 Task: Search one way flight ticket for 4 adults, 2 children, 2 infants in seat and 1 infant on lap in premium economy from Palm Springs: Palm Springs International Airport to Wilmington: Wilmington International Airport on 8-6-2023. Choice of flights is Southwest. Number of bags: 2 checked bags. Price is upto 84000. Outbound departure time preference is 9:15.
Action: Mouse moved to (401, 165)
Screenshot: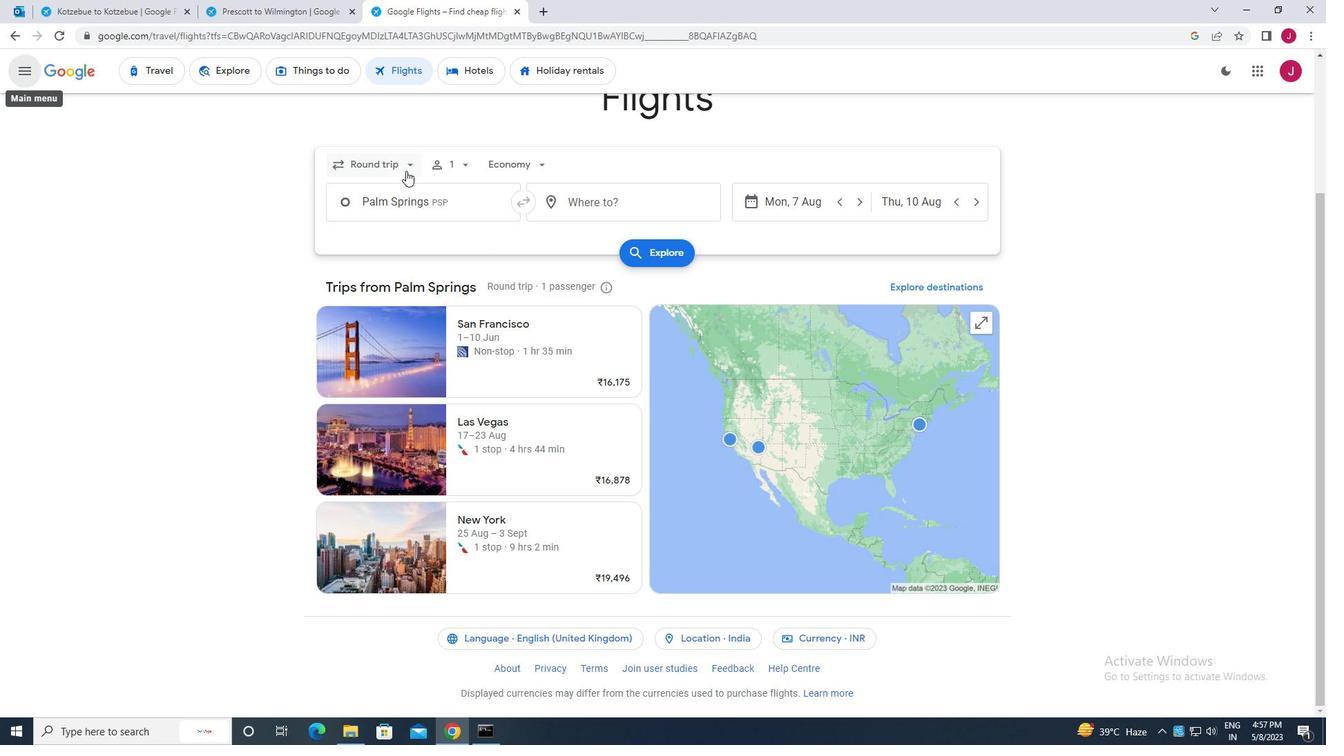 
Action: Mouse pressed left at (401, 165)
Screenshot: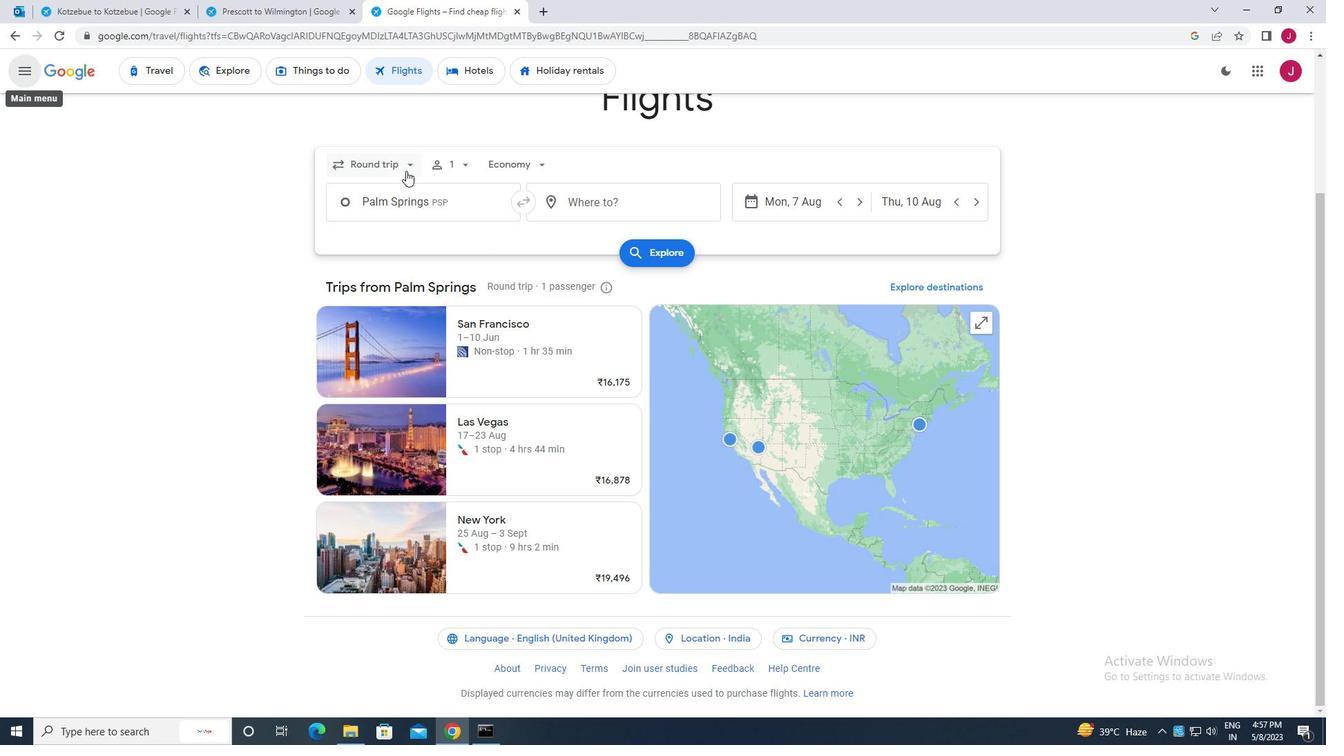 
Action: Mouse moved to (401, 227)
Screenshot: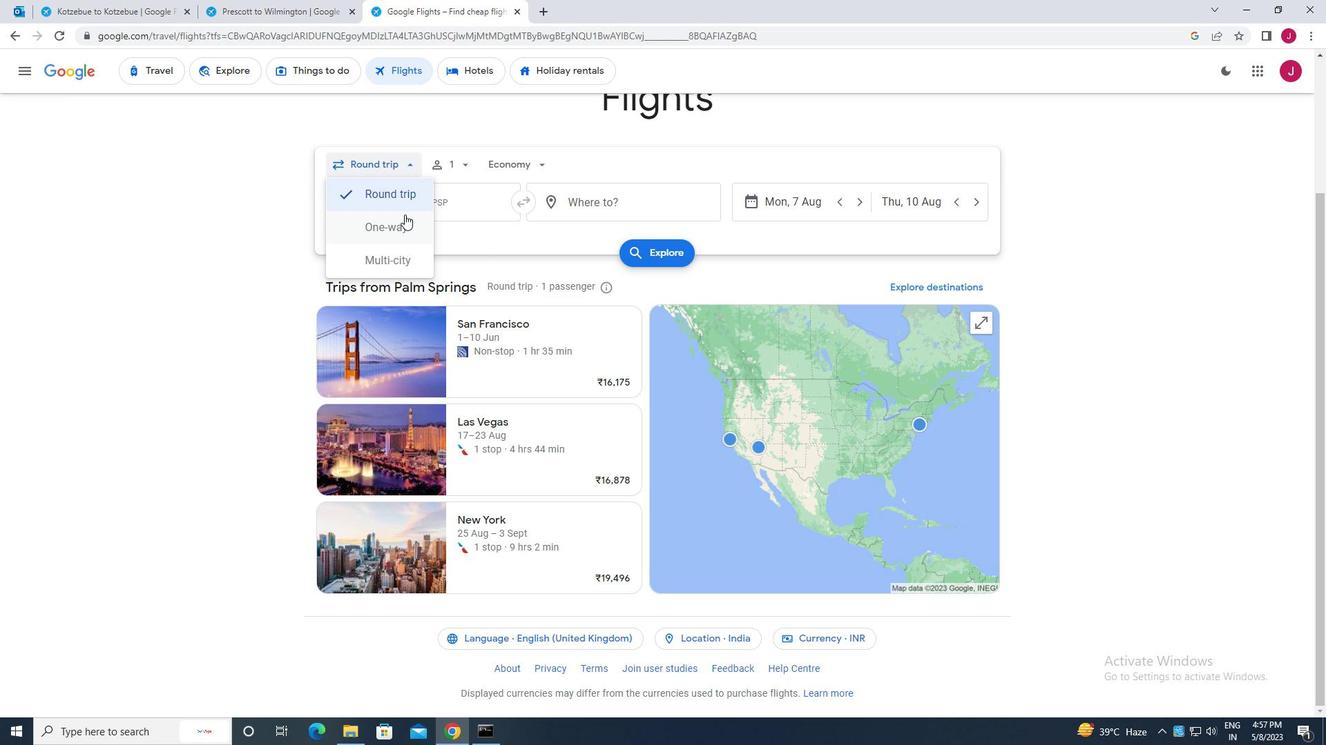 
Action: Mouse pressed left at (401, 227)
Screenshot: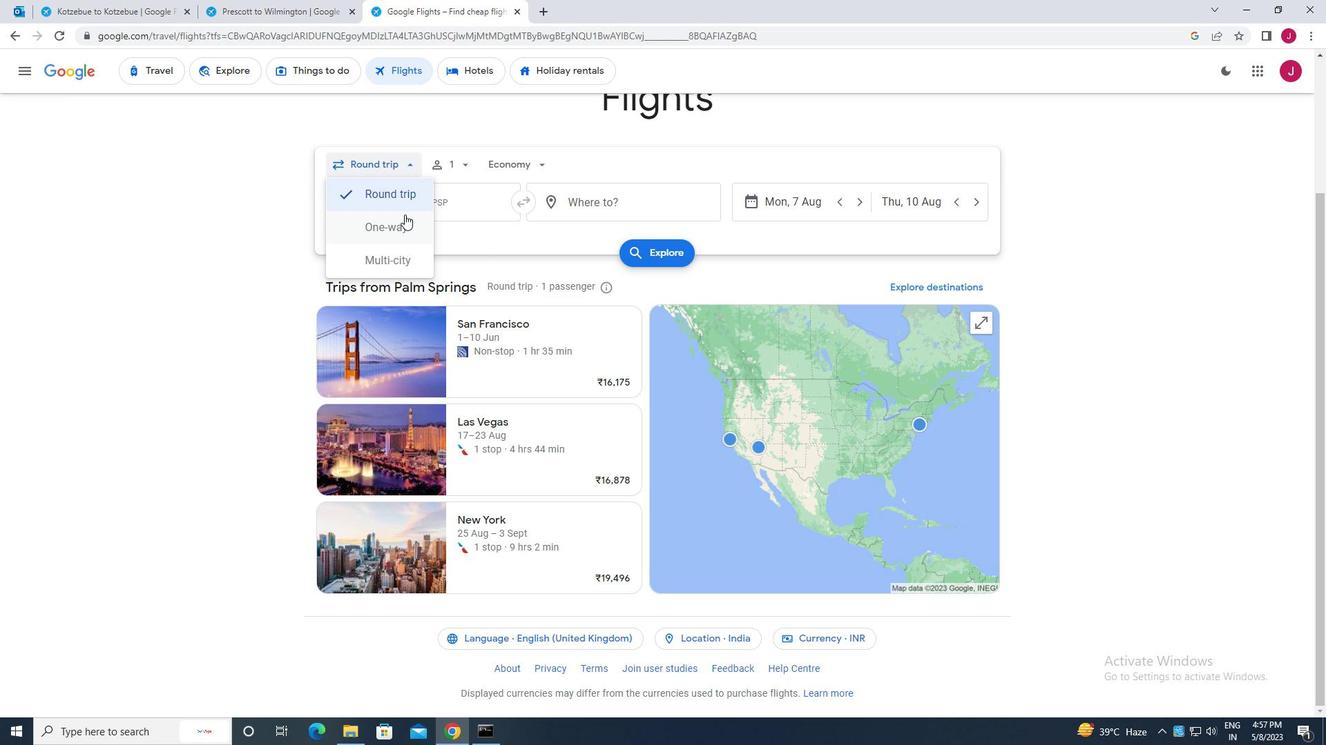 
Action: Mouse moved to (463, 165)
Screenshot: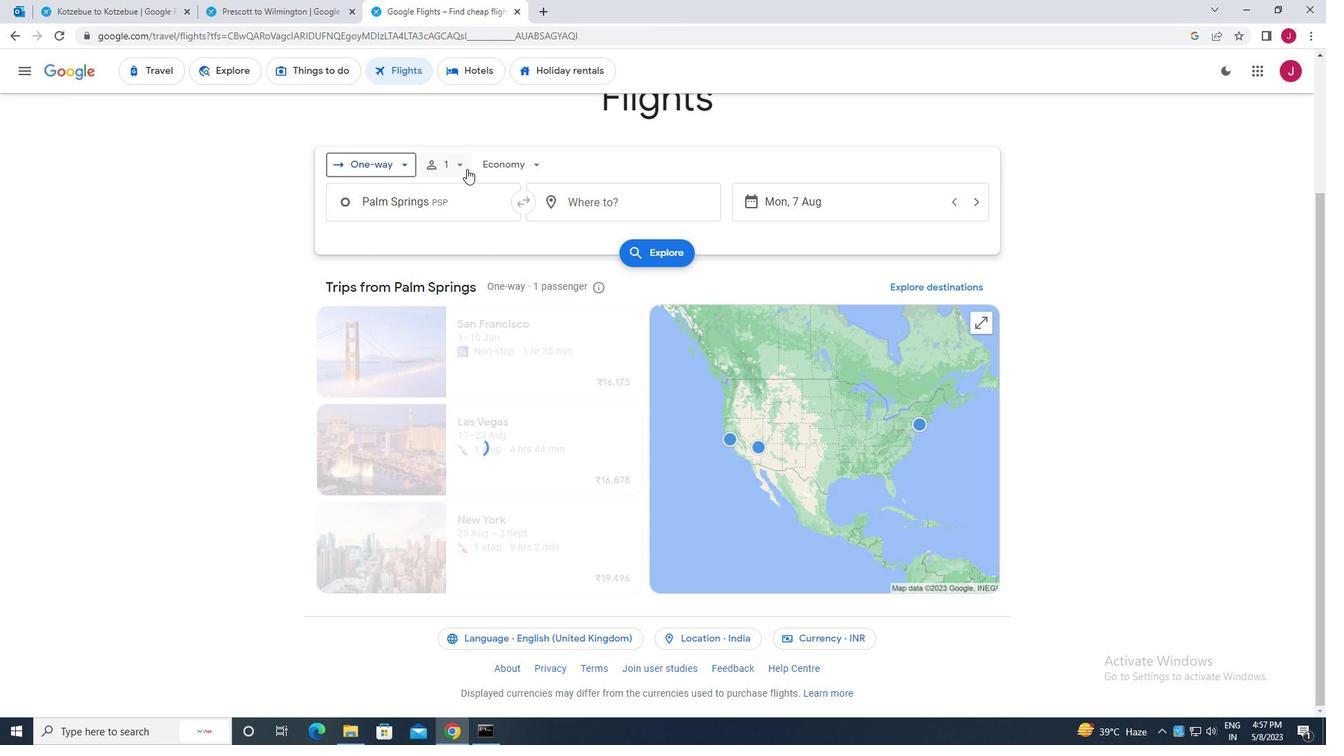 
Action: Mouse pressed left at (463, 165)
Screenshot: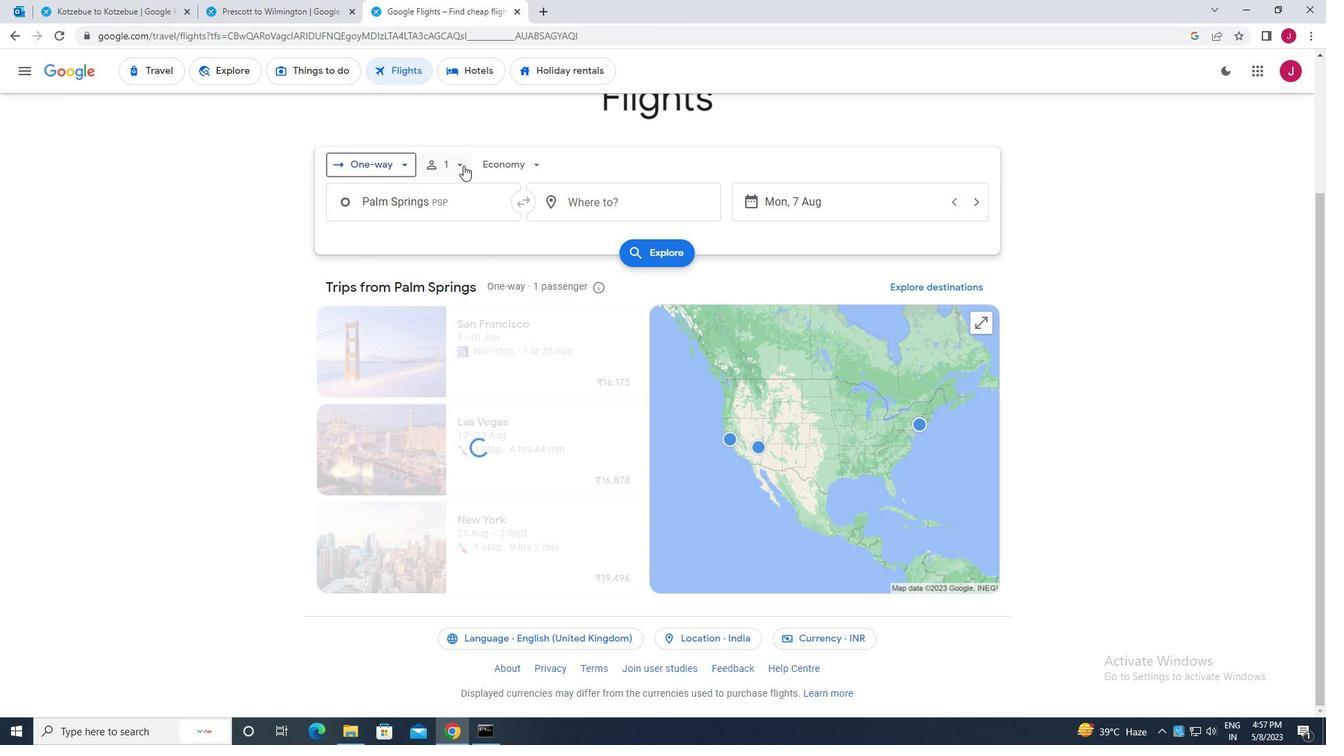 
Action: Mouse moved to (562, 205)
Screenshot: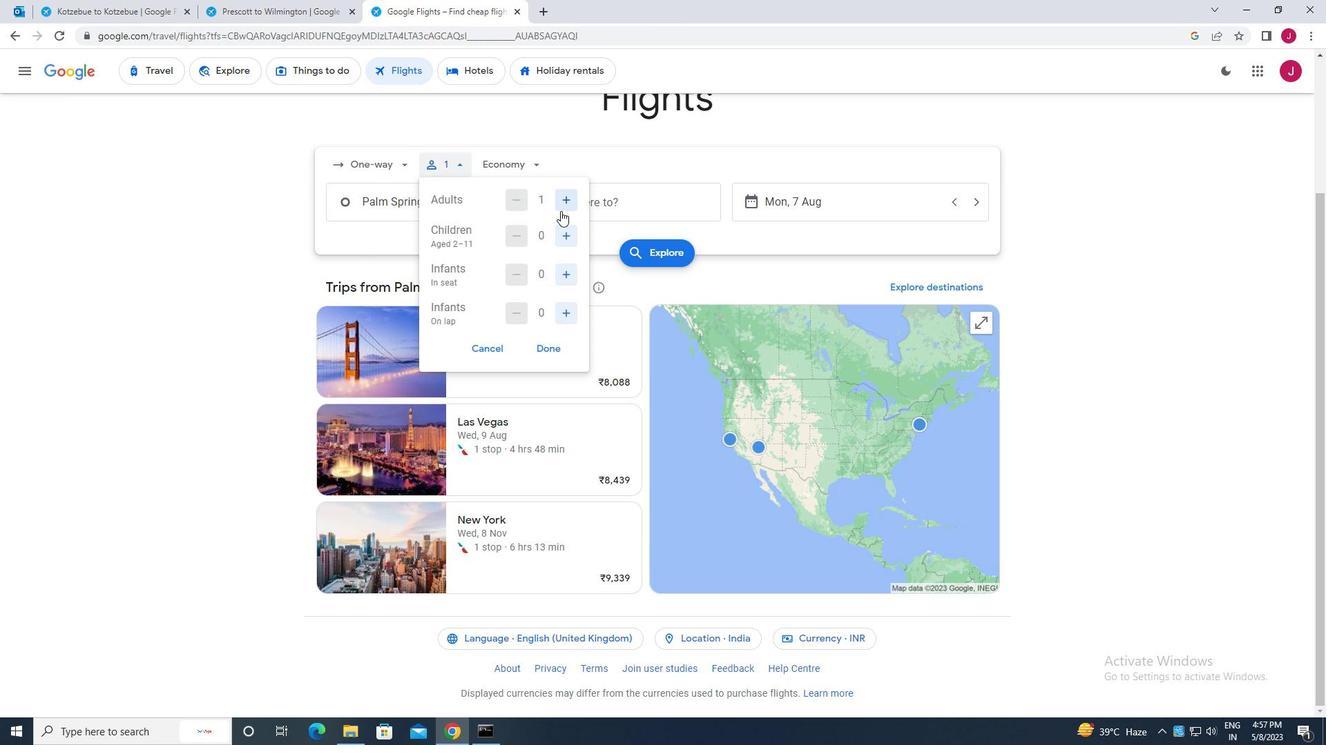 
Action: Mouse pressed left at (562, 205)
Screenshot: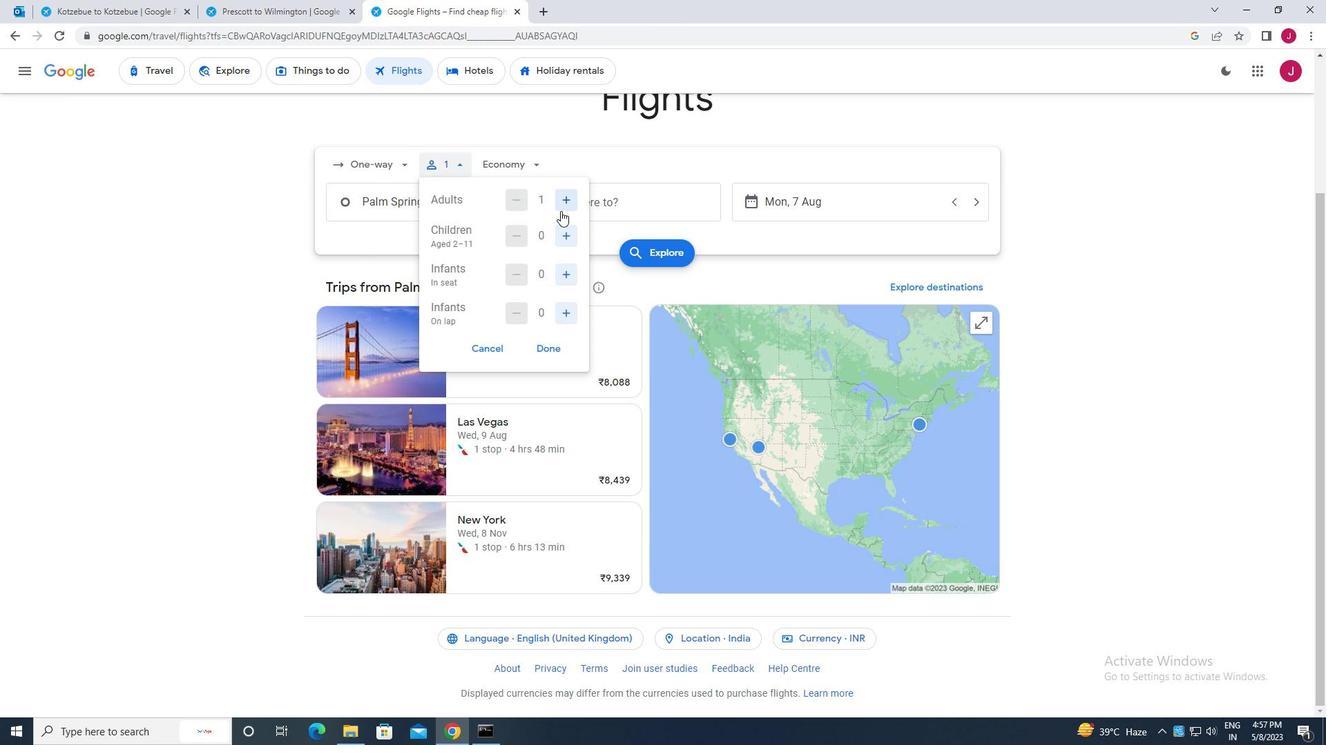 
Action: Mouse pressed left at (562, 205)
Screenshot: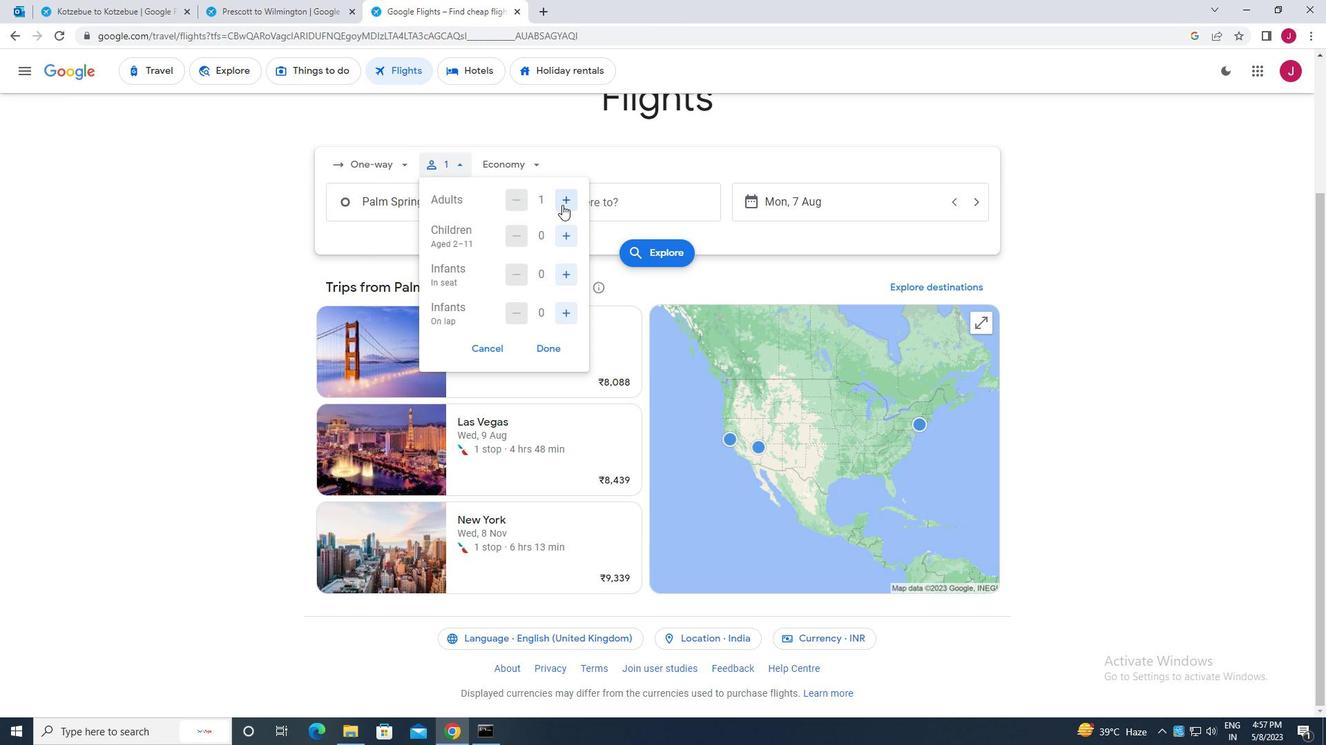 
Action: Mouse pressed left at (562, 205)
Screenshot: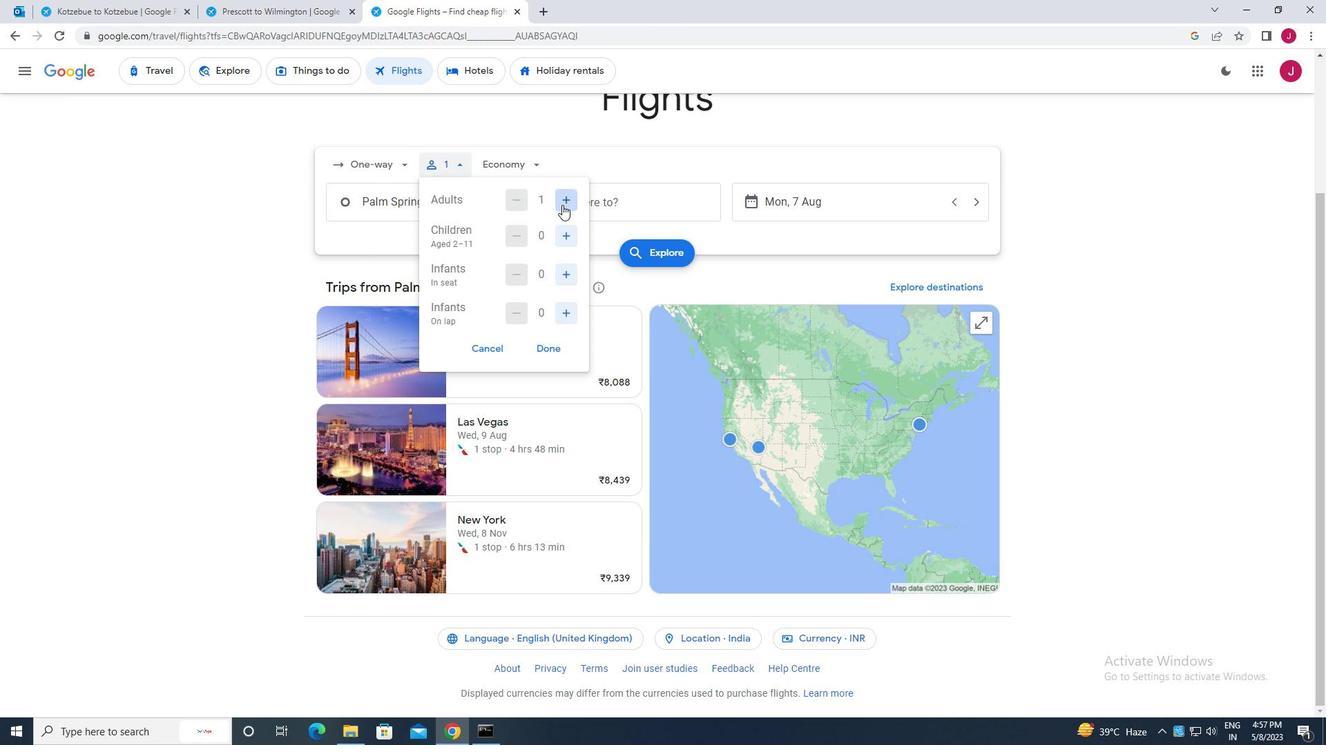 
Action: Mouse moved to (568, 232)
Screenshot: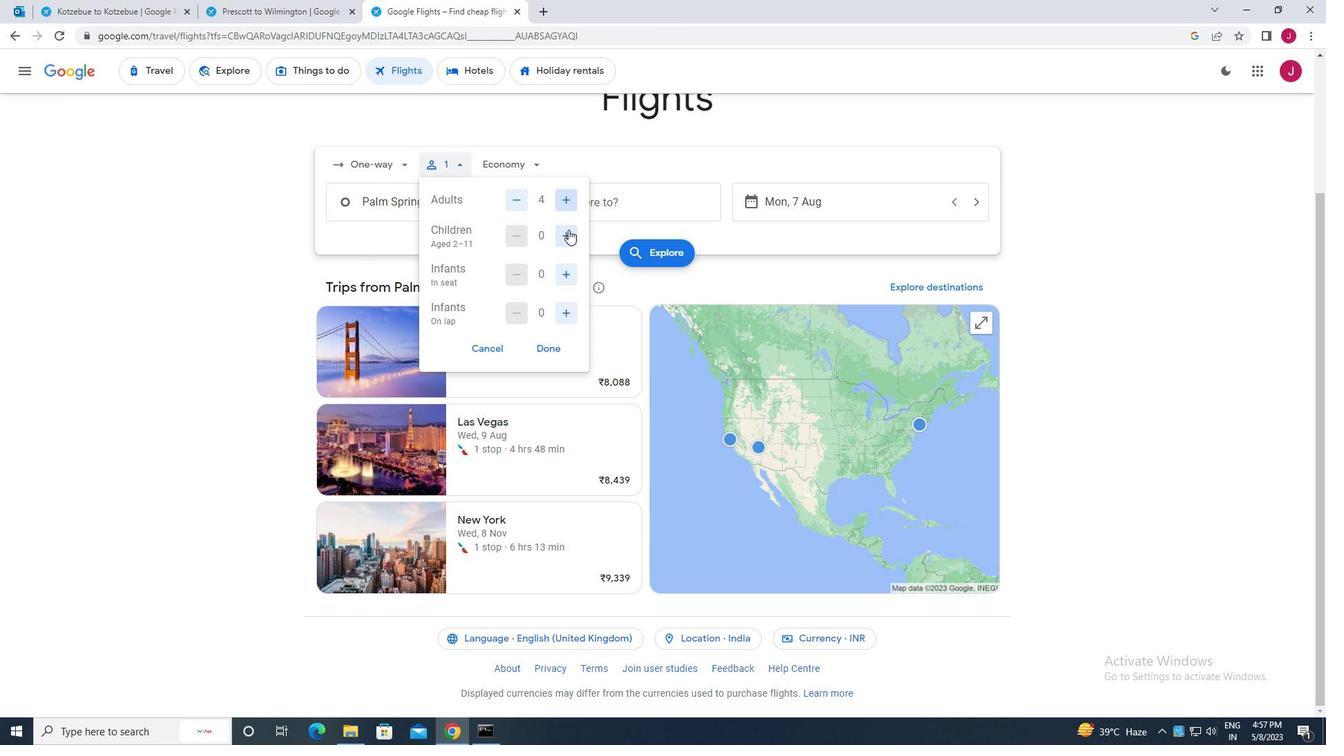 
Action: Mouse pressed left at (568, 232)
Screenshot: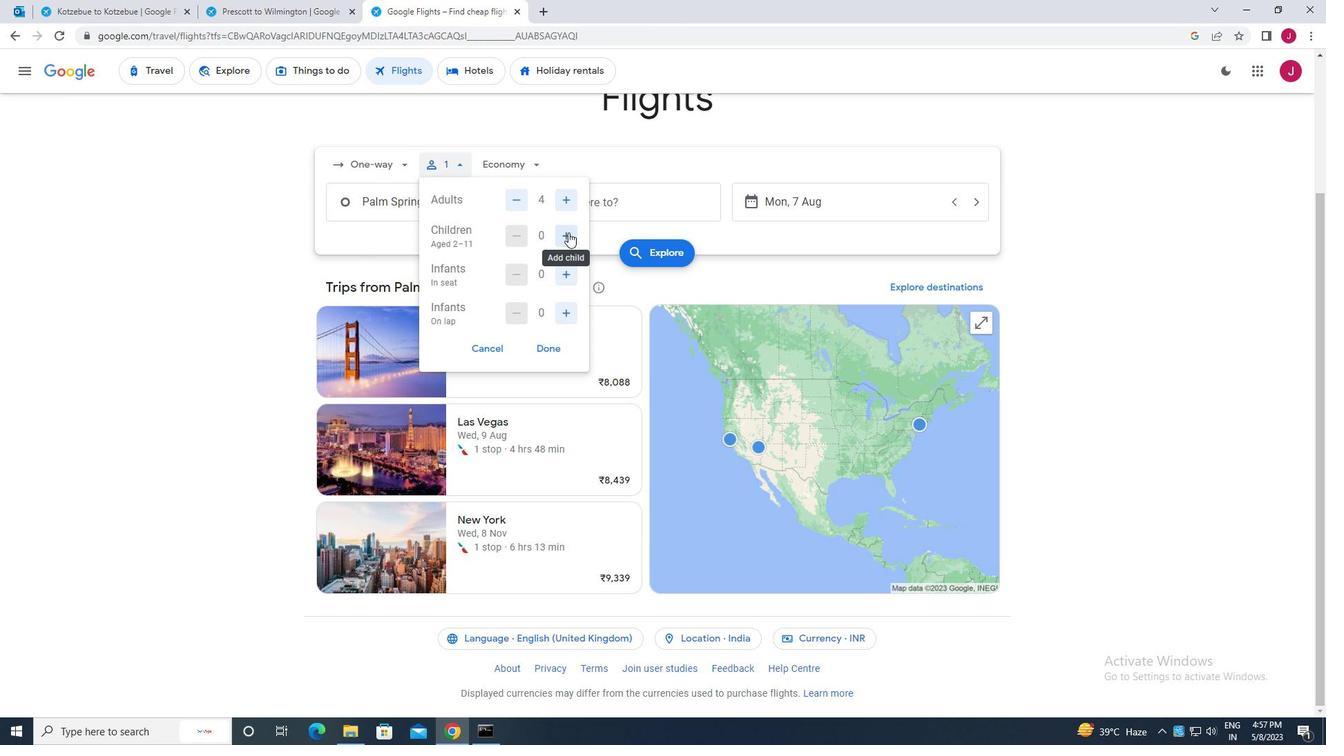 
Action: Mouse pressed left at (568, 232)
Screenshot: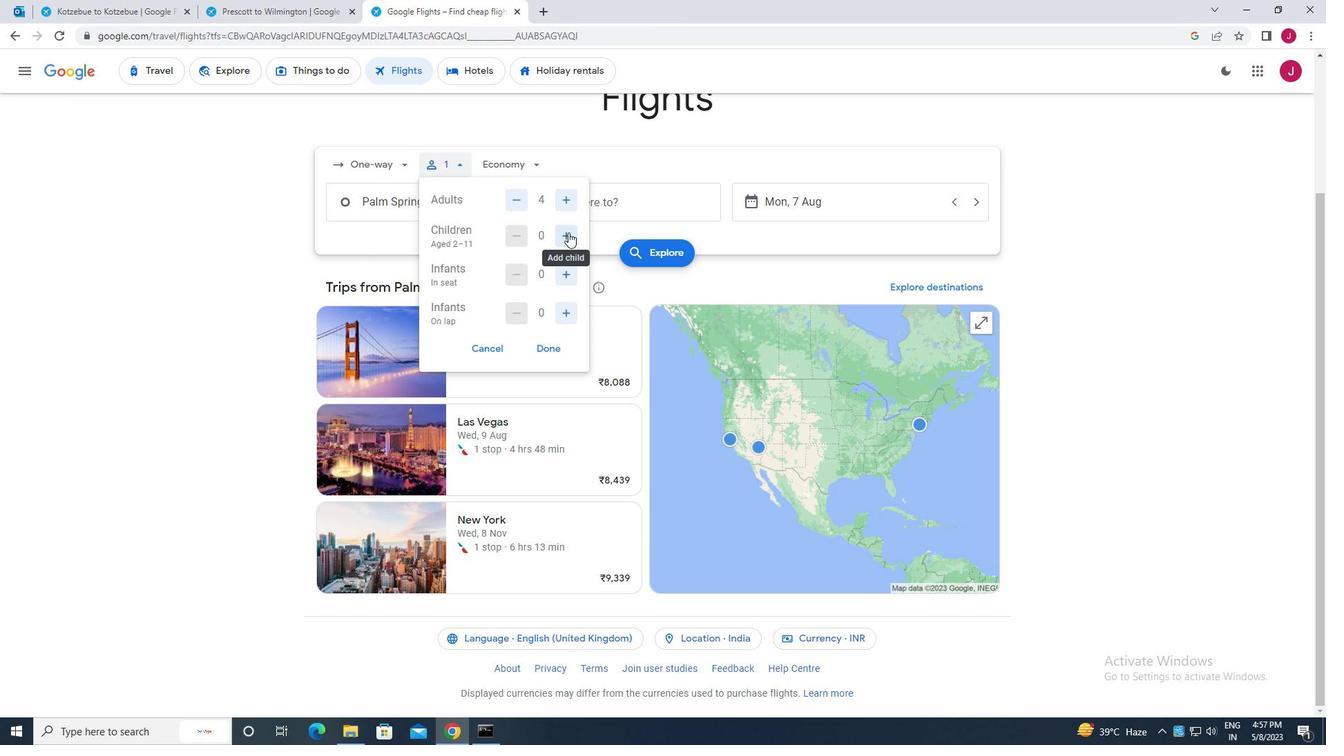 
Action: Mouse moved to (568, 277)
Screenshot: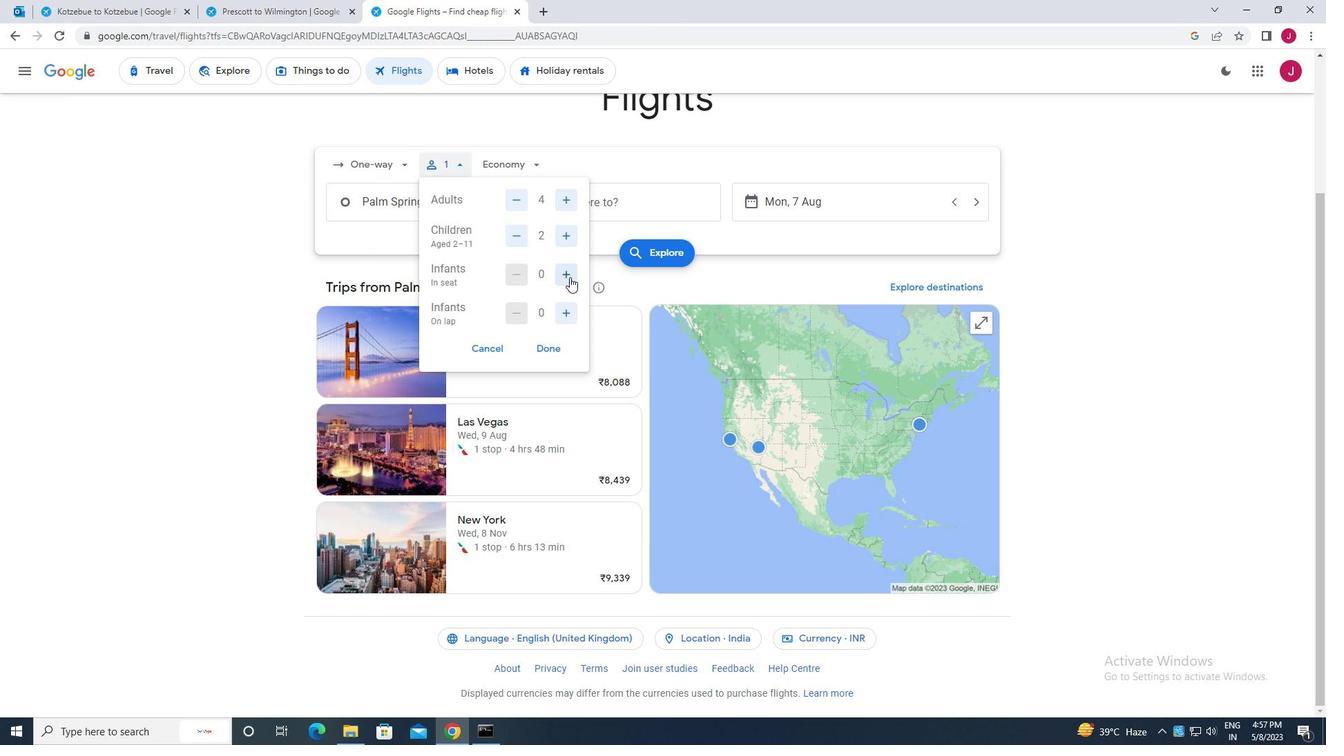 
Action: Mouse pressed left at (568, 277)
Screenshot: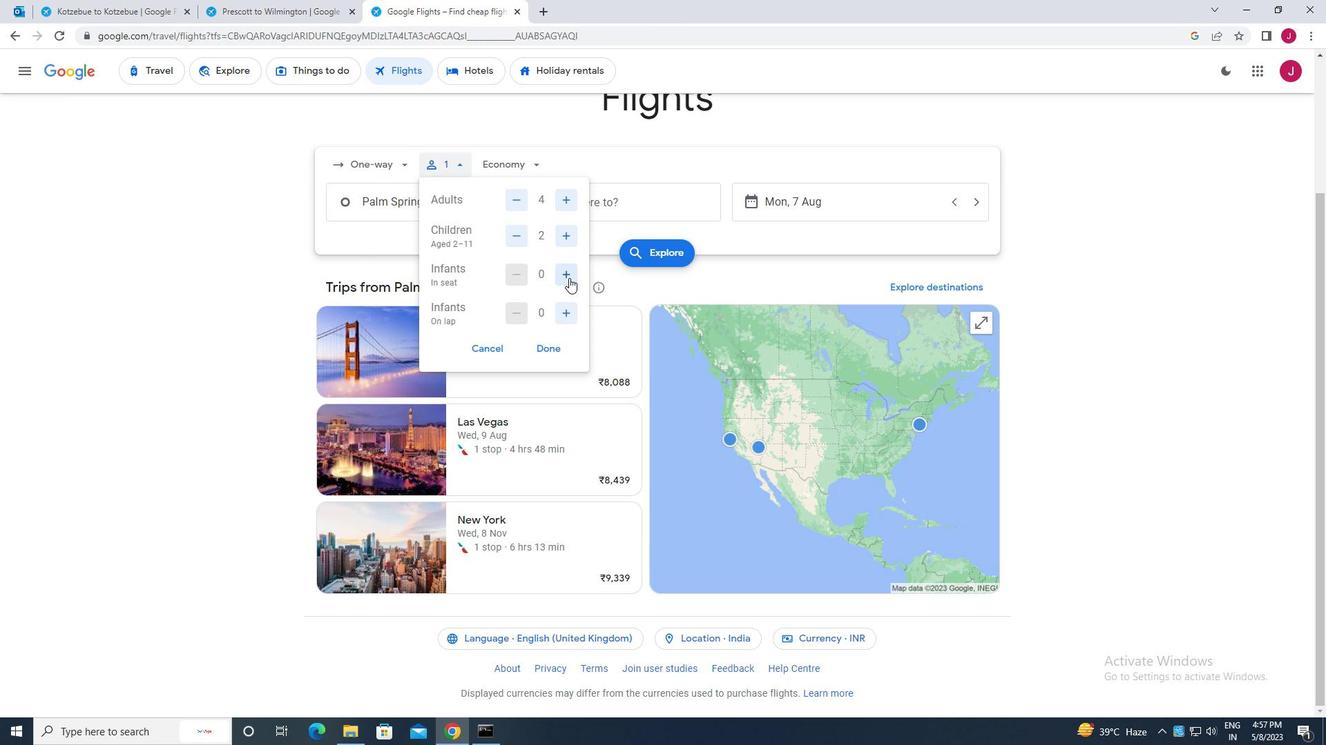 
Action: Mouse pressed left at (568, 277)
Screenshot: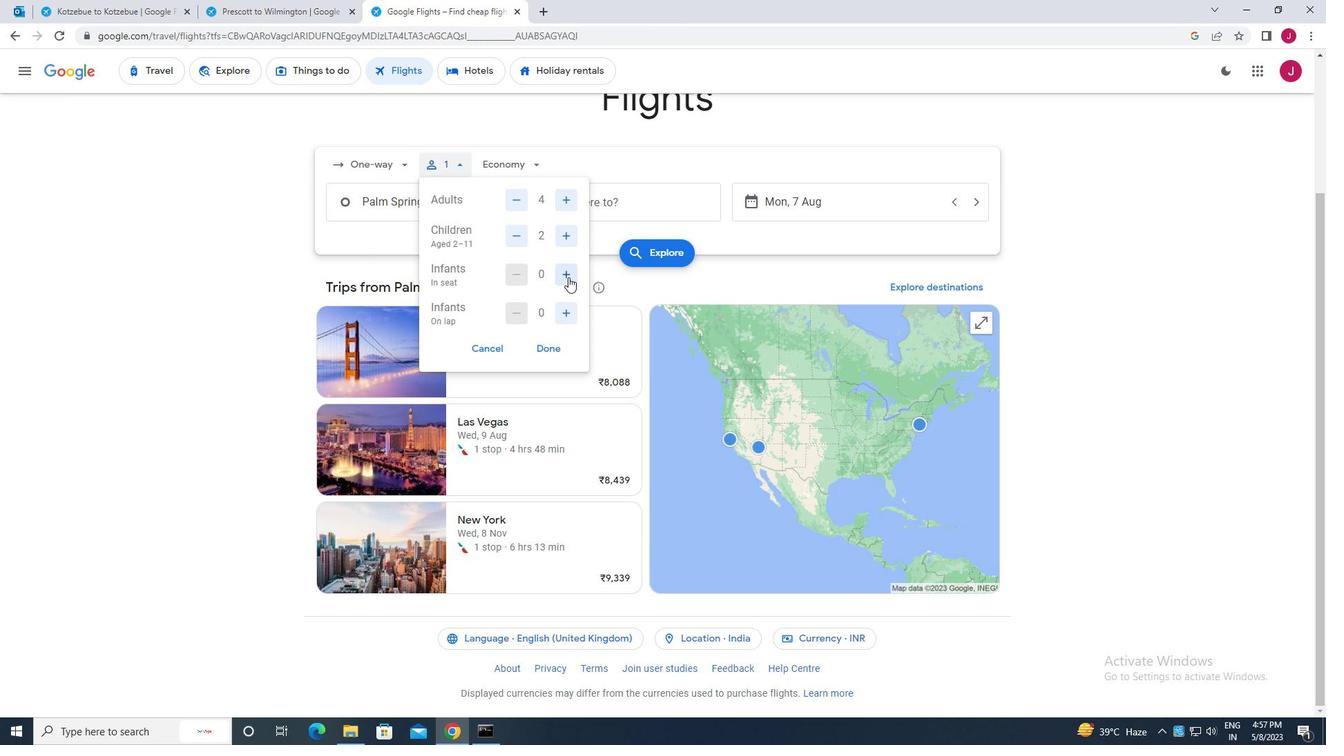 
Action: Mouse moved to (568, 312)
Screenshot: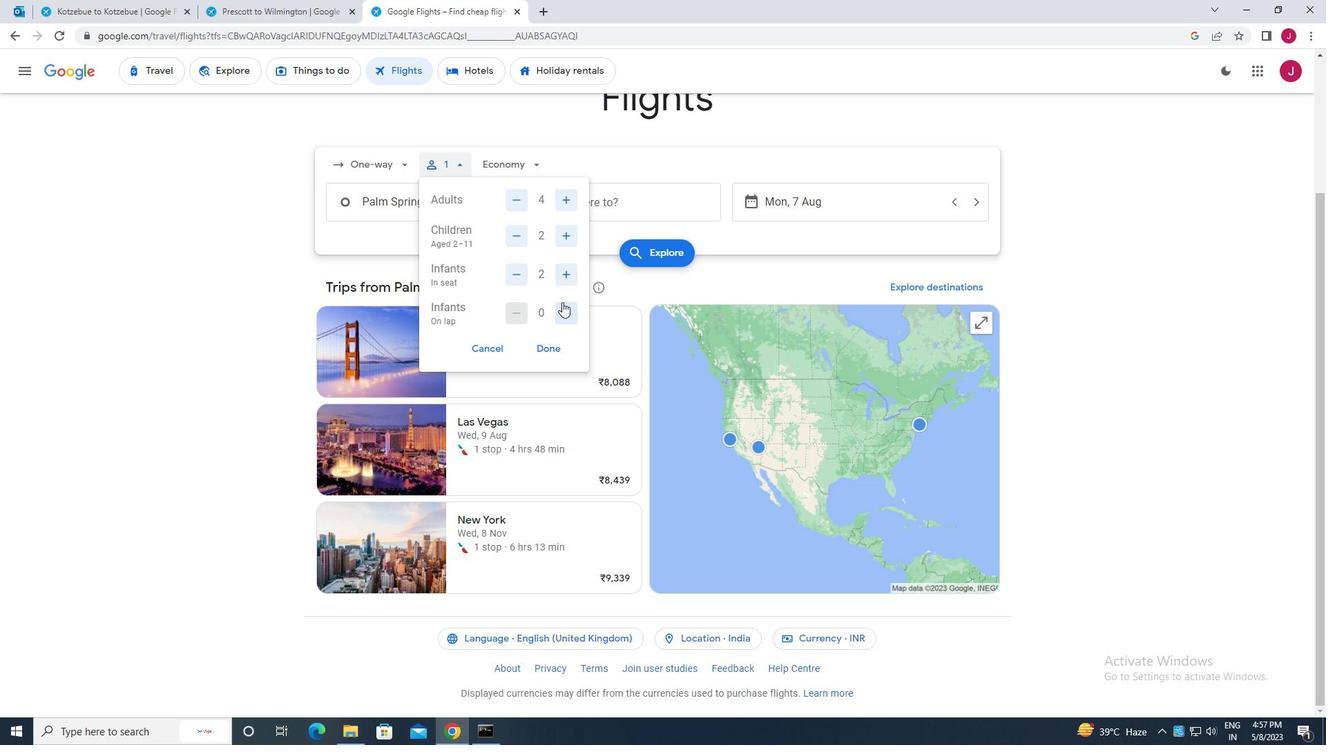 
Action: Mouse pressed left at (568, 312)
Screenshot: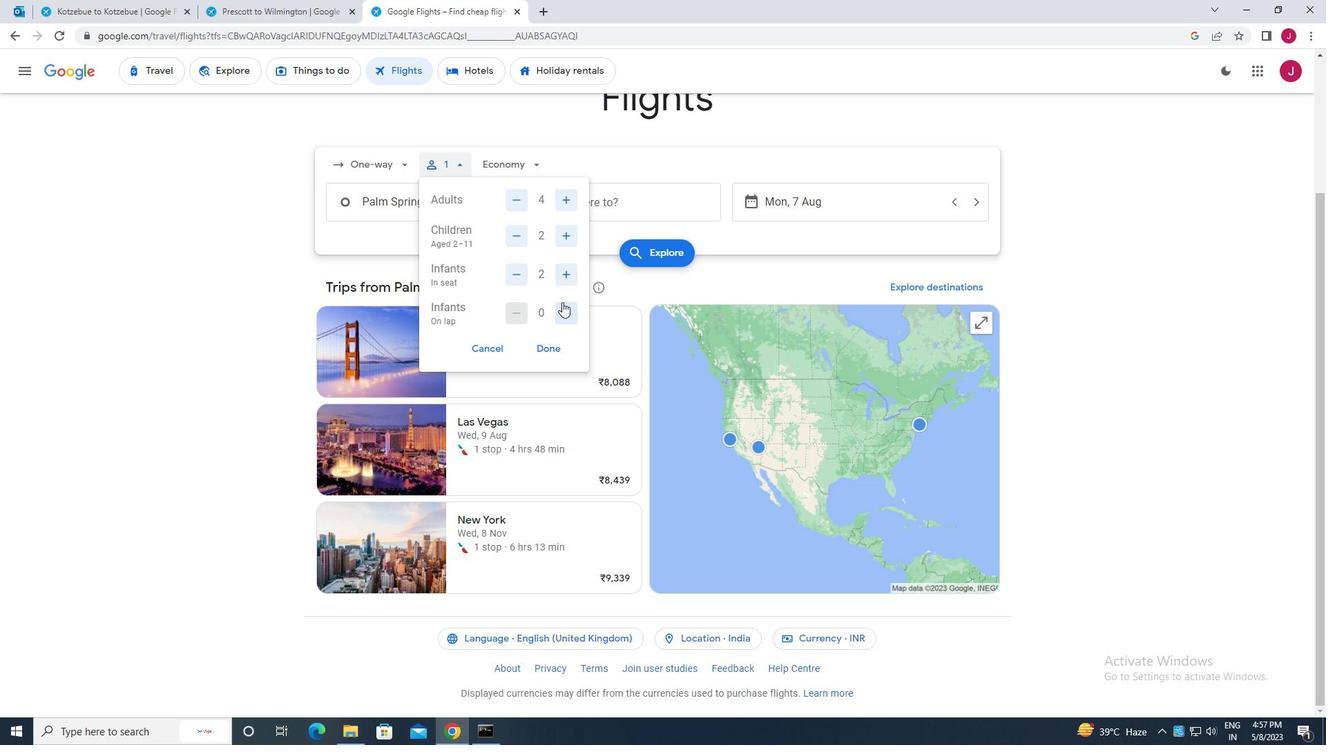 
Action: Mouse moved to (547, 350)
Screenshot: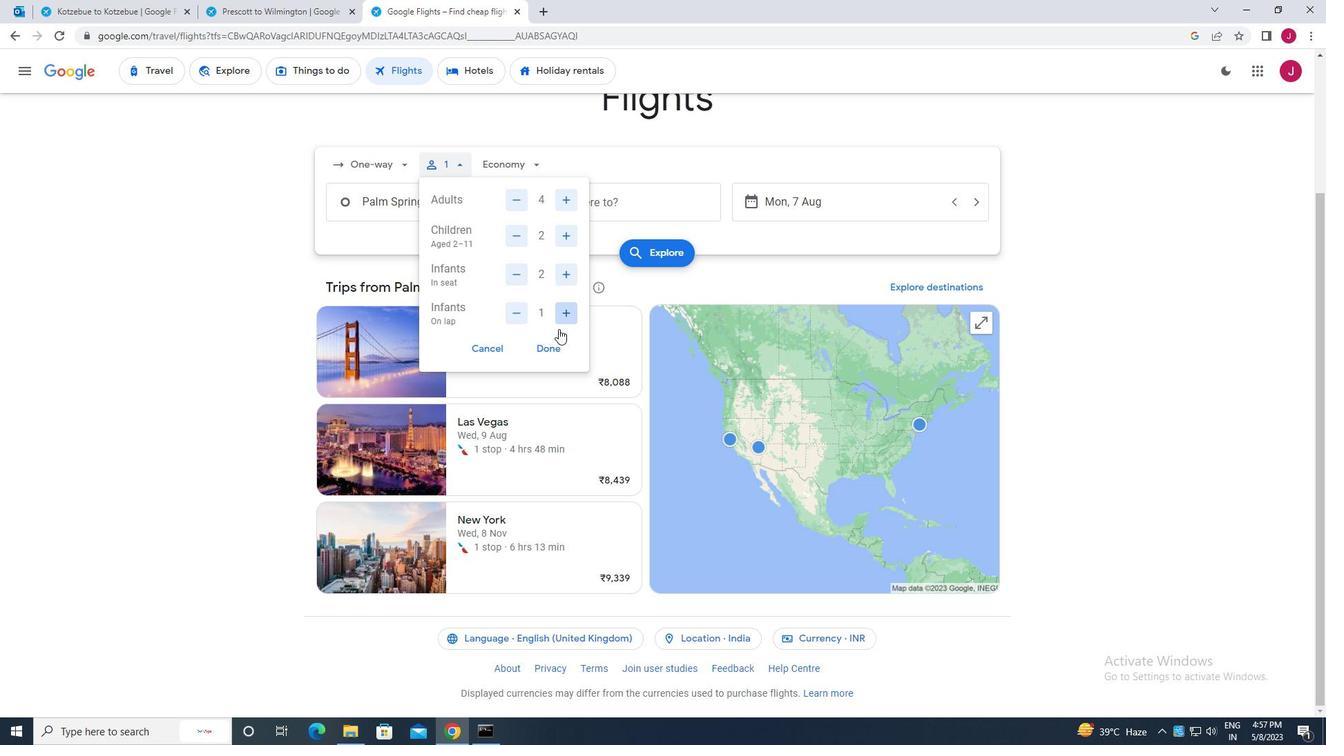 
Action: Mouse pressed left at (547, 350)
Screenshot: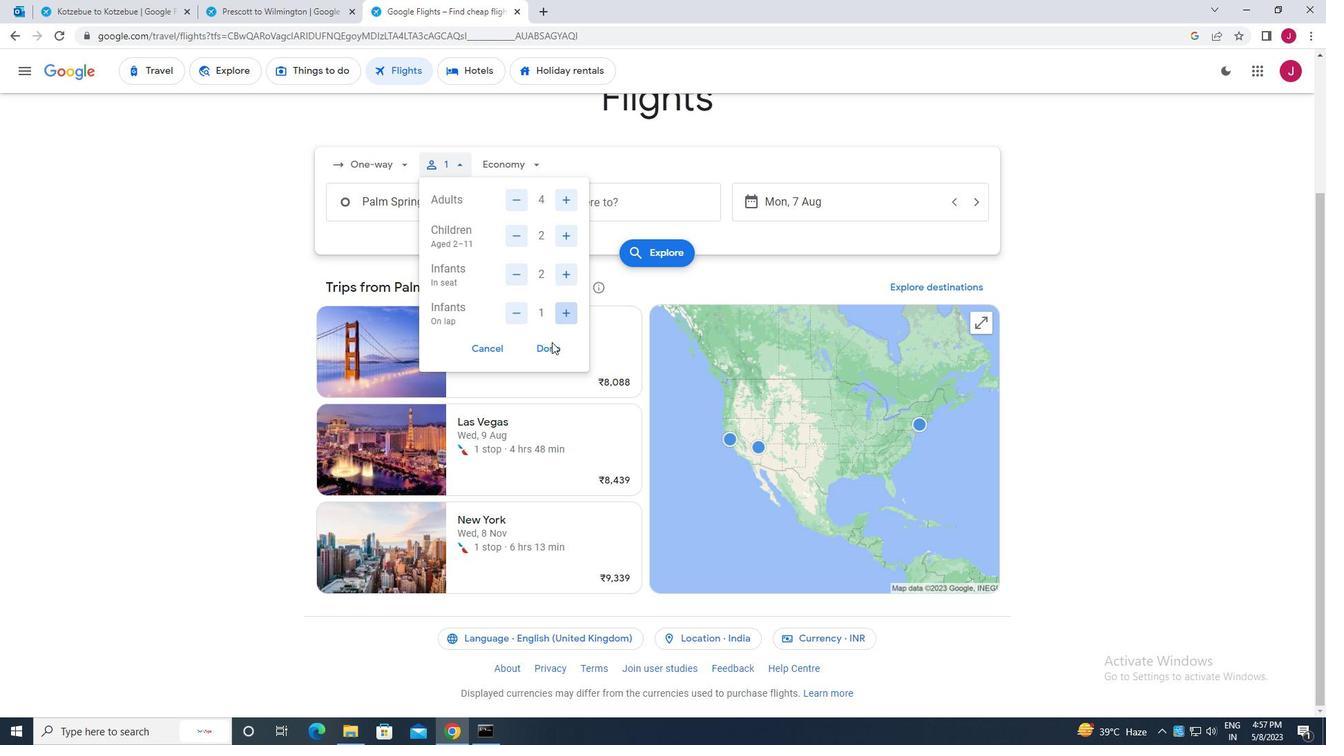 
Action: Mouse moved to (517, 166)
Screenshot: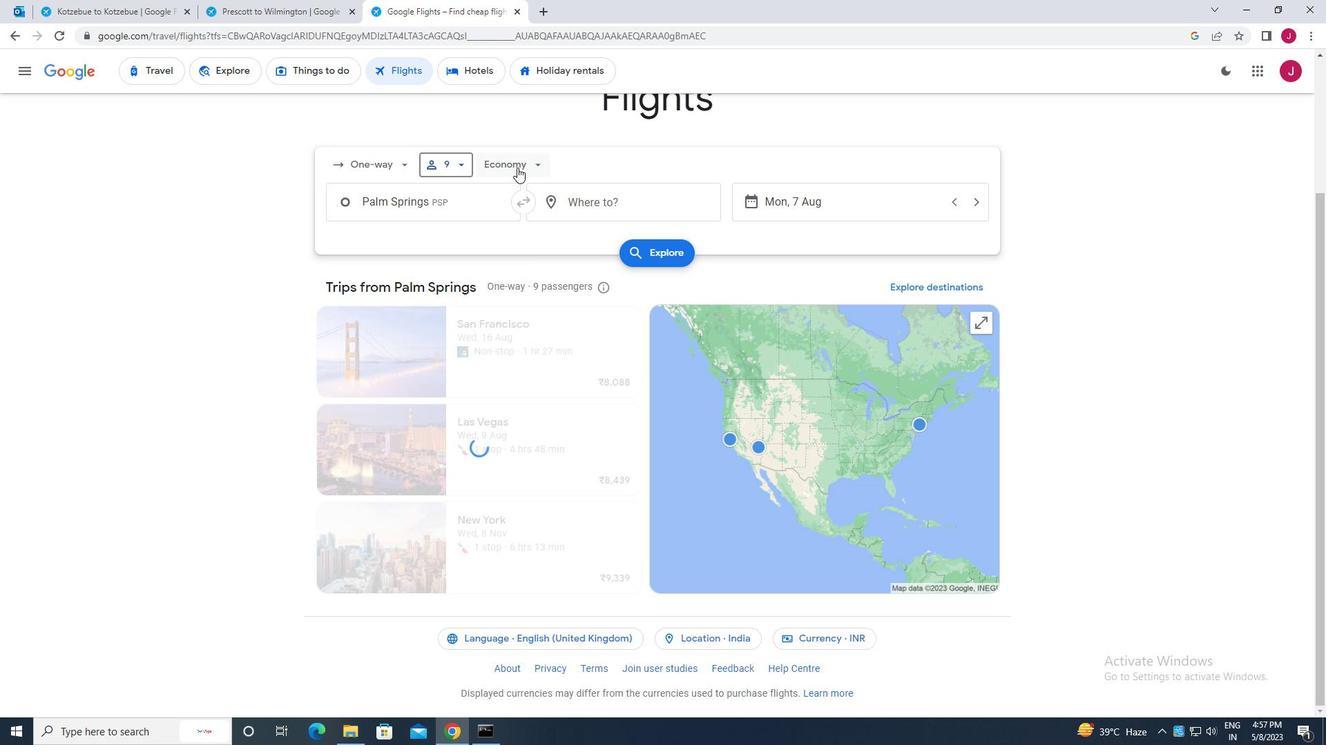 
Action: Mouse pressed left at (517, 166)
Screenshot: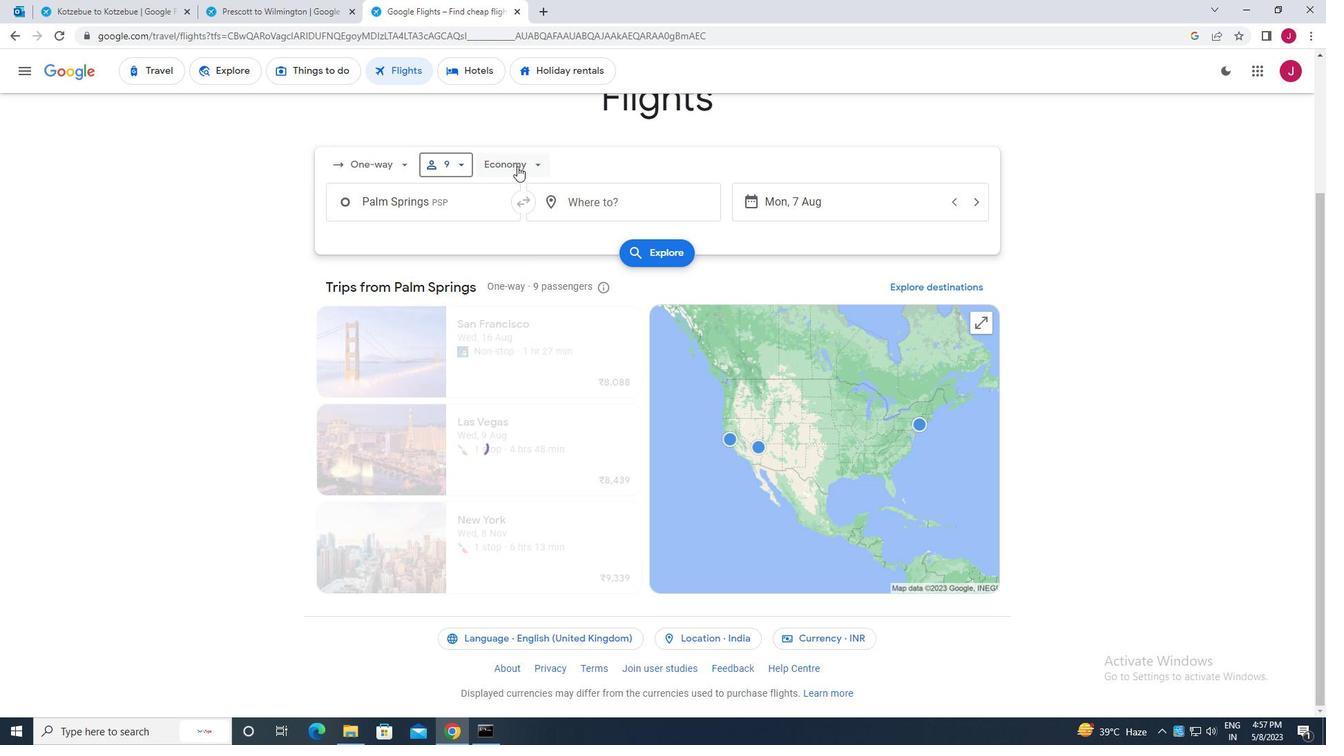 
Action: Mouse moved to (521, 225)
Screenshot: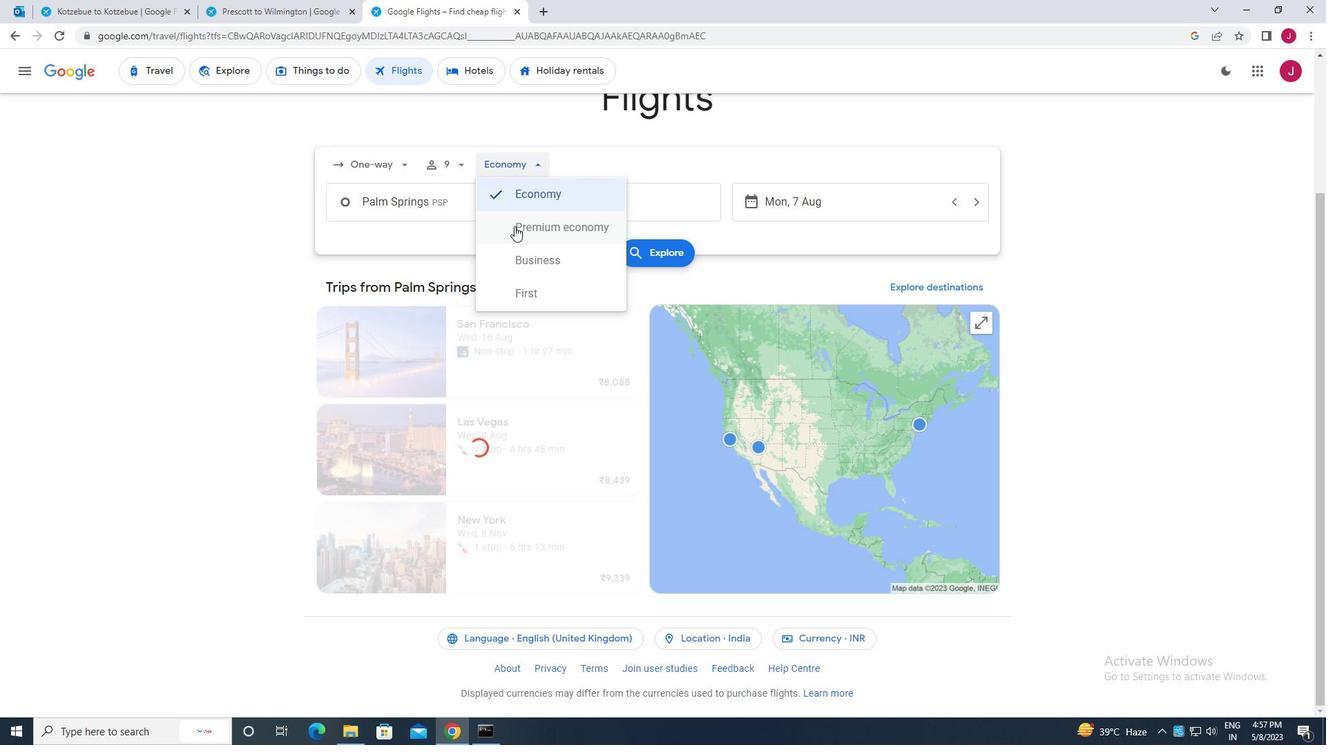 
Action: Mouse pressed left at (521, 225)
Screenshot: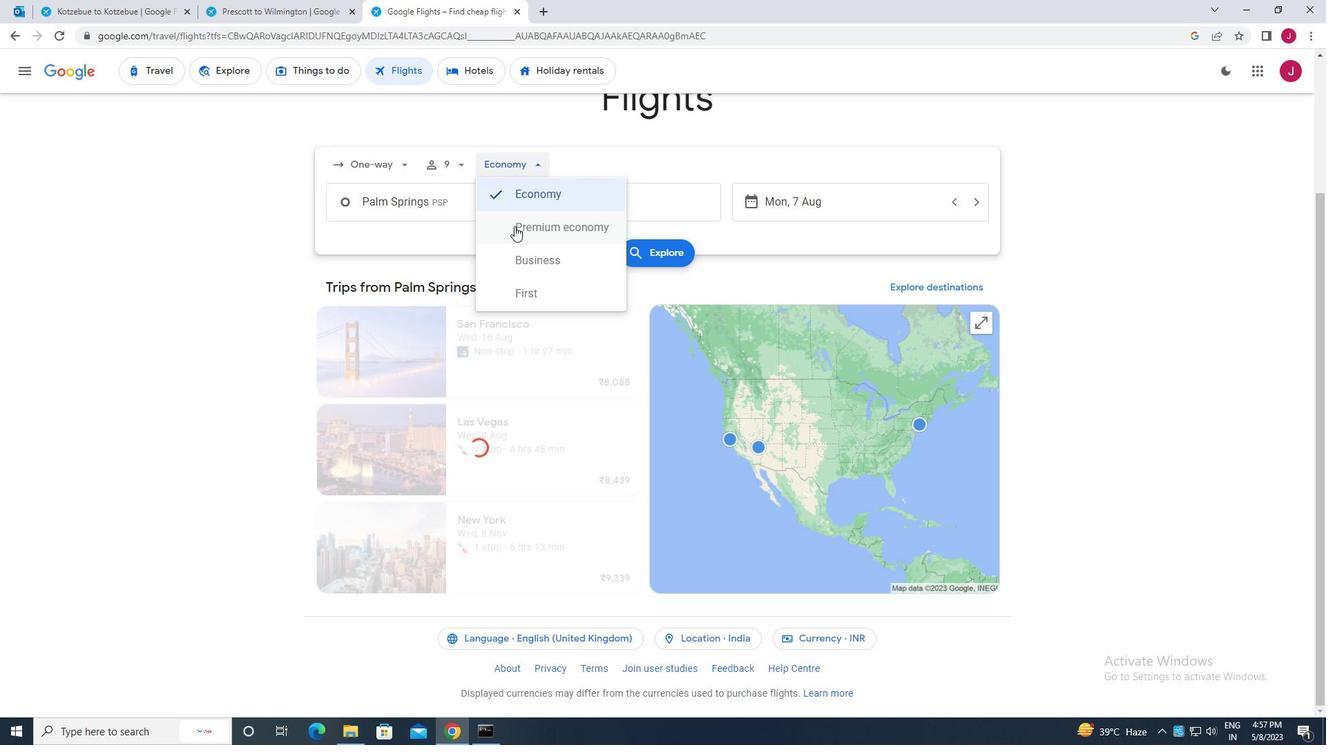 
Action: Mouse moved to (457, 205)
Screenshot: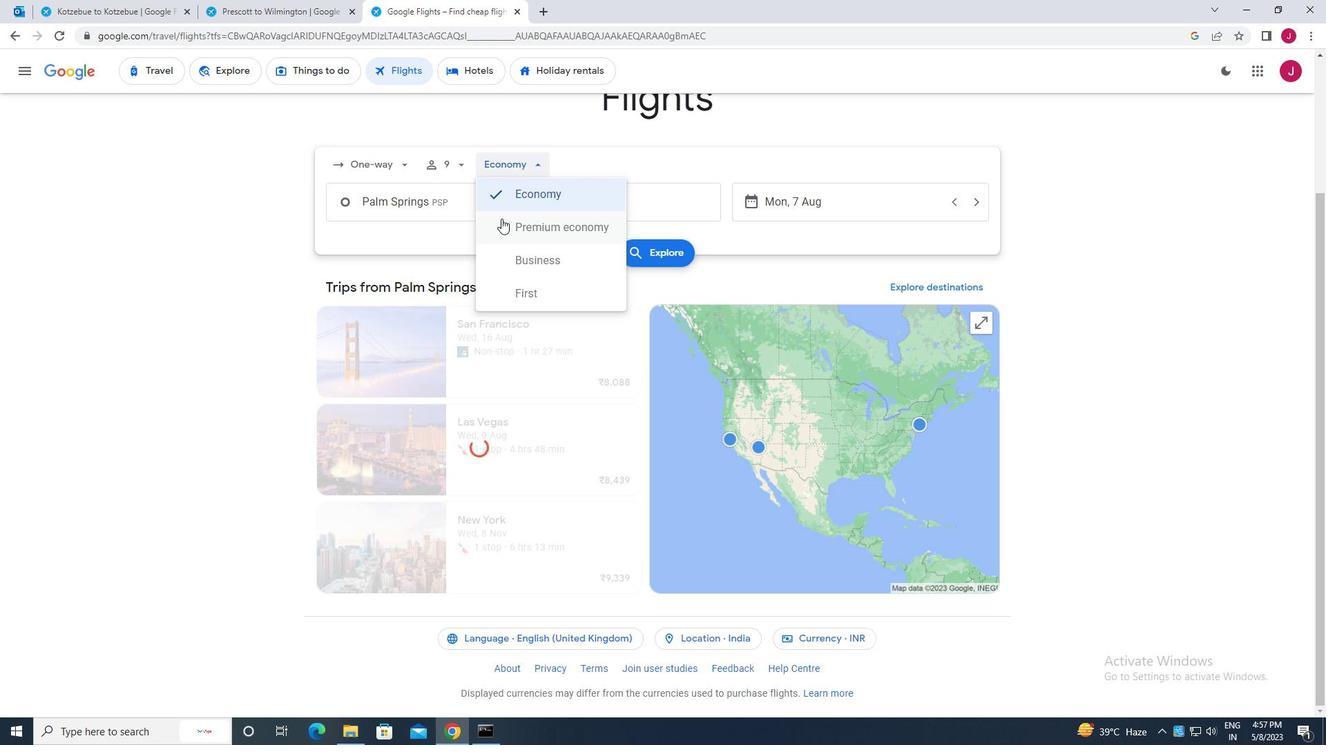 
Action: Mouse pressed left at (457, 205)
Screenshot: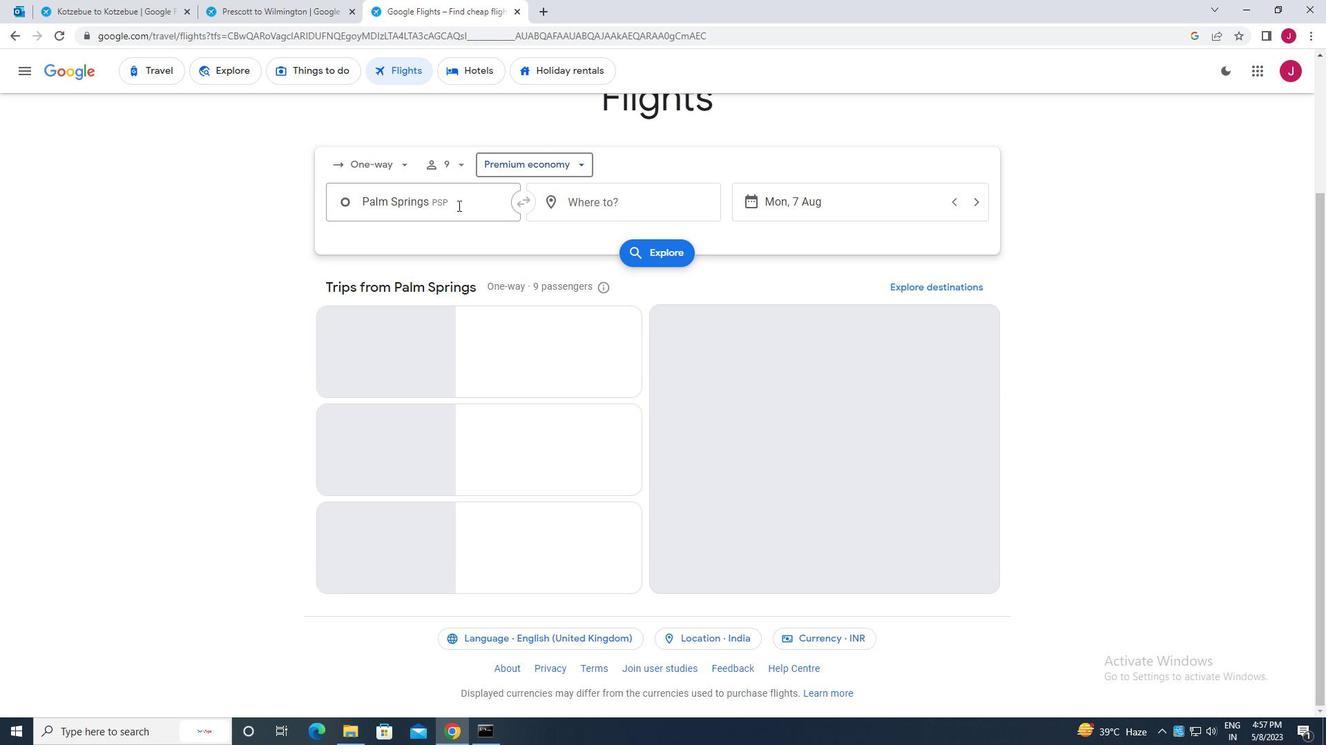 
Action: Mouse moved to (457, 205)
Screenshot: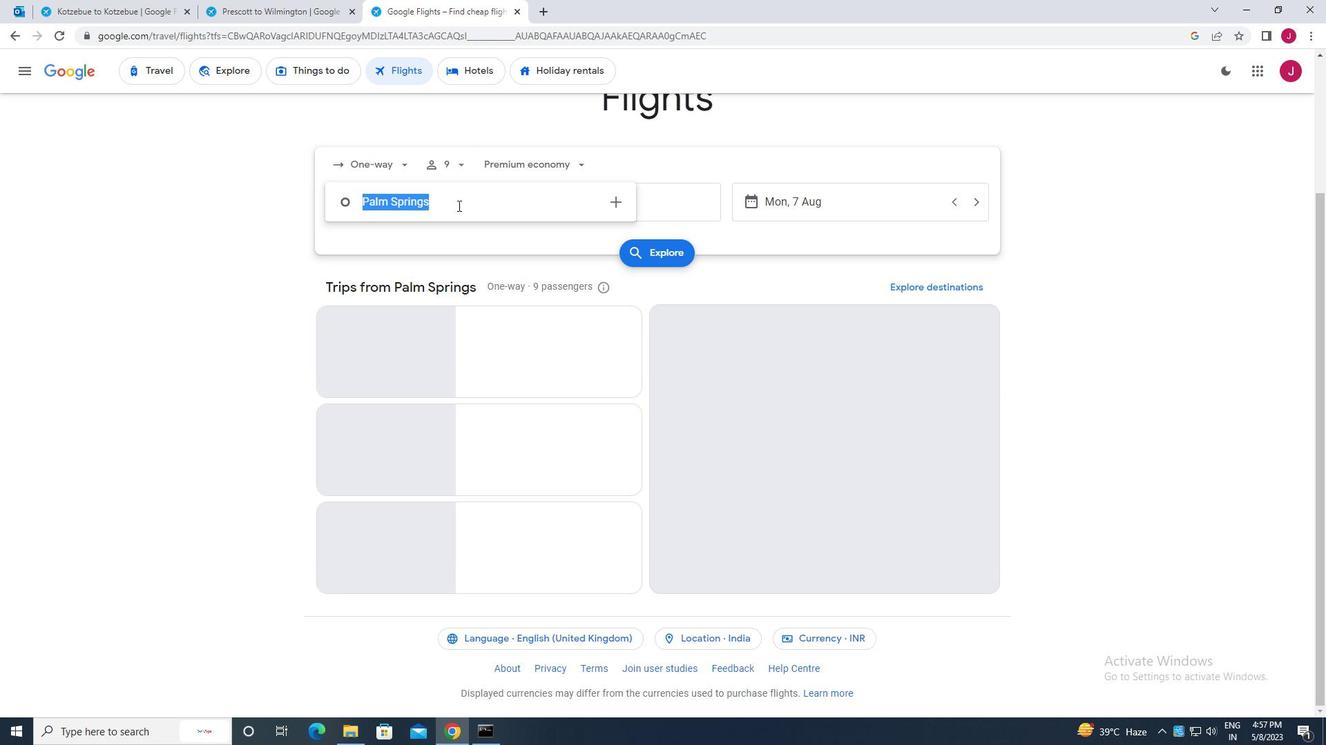 
Action: Key pressed palm<Key.space>
Screenshot: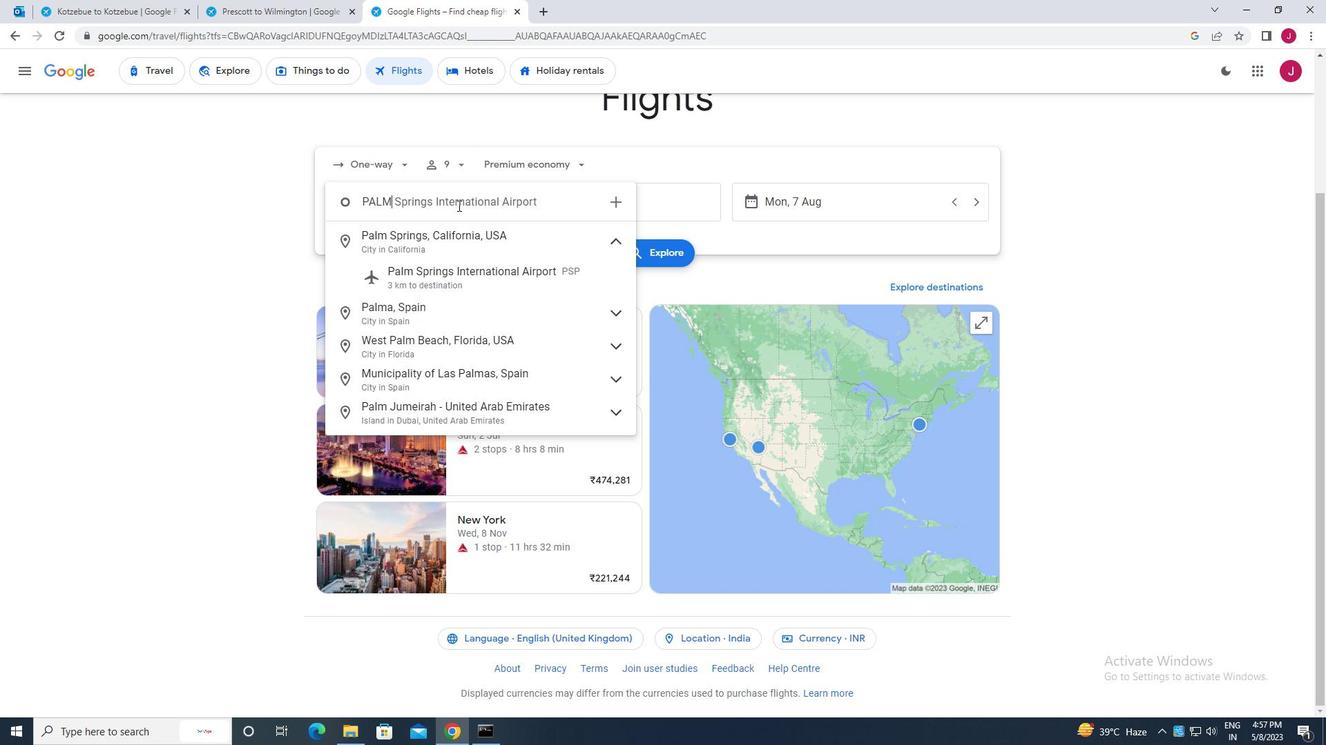 
Action: Mouse moved to (464, 285)
Screenshot: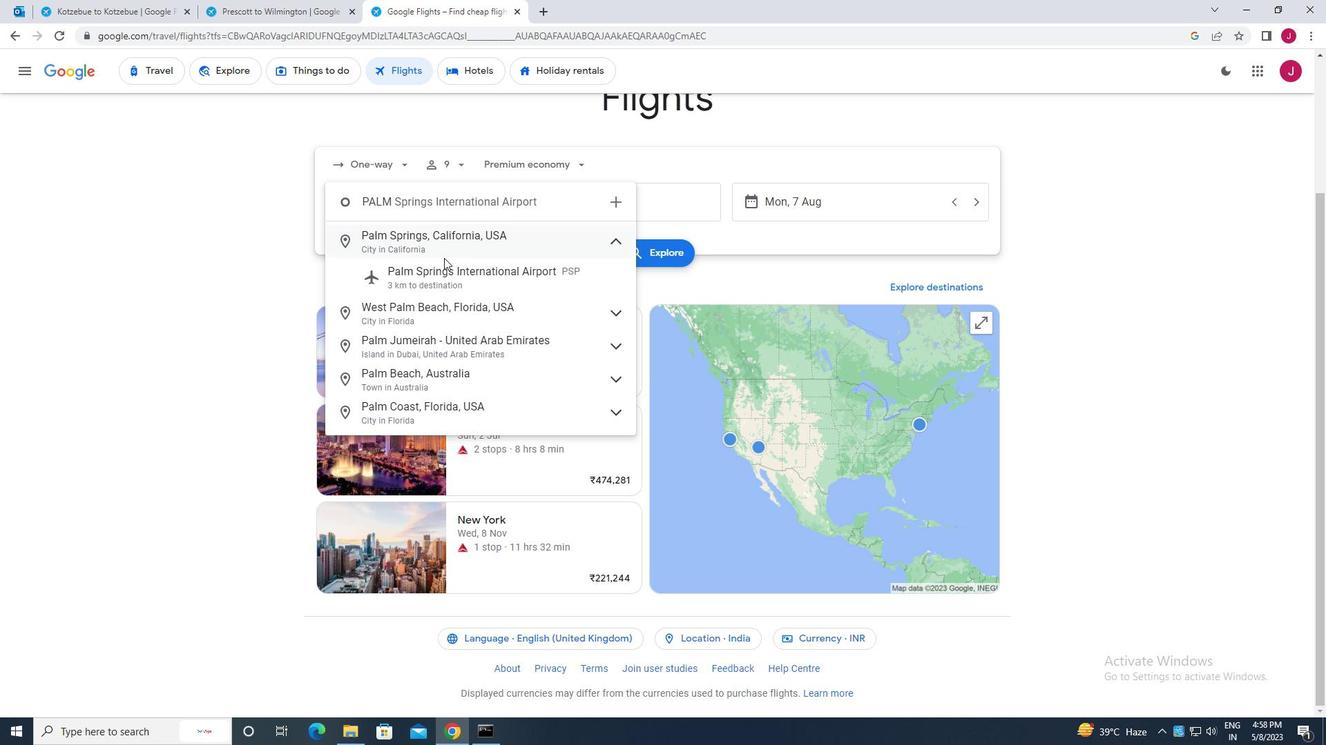 
Action: Mouse pressed left at (464, 285)
Screenshot: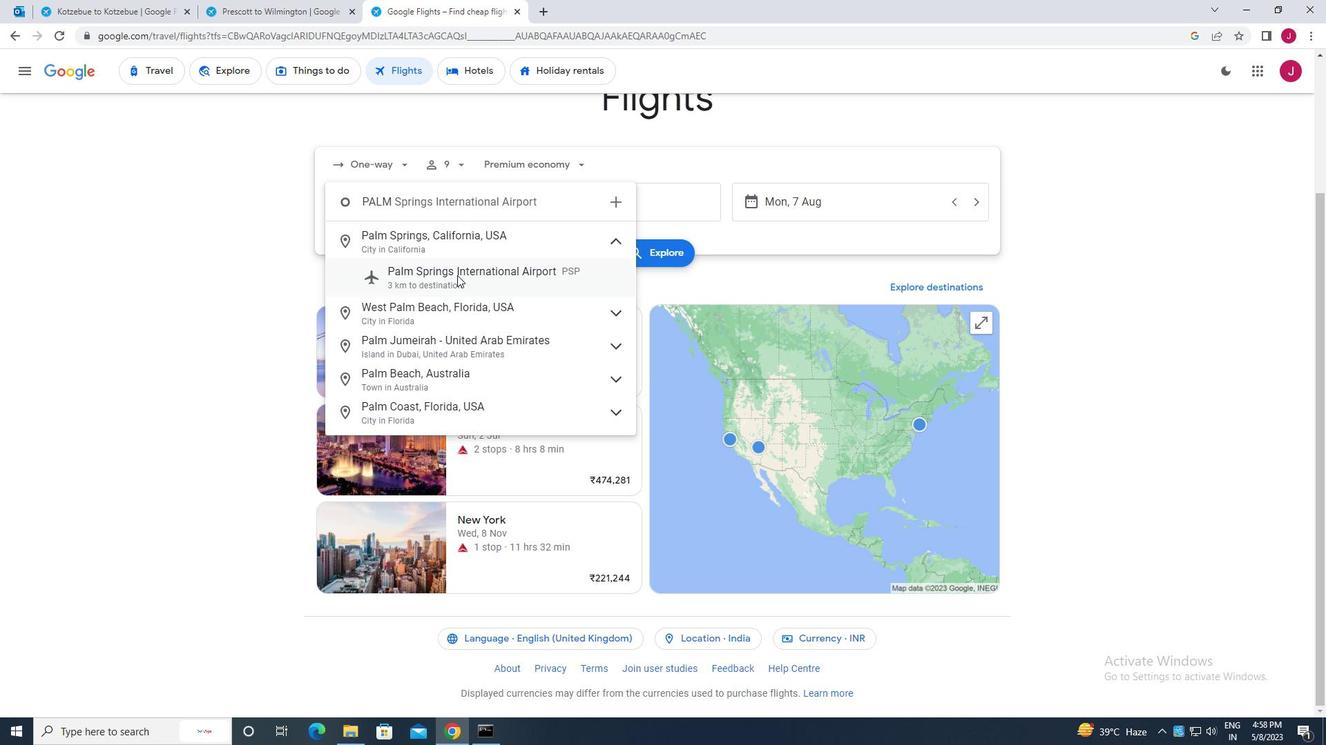 
Action: Mouse moved to (643, 200)
Screenshot: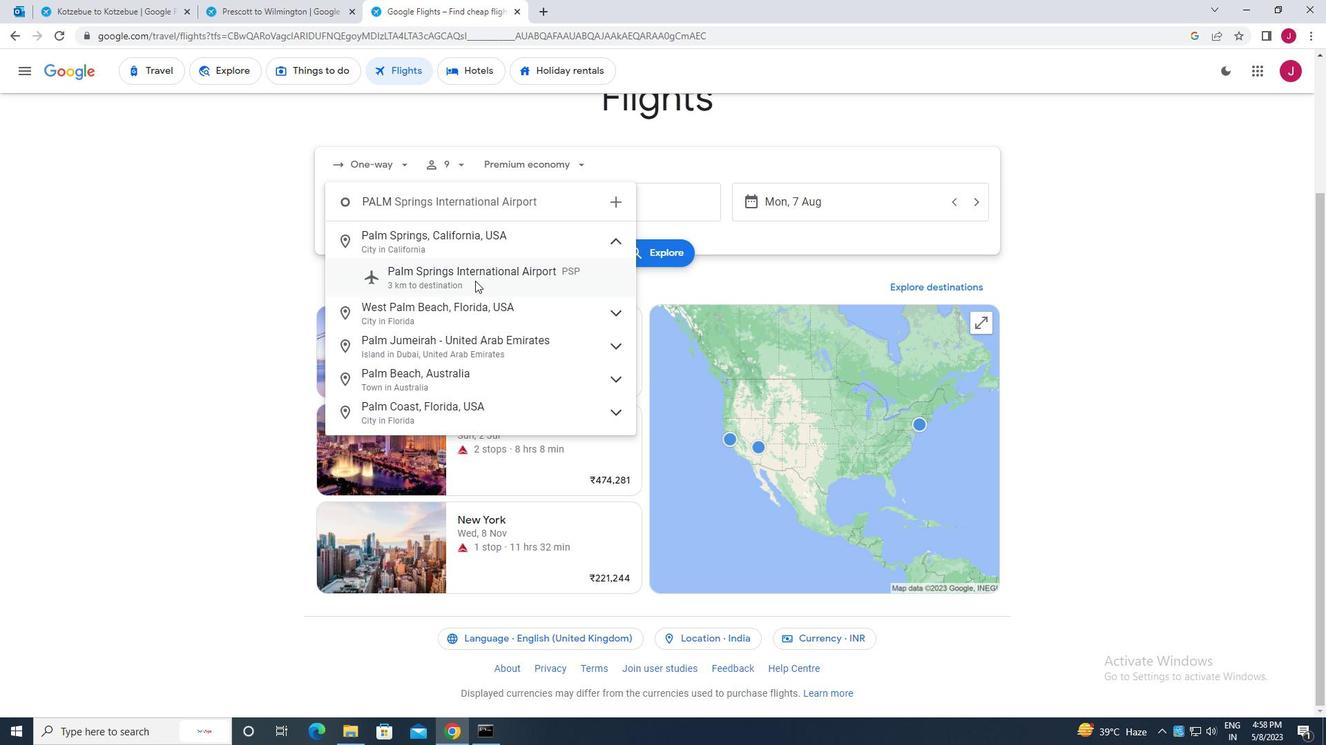 
Action: Mouse pressed left at (643, 200)
Screenshot: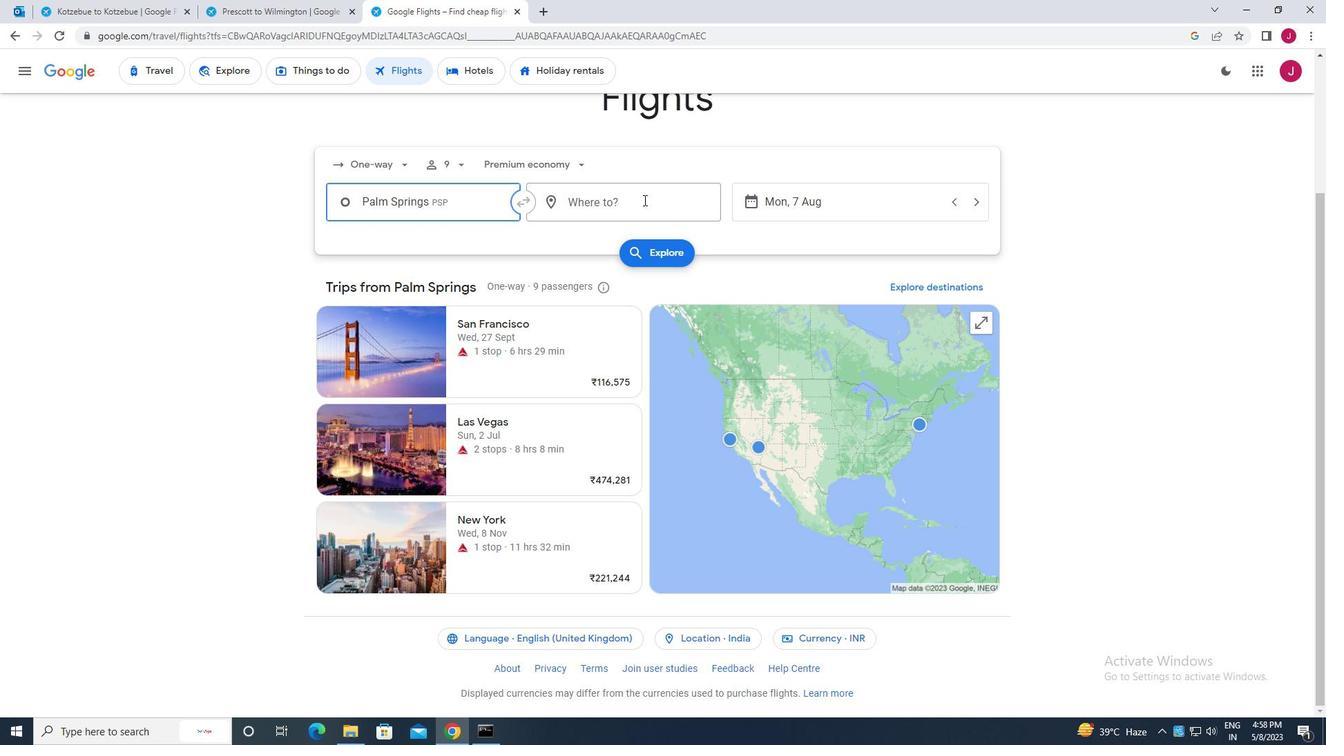 
Action: Mouse moved to (642, 197)
Screenshot: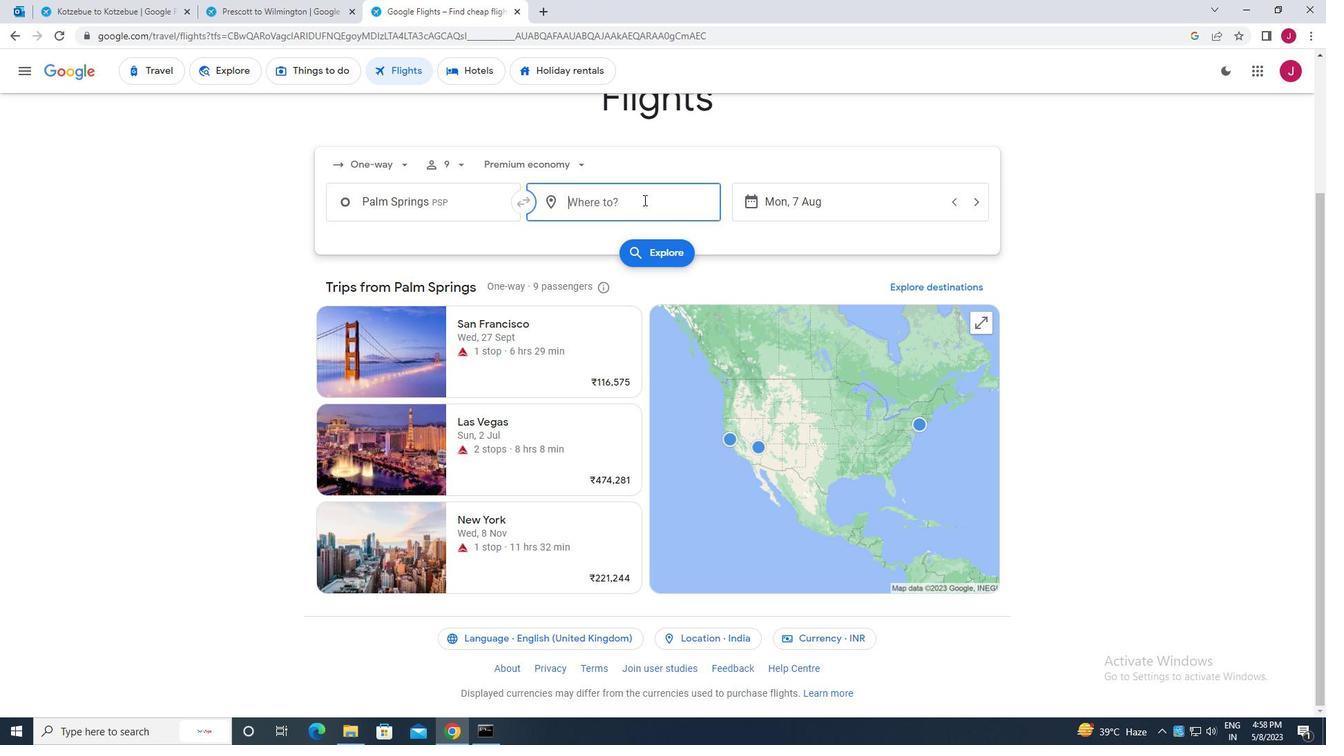 
Action: Key pressed wilm
Screenshot: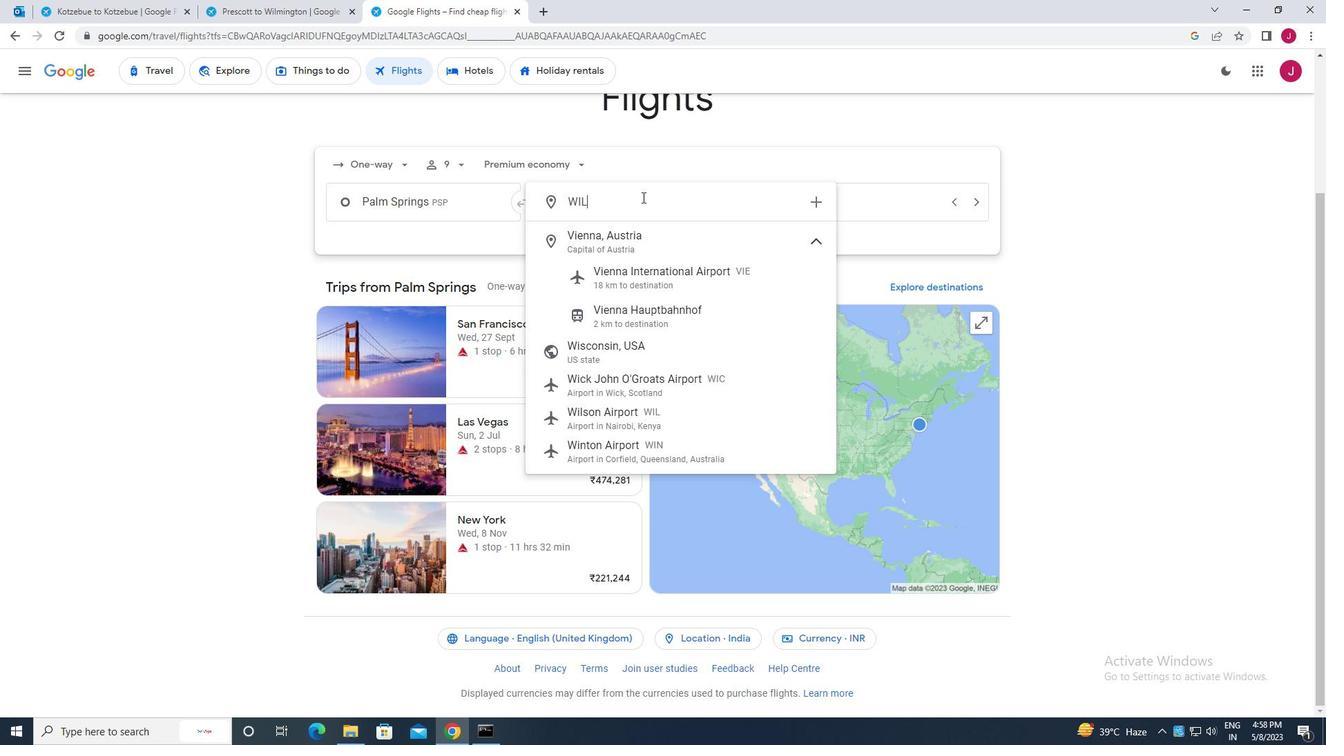 
Action: Mouse moved to (678, 268)
Screenshot: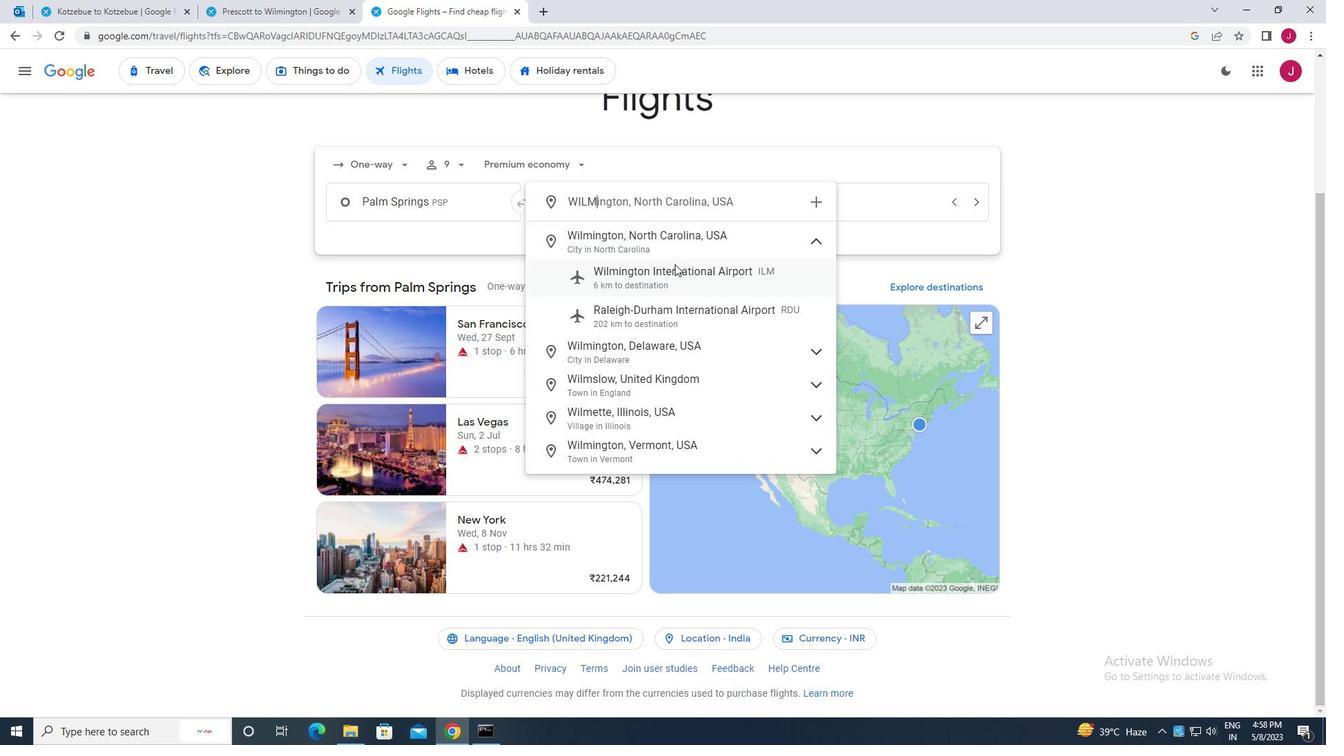 
Action: Mouse pressed left at (678, 268)
Screenshot: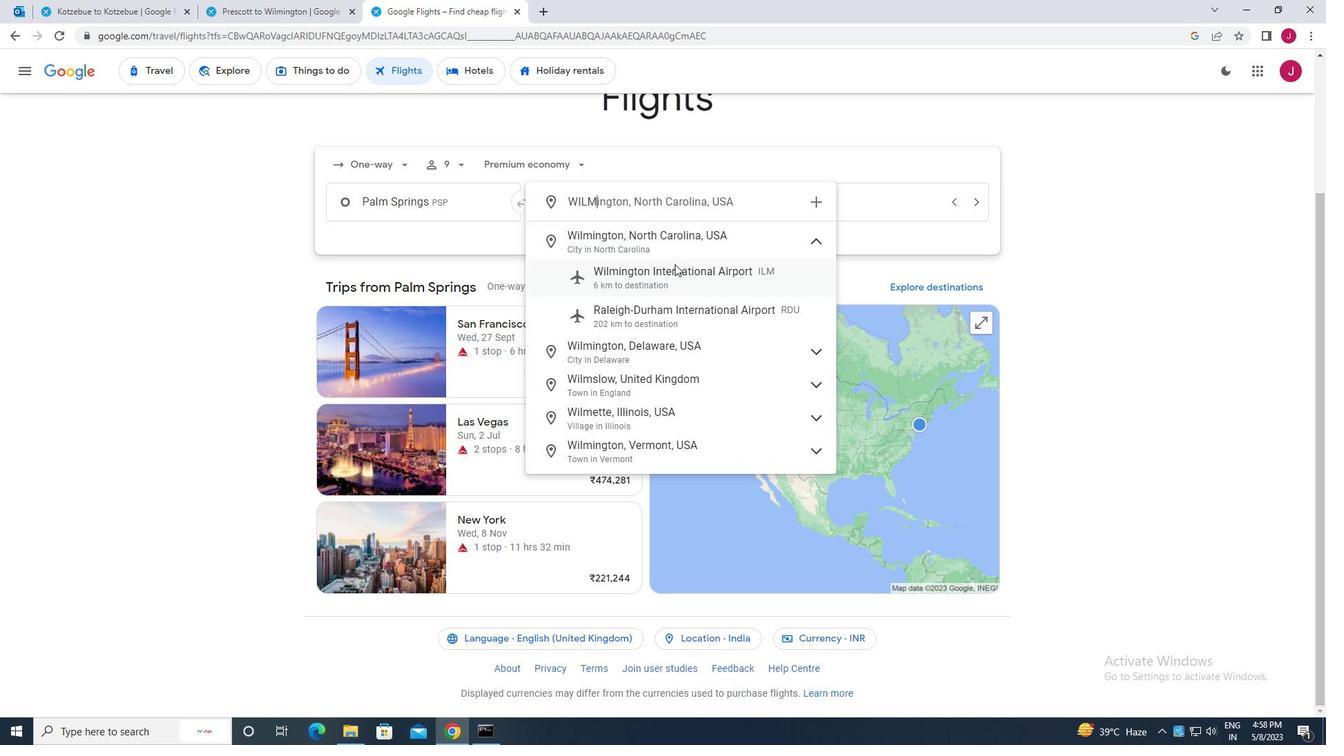 
Action: Mouse moved to (806, 211)
Screenshot: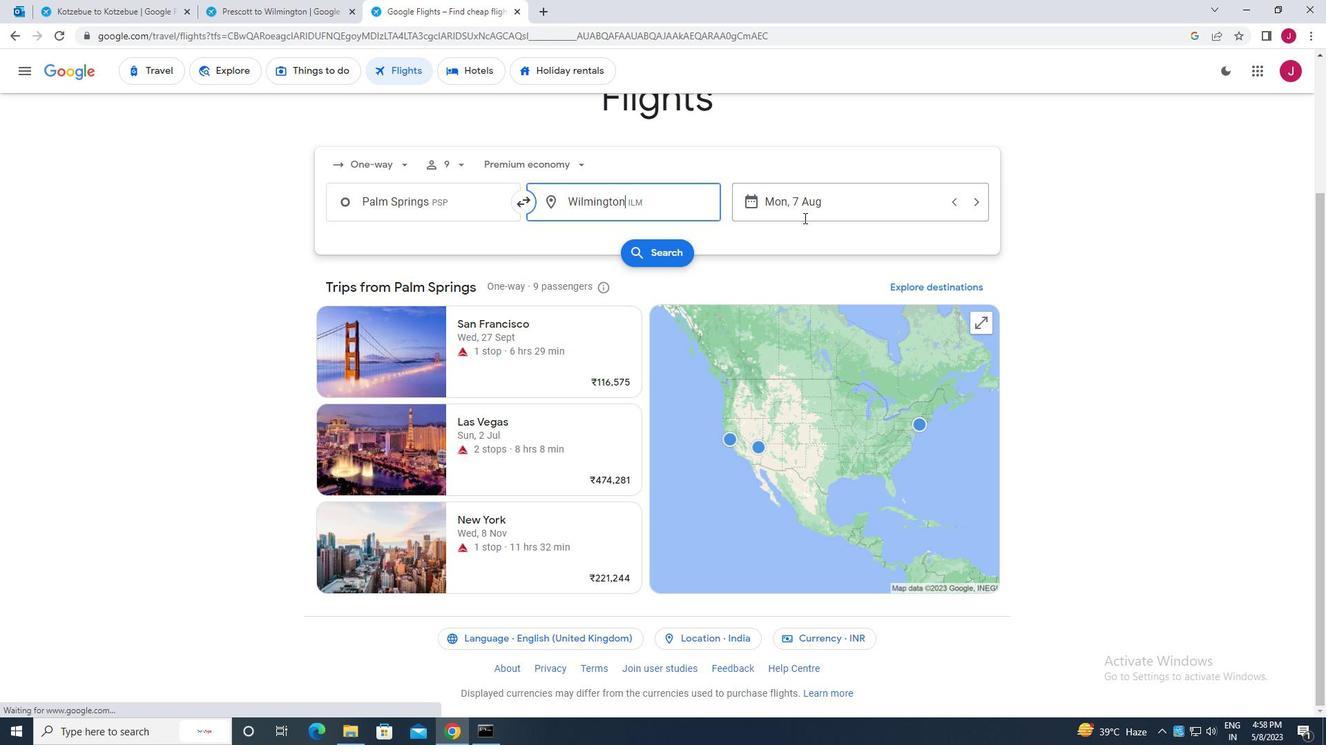 
Action: Mouse pressed left at (806, 211)
Screenshot: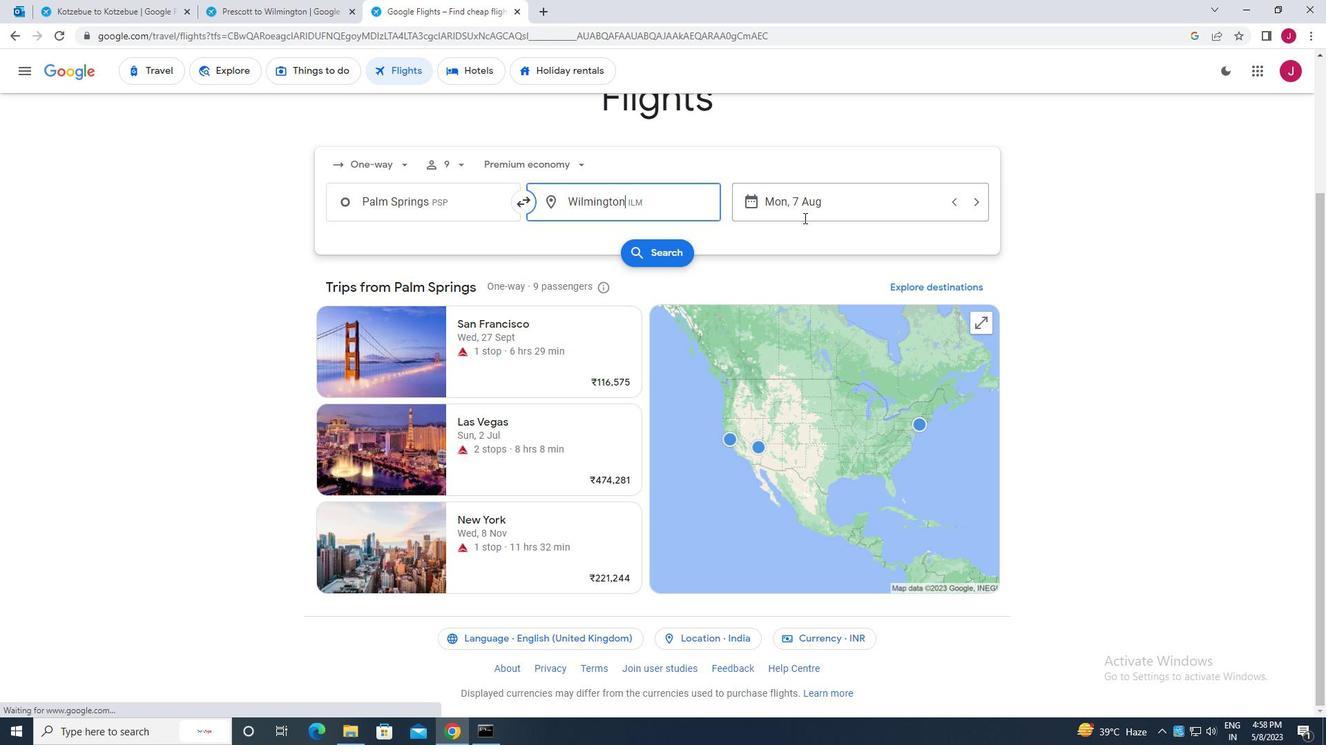 
Action: Mouse moved to (496, 348)
Screenshot: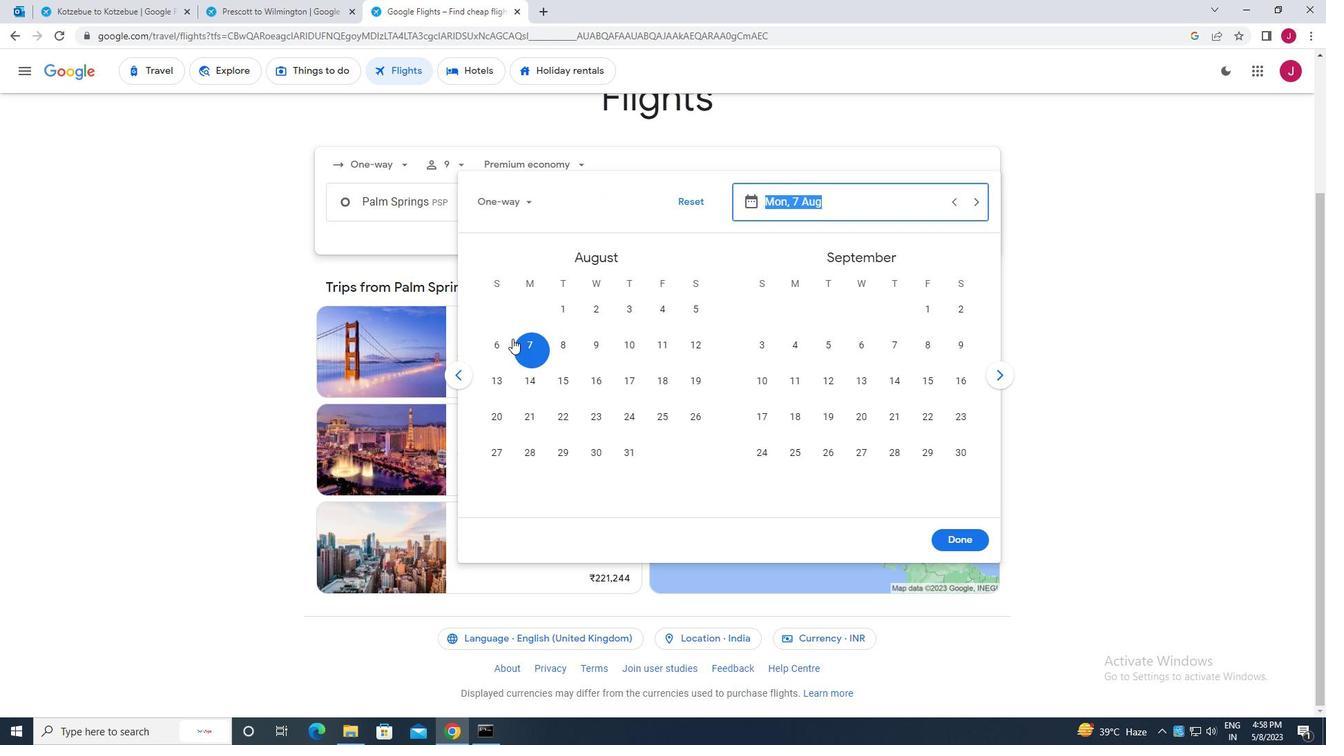 
Action: Mouse pressed left at (496, 348)
Screenshot: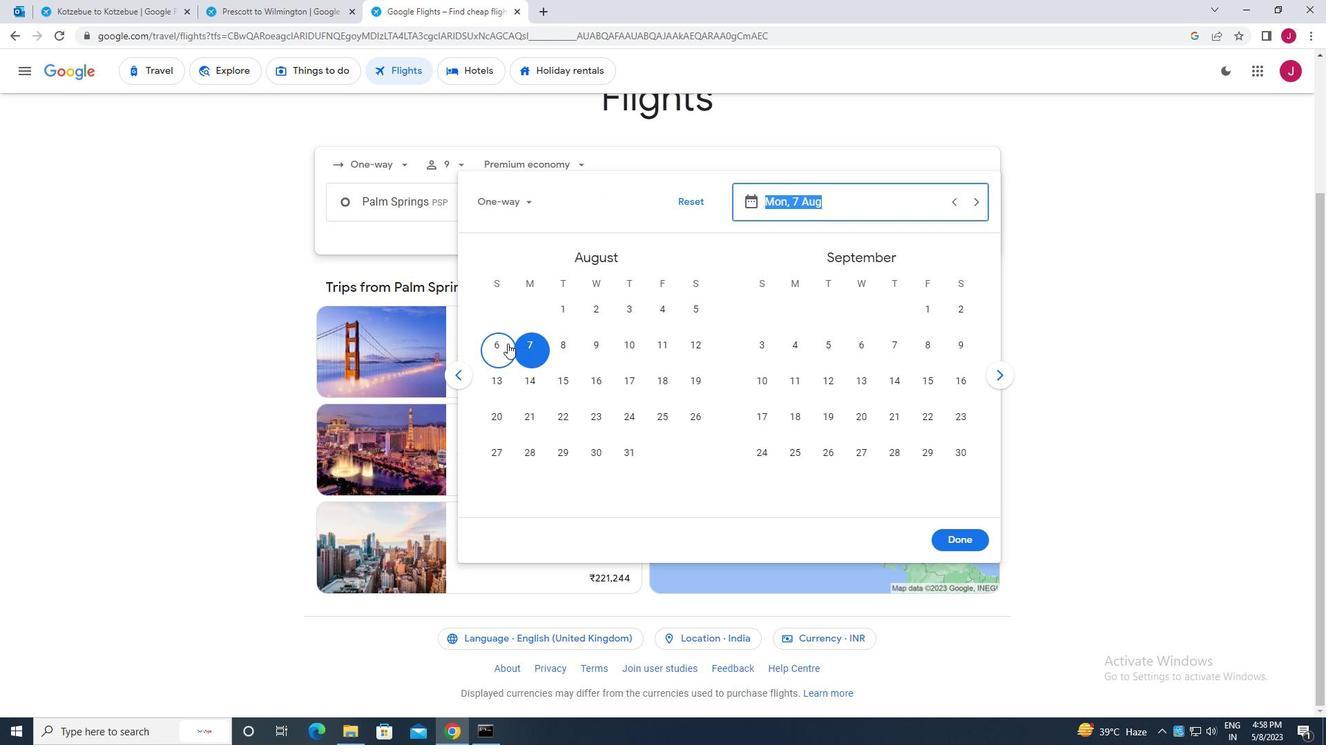
Action: Mouse moved to (948, 534)
Screenshot: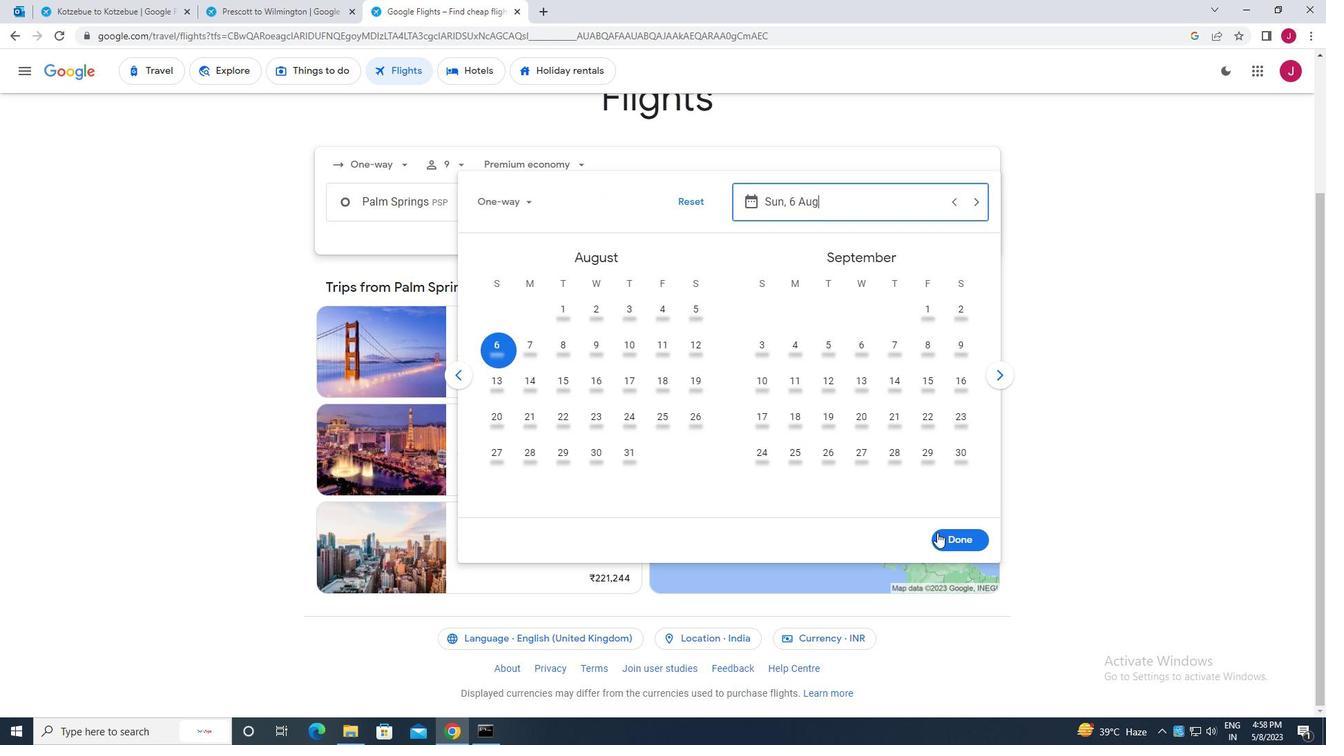 
Action: Mouse pressed left at (948, 534)
Screenshot: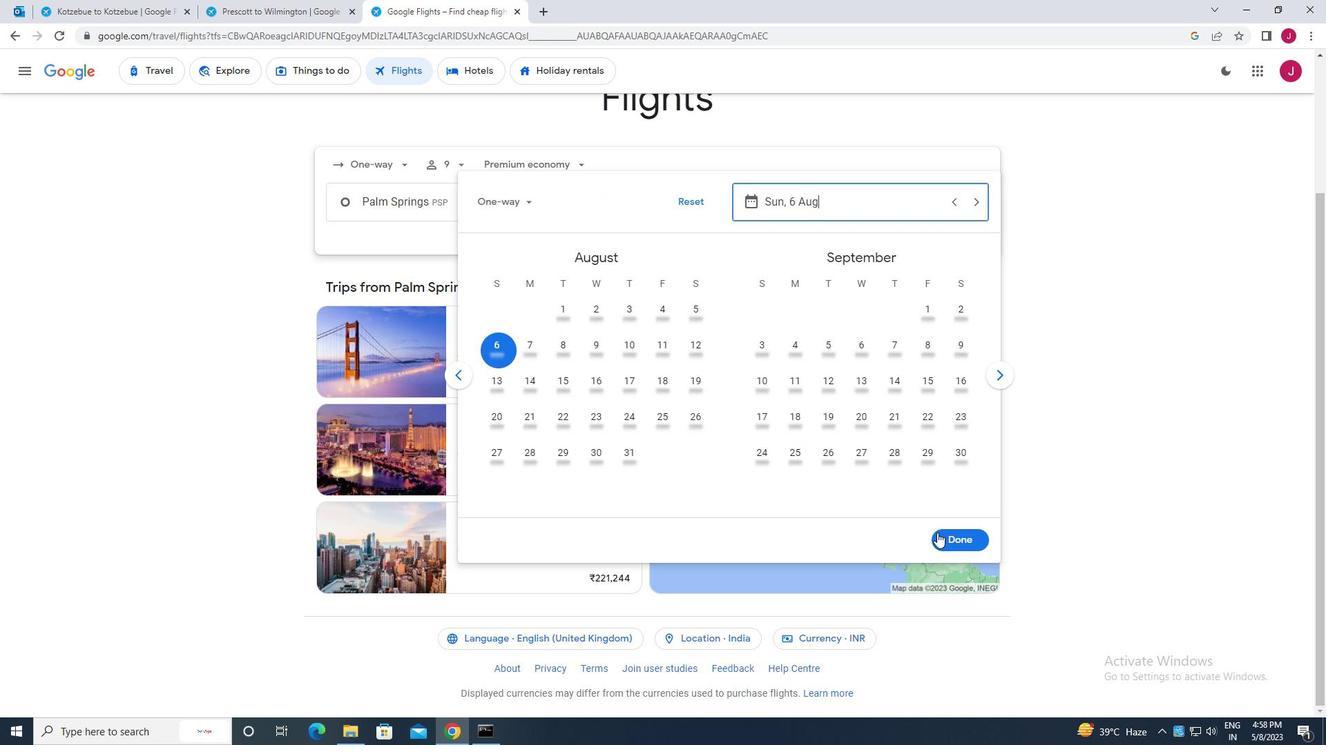 
Action: Mouse moved to (650, 258)
Screenshot: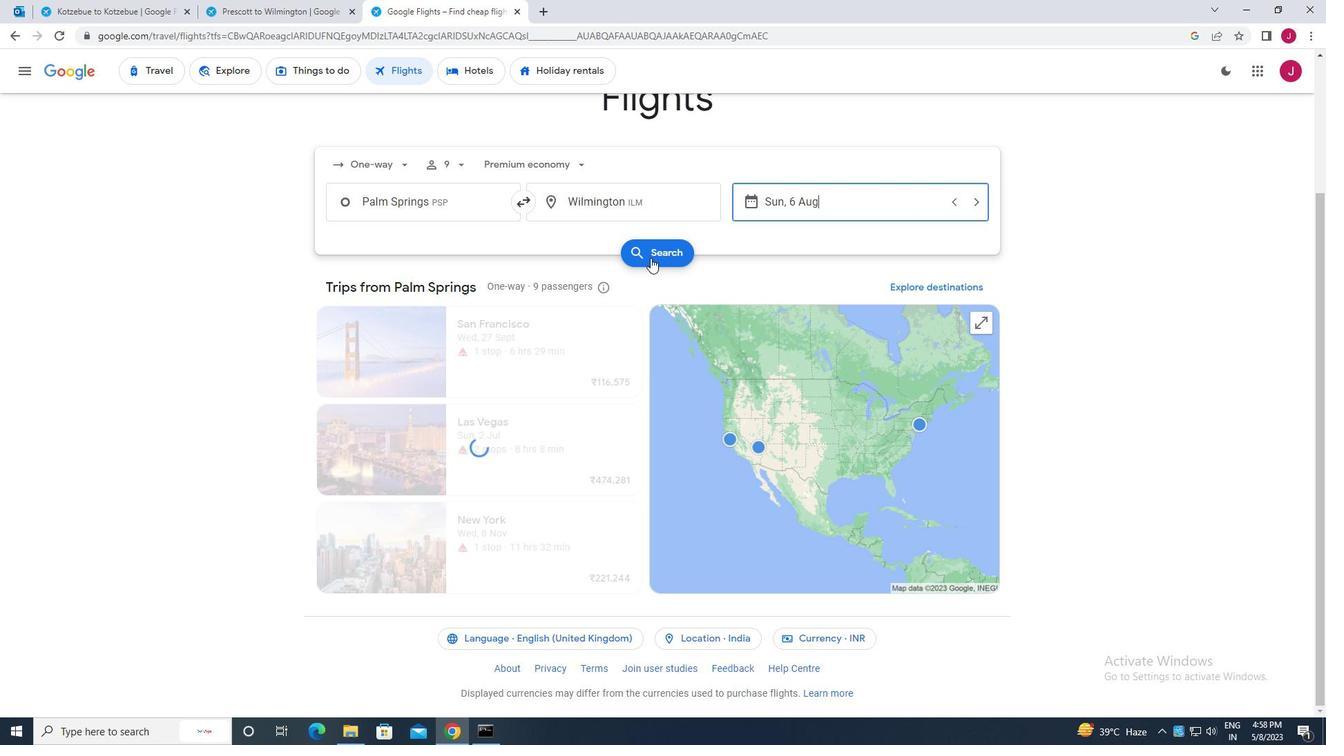 
Action: Mouse pressed left at (650, 258)
Screenshot: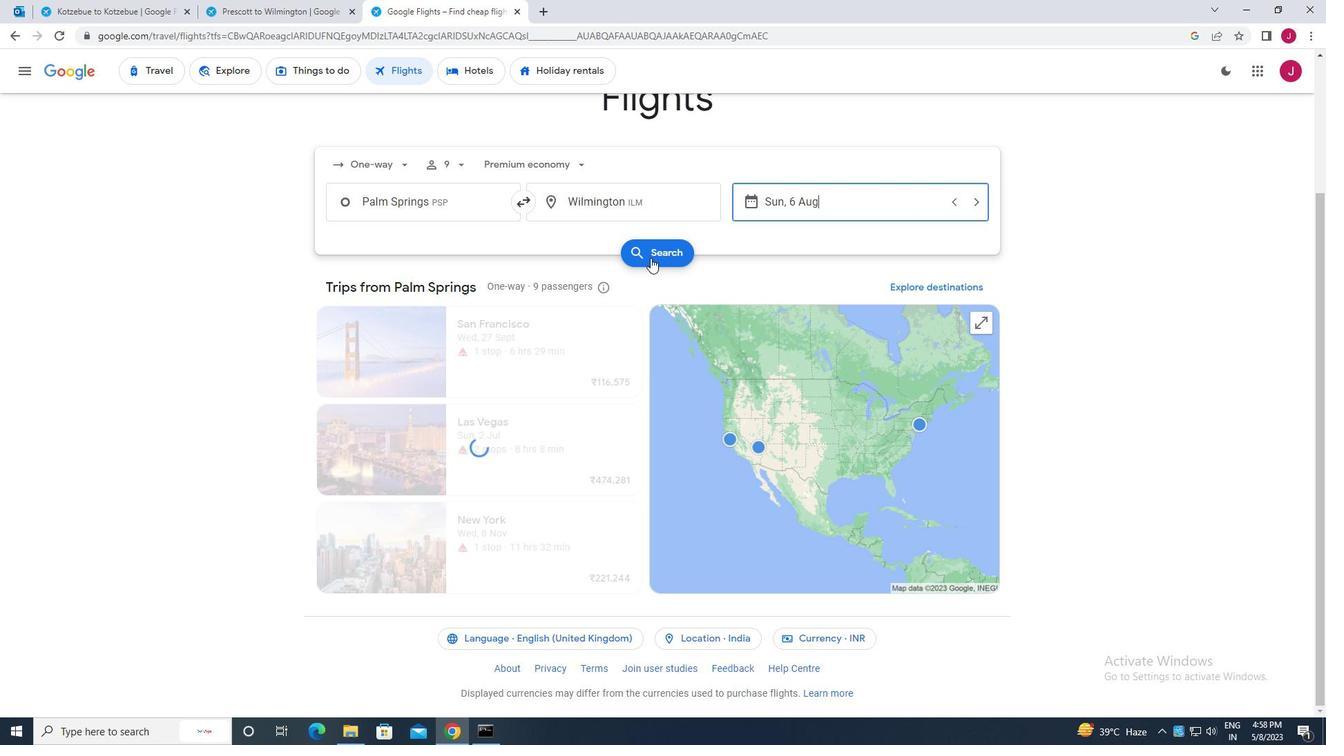 
Action: Mouse moved to (350, 194)
Screenshot: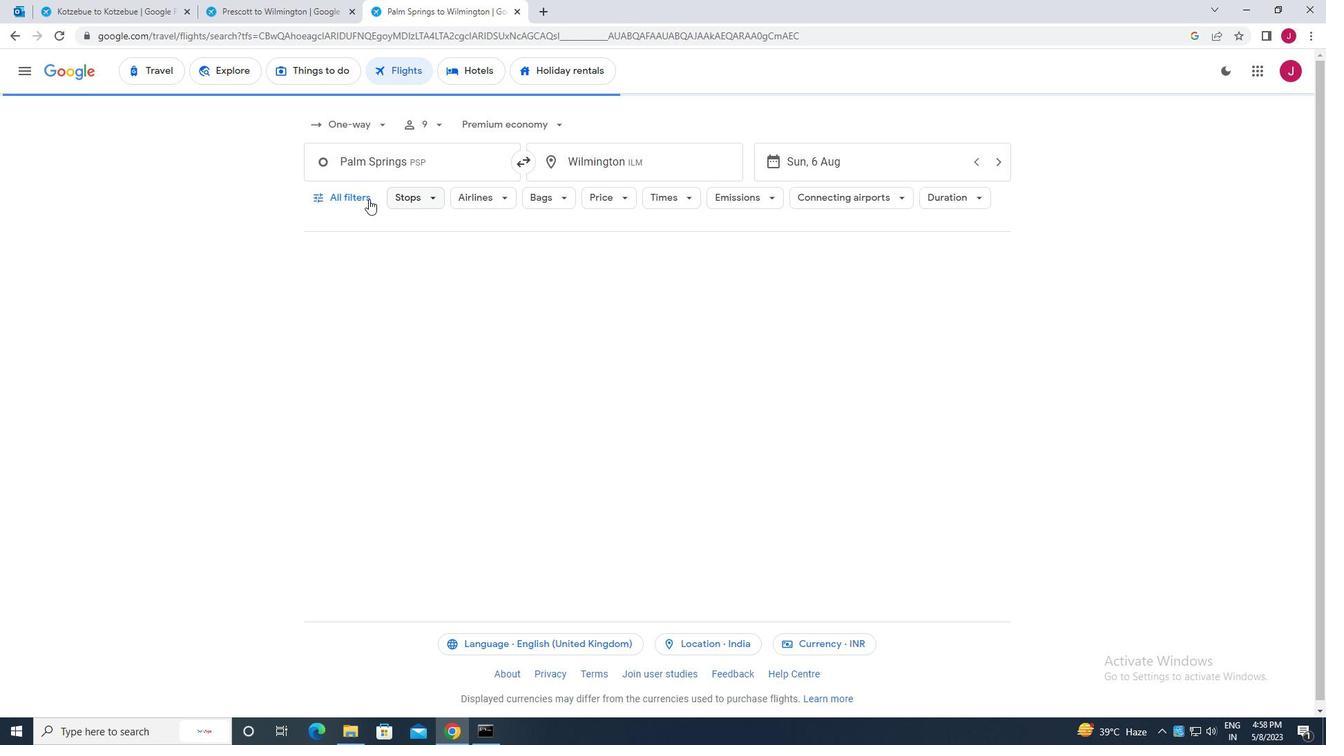 
Action: Mouse pressed left at (350, 194)
Screenshot: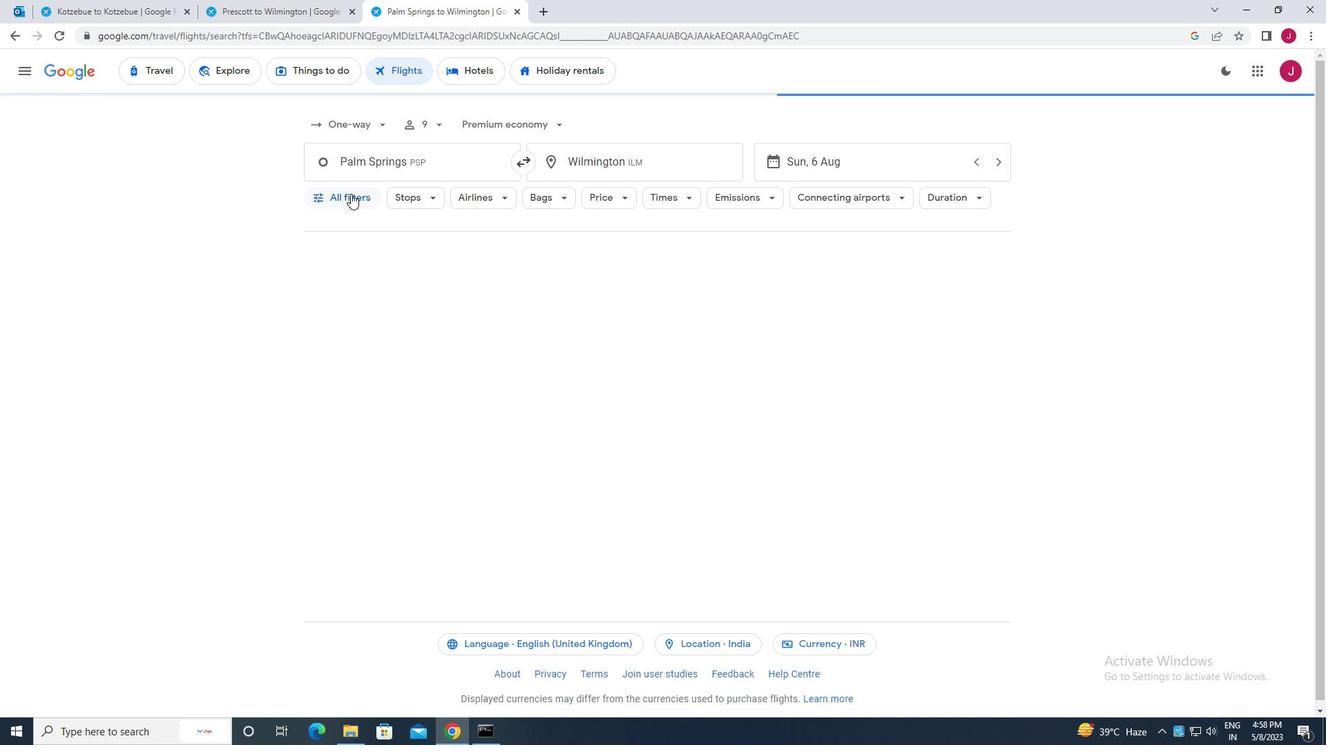 
Action: Mouse moved to (449, 275)
Screenshot: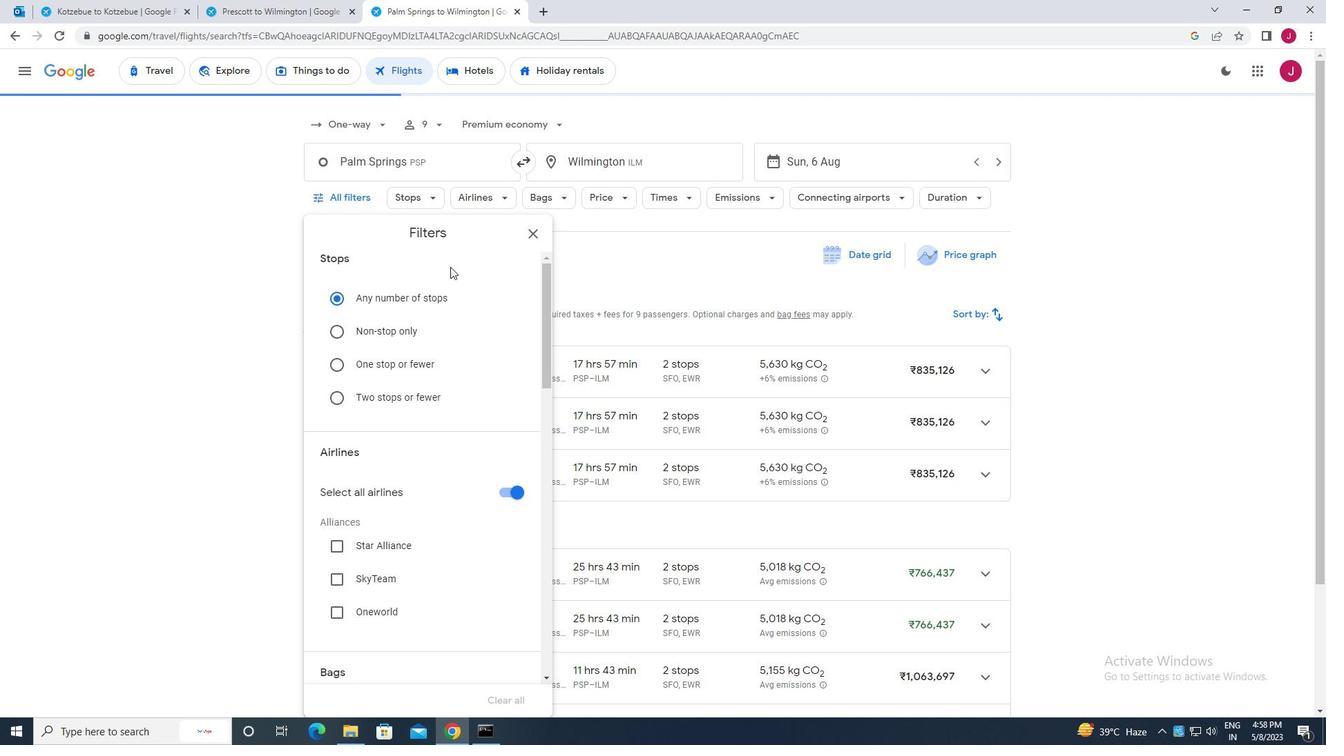 
Action: Mouse scrolled (449, 274) with delta (0, 0)
Screenshot: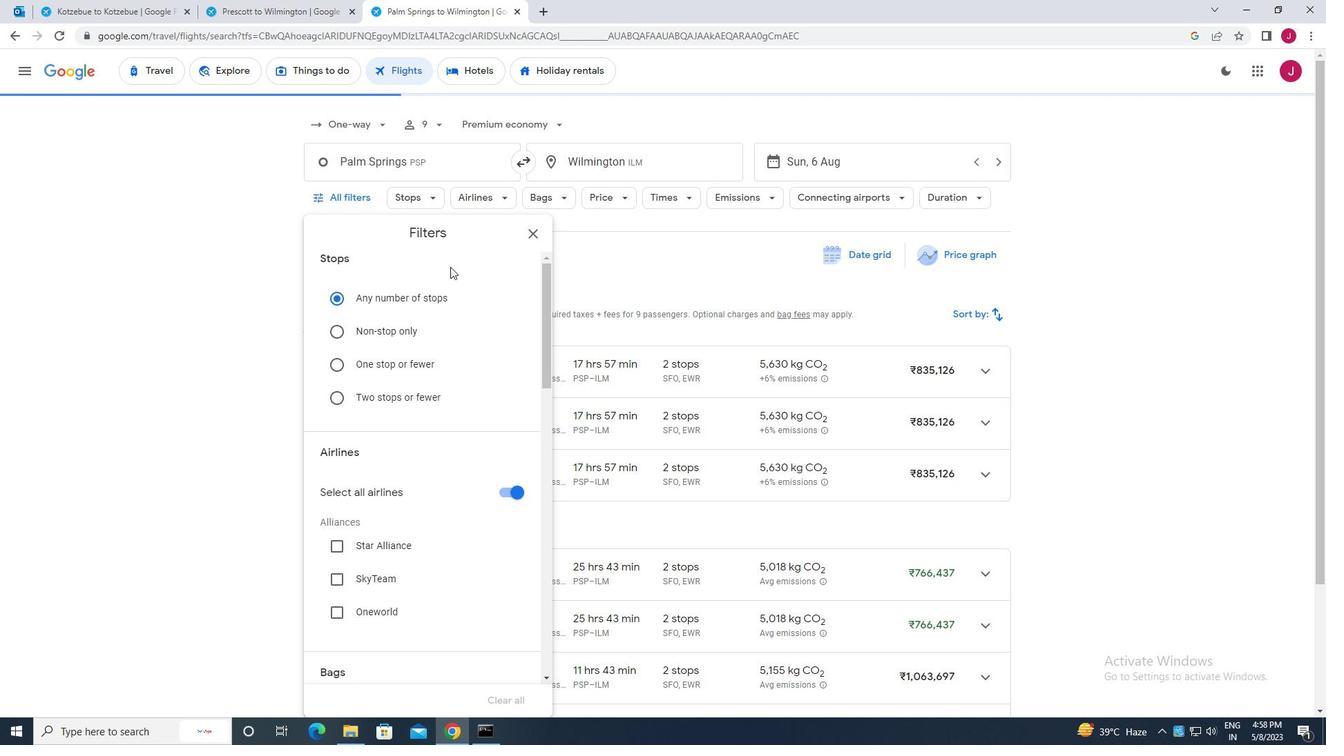 
Action: Mouse moved to (448, 276)
Screenshot: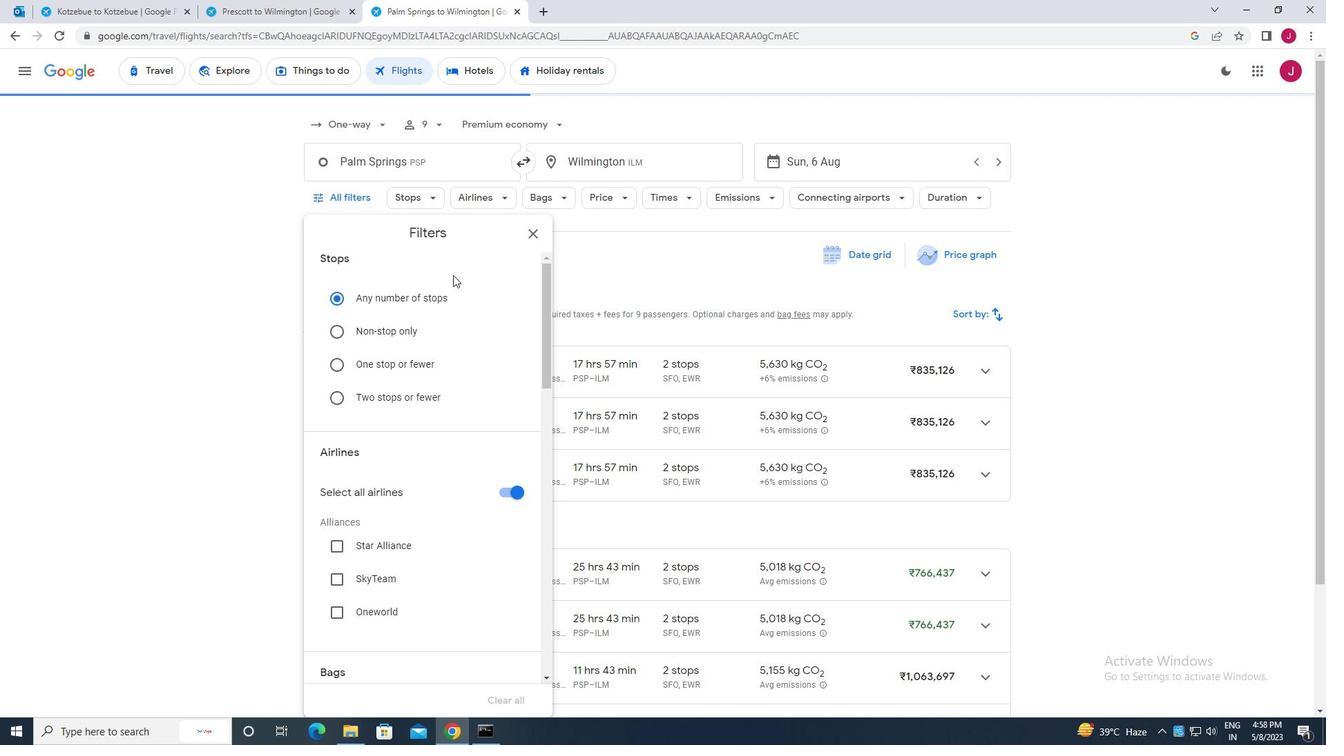
Action: Mouse scrolled (448, 276) with delta (0, 0)
Screenshot: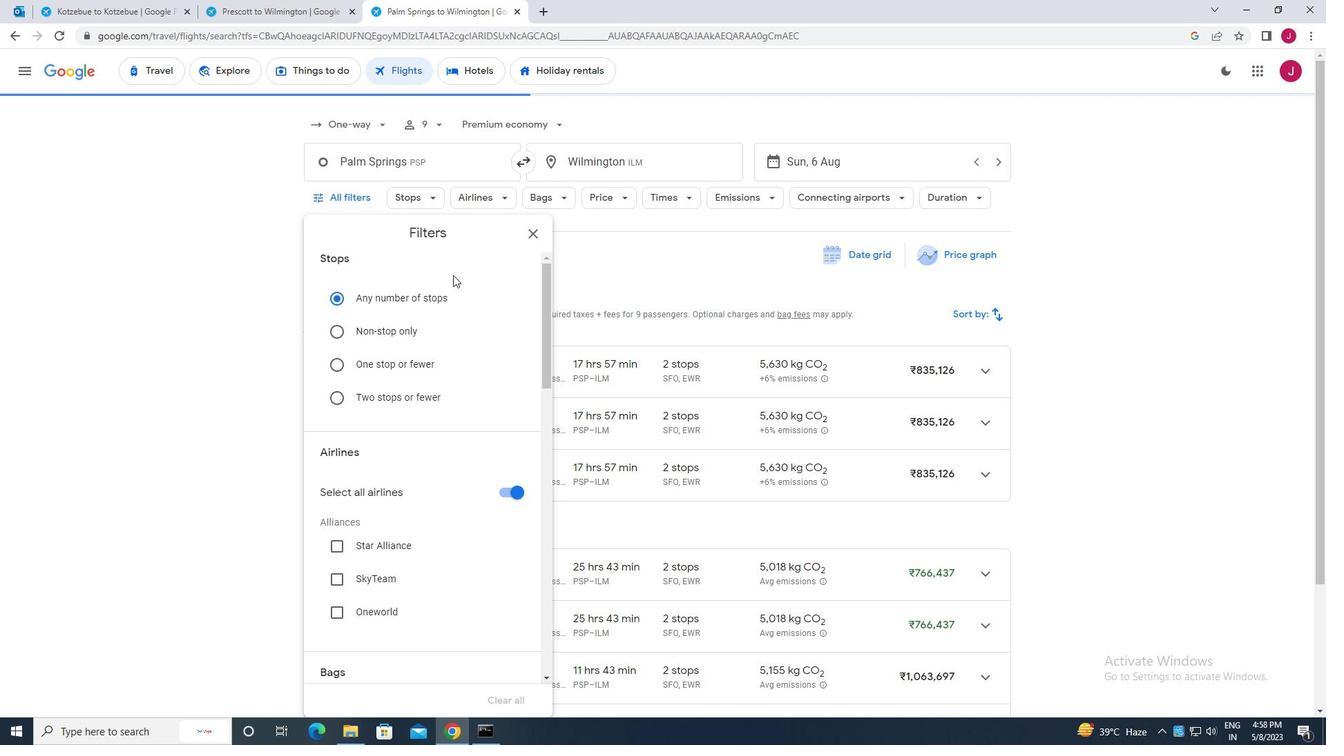 
Action: Mouse moved to (508, 354)
Screenshot: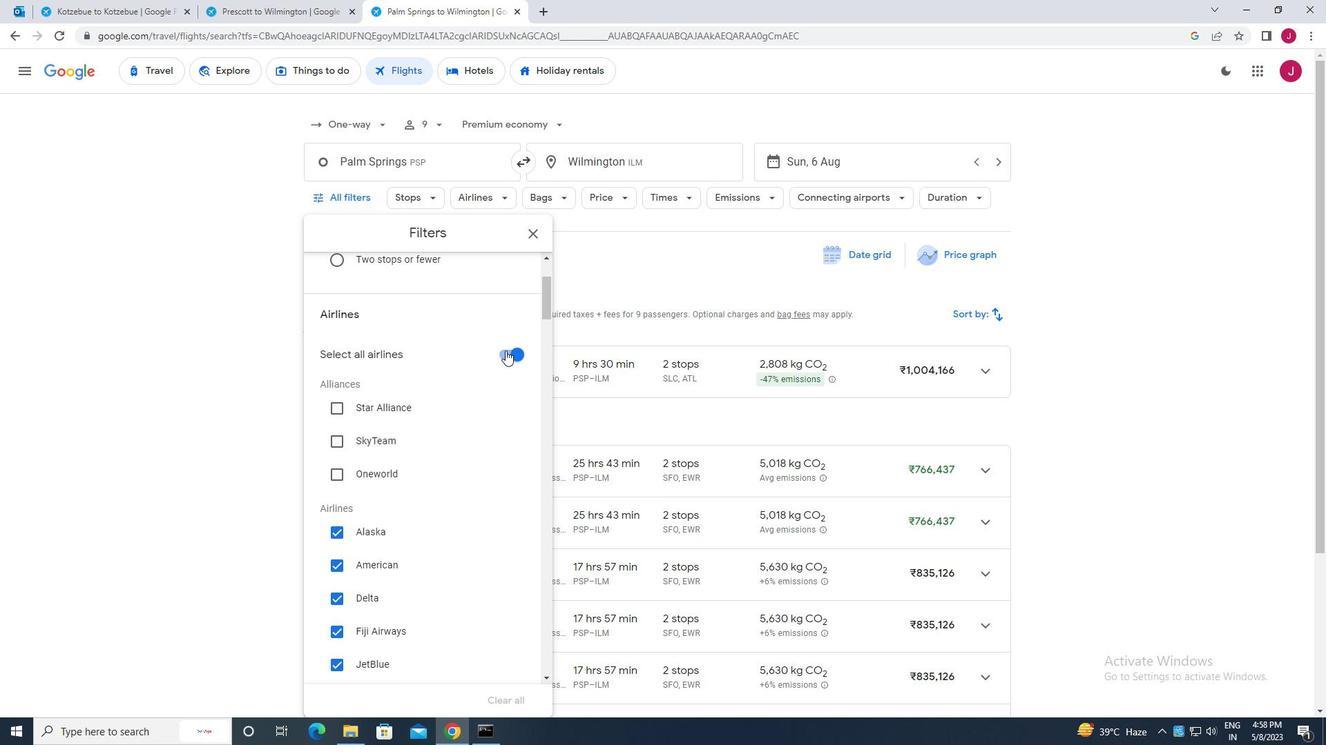 
Action: Mouse pressed left at (508, 354)
Screenshot: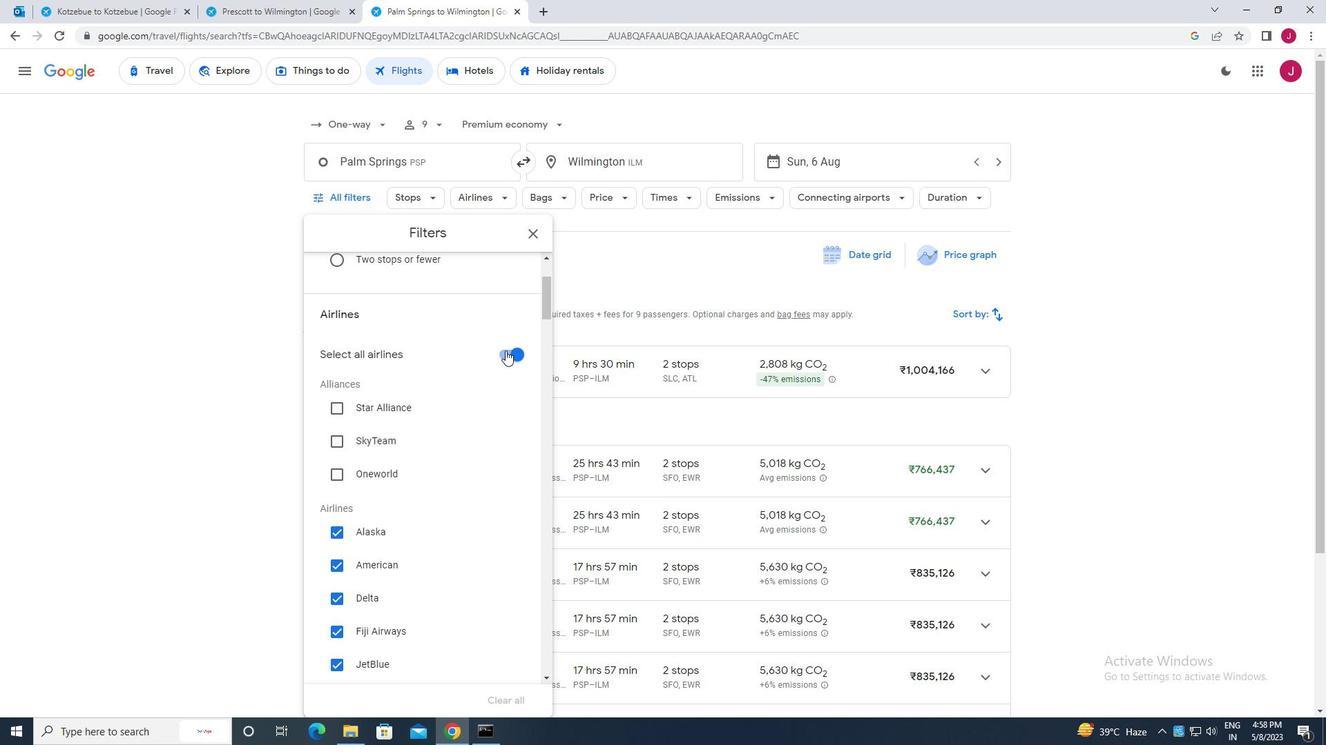 
Action: Mouse moved to (407, 341)
Screenshot: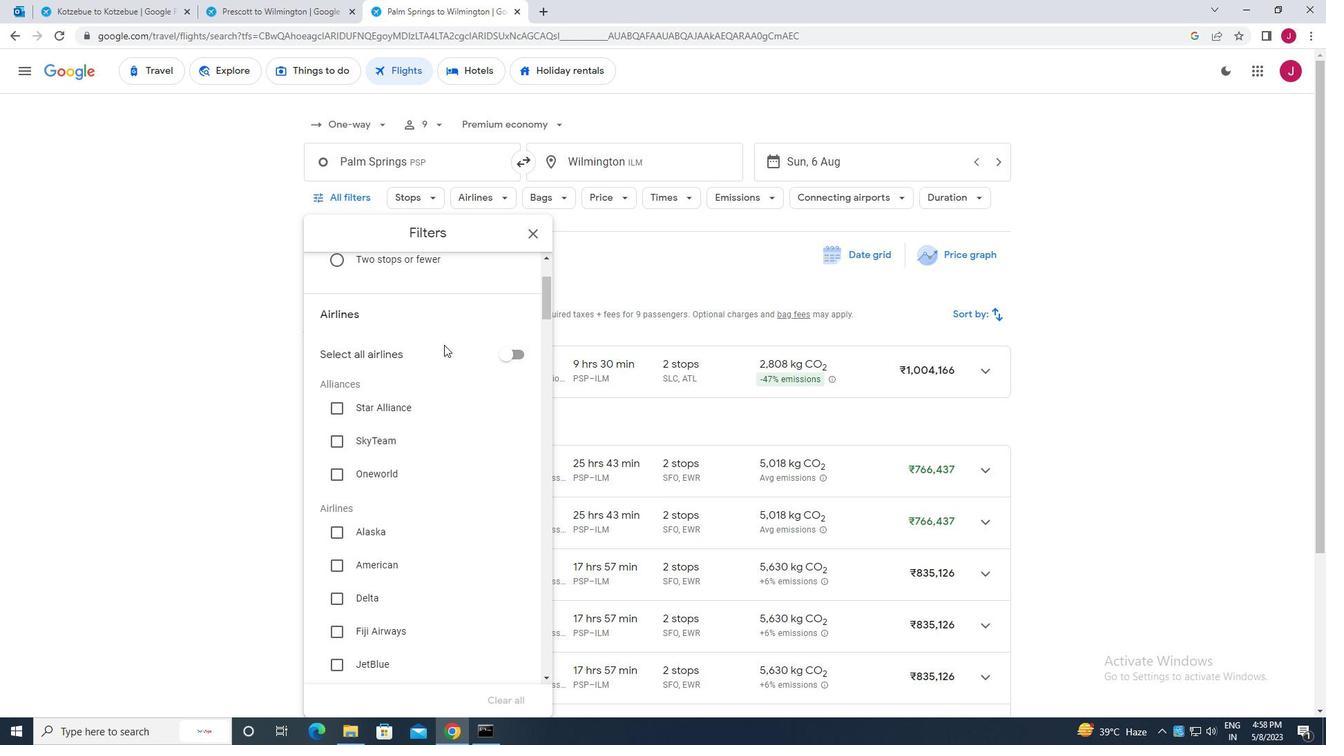 
Action: Mouse scrolled (407, 341) with delta (0, 0)
Screenshot: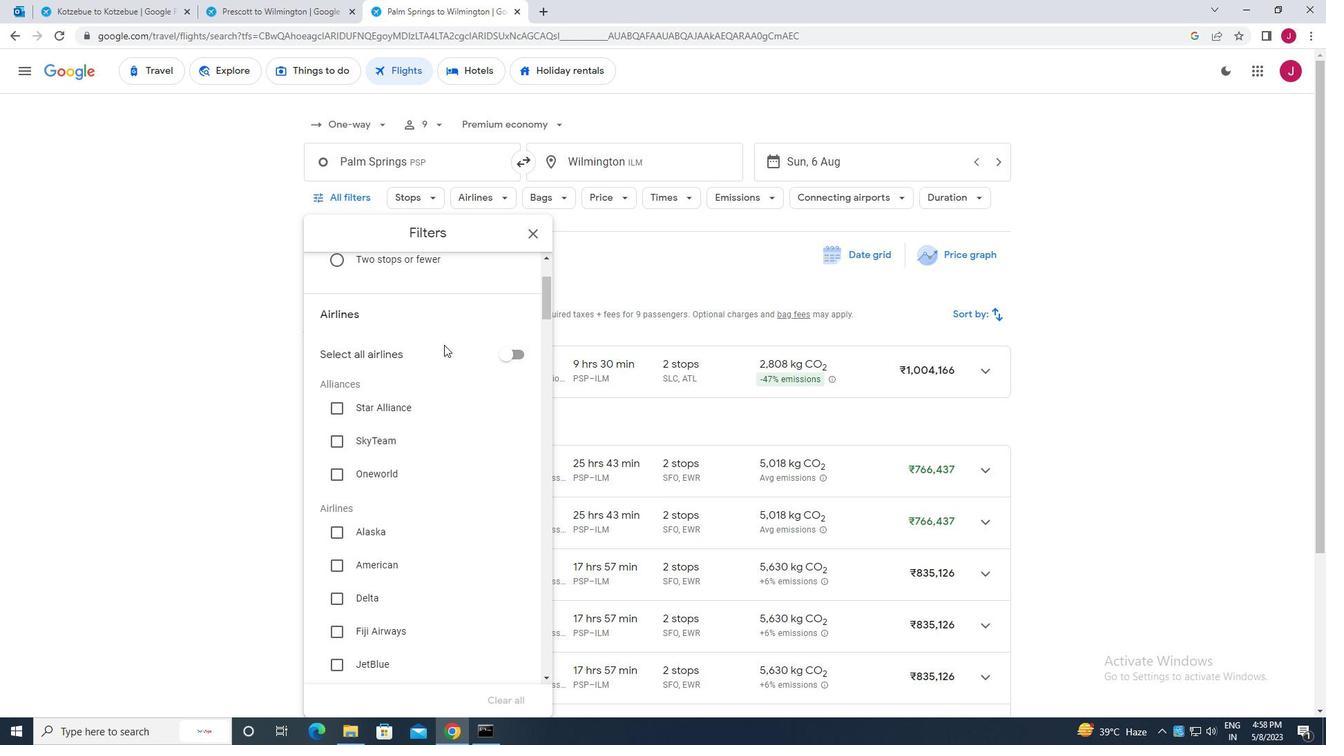 
Action: Mouse scrolled (407, 341) with delta (0, 0)
Screenshot: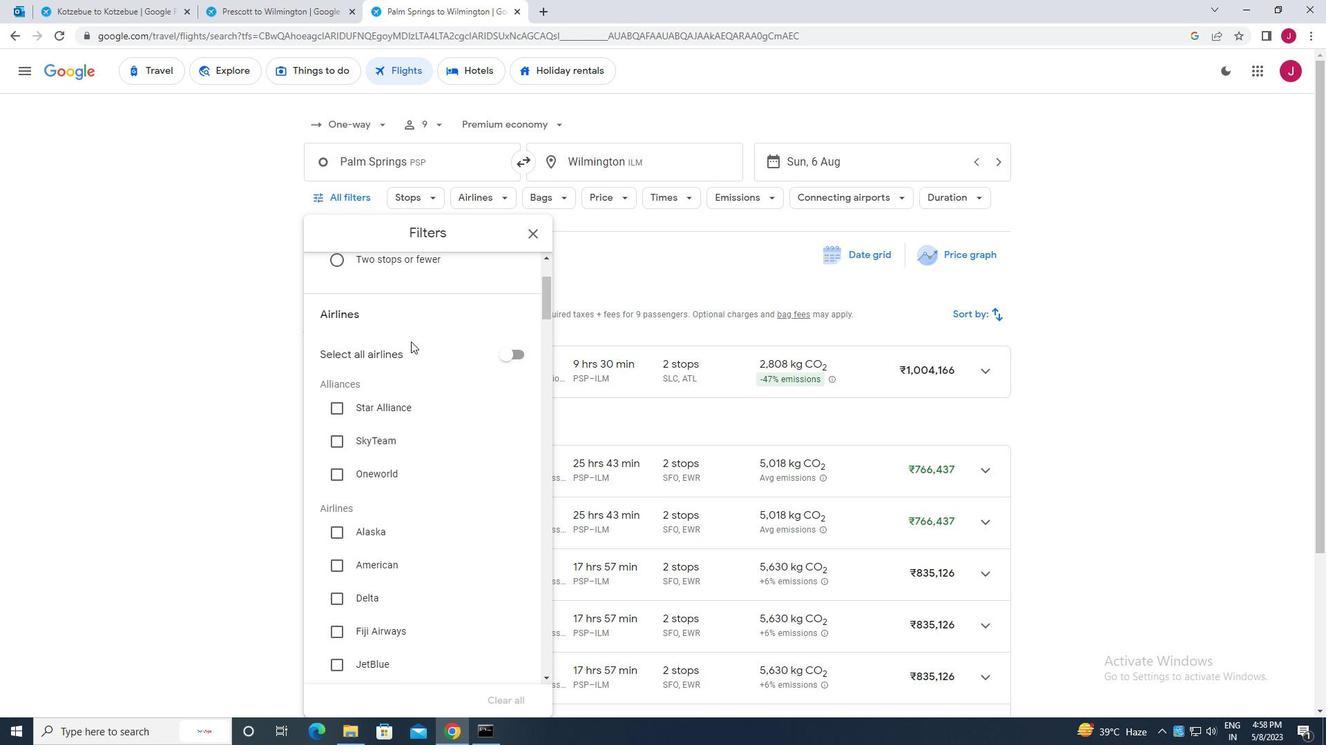 
Action: Mouse scrolled (407, 341) with delta (0, 0)
Screenshot: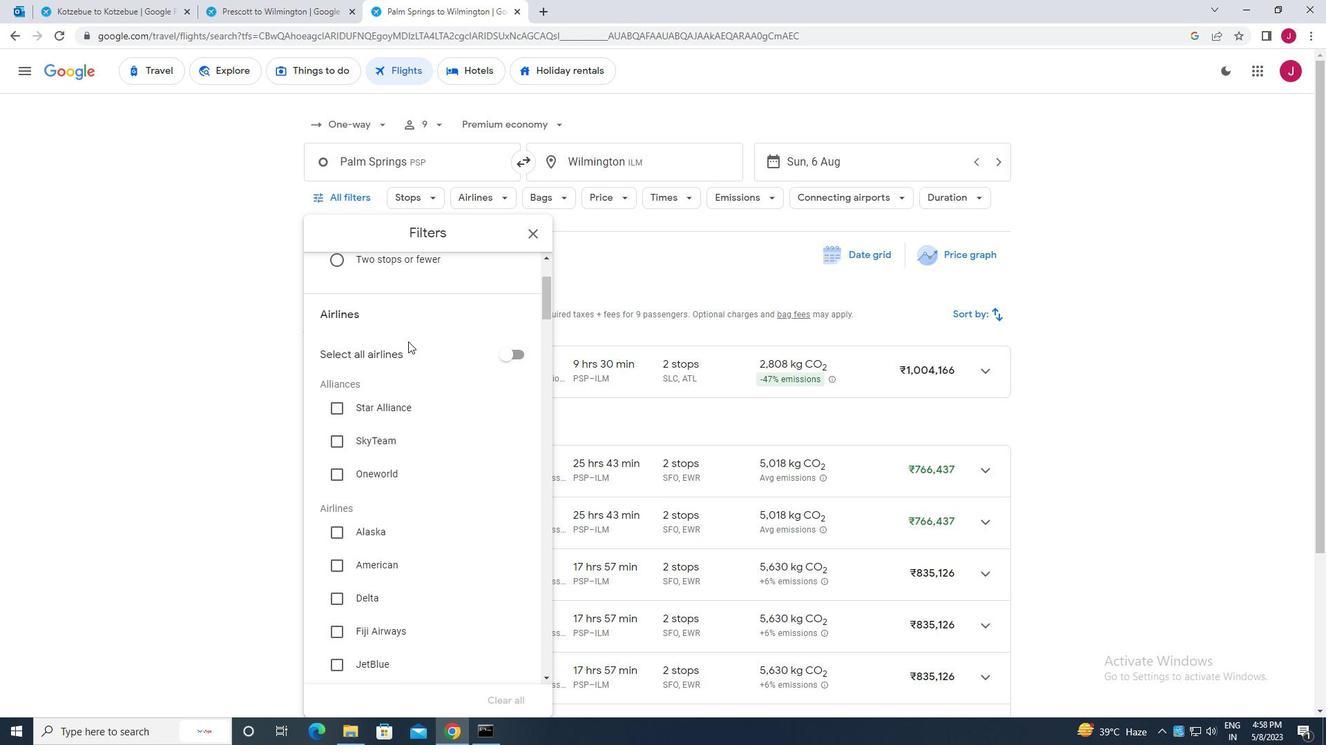 
Action: Mouse moved to (384, 282)
Screenshot: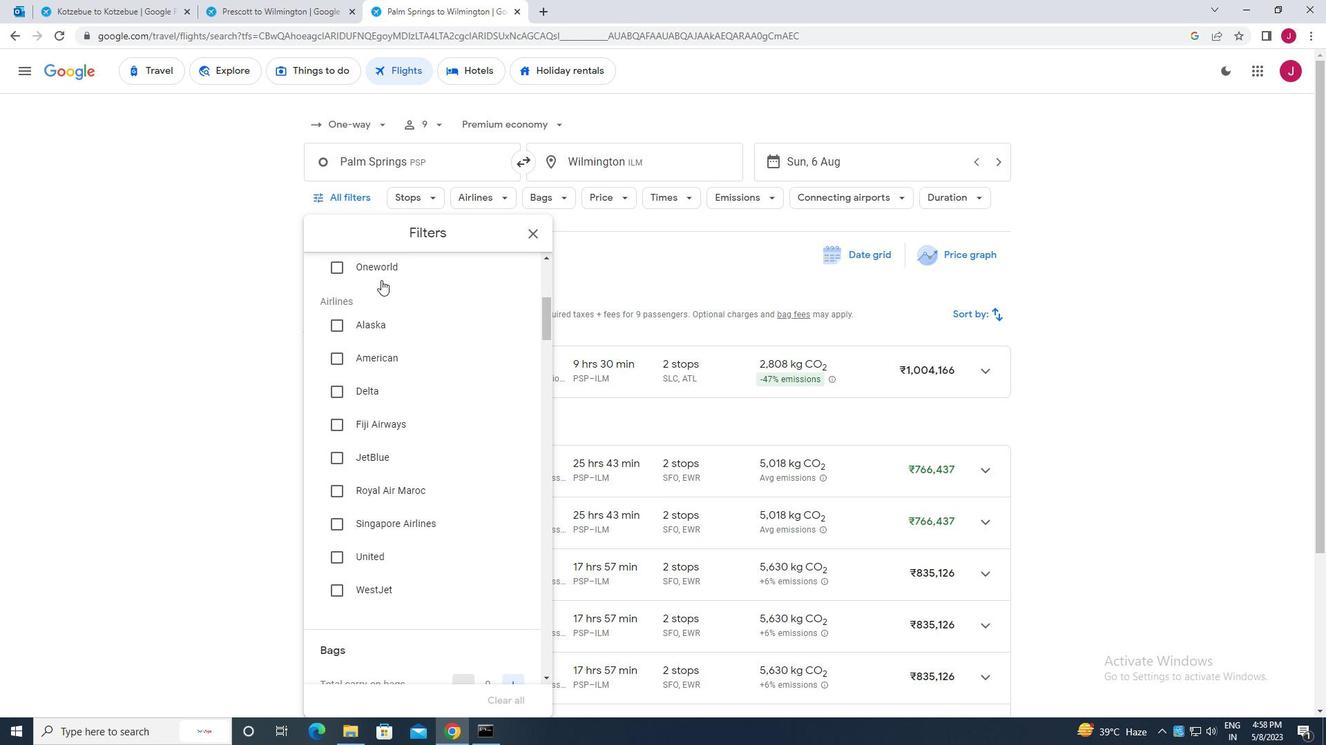 
Action: Mouse scrolled (384, 281) with delta (0, 0)
Screenshot: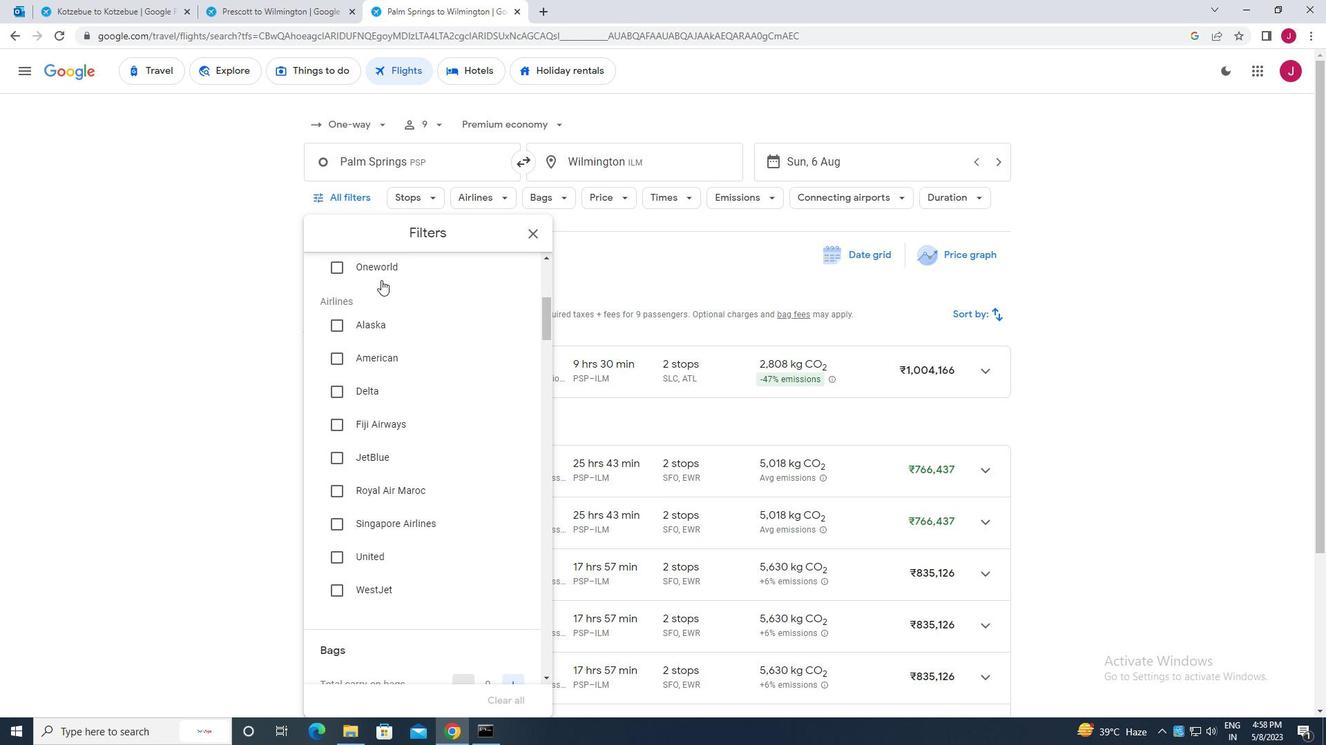 
Action: Mouse moved to (390, 323)
Screenshot: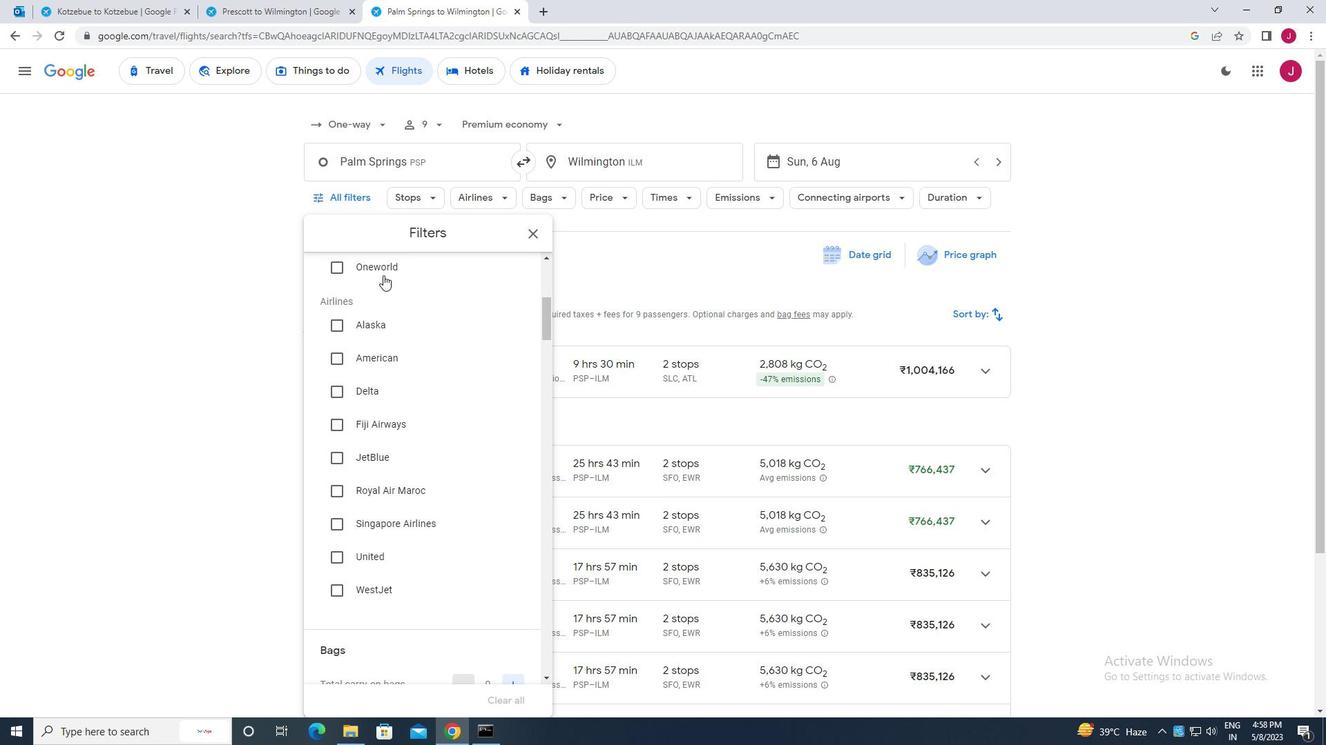 
Action: Mouse scrolled (390, 322) with delta (0, 0)
Screenshot: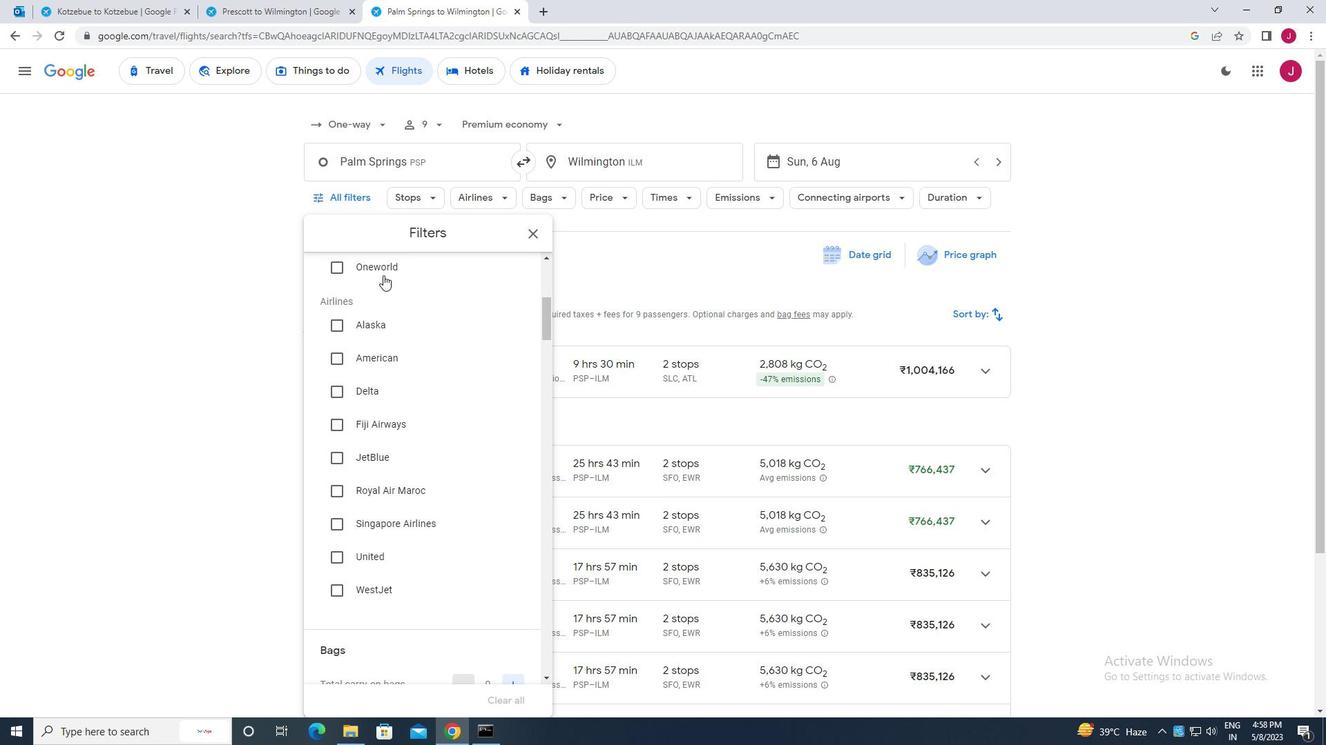 
Action: Mouse moved to (391, 328)
Screenshot: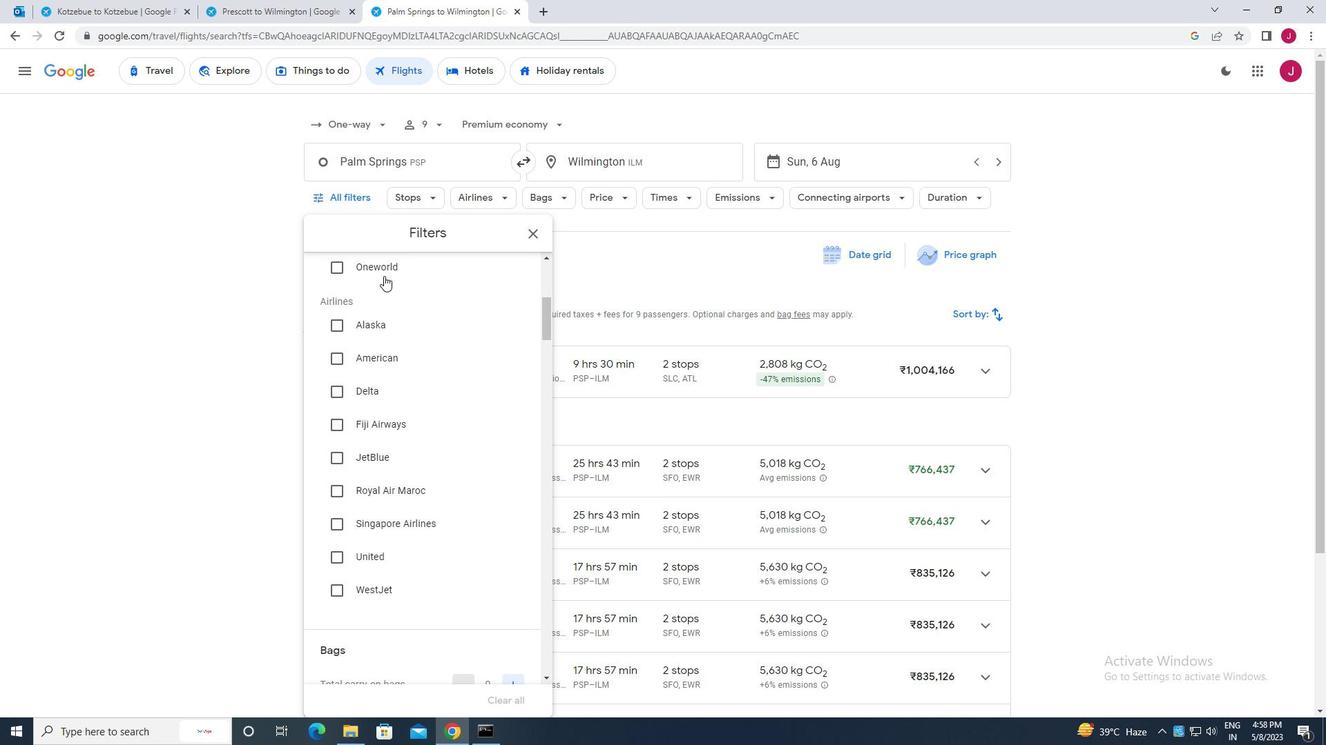 
Action: Mouse scrolled (391, 328) with delta (0, 0)
Screenshot: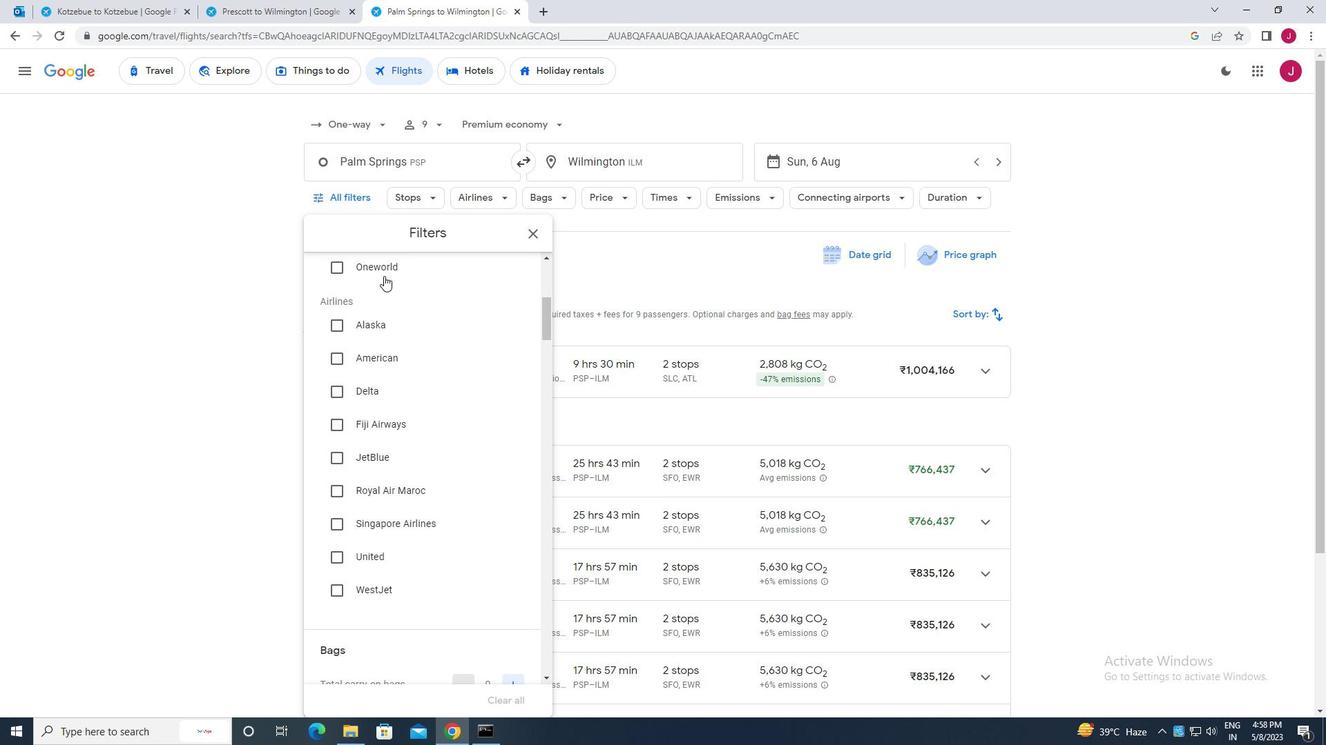 
Action: Mouse moved to (391, 333)
Screenshot: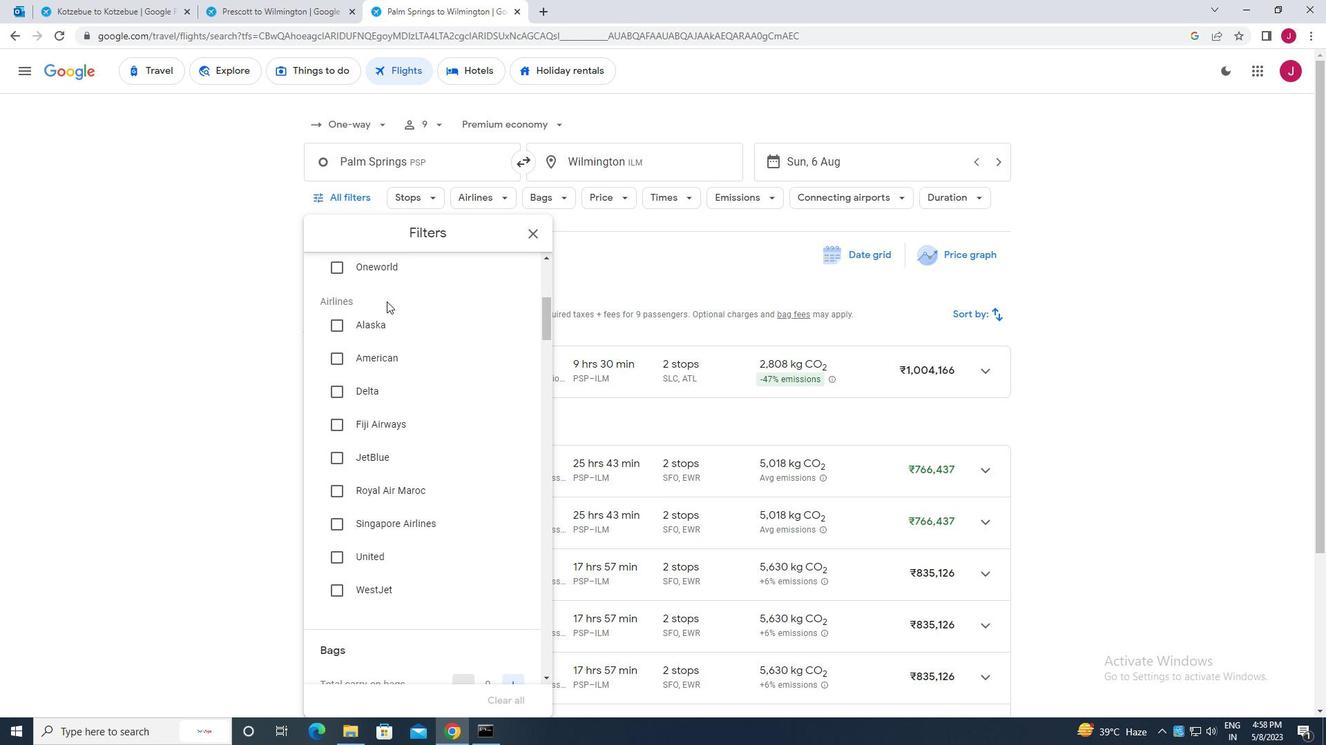 
Action: Mouse scrolled (391, 332) with delta (0, 0)
Screenshot: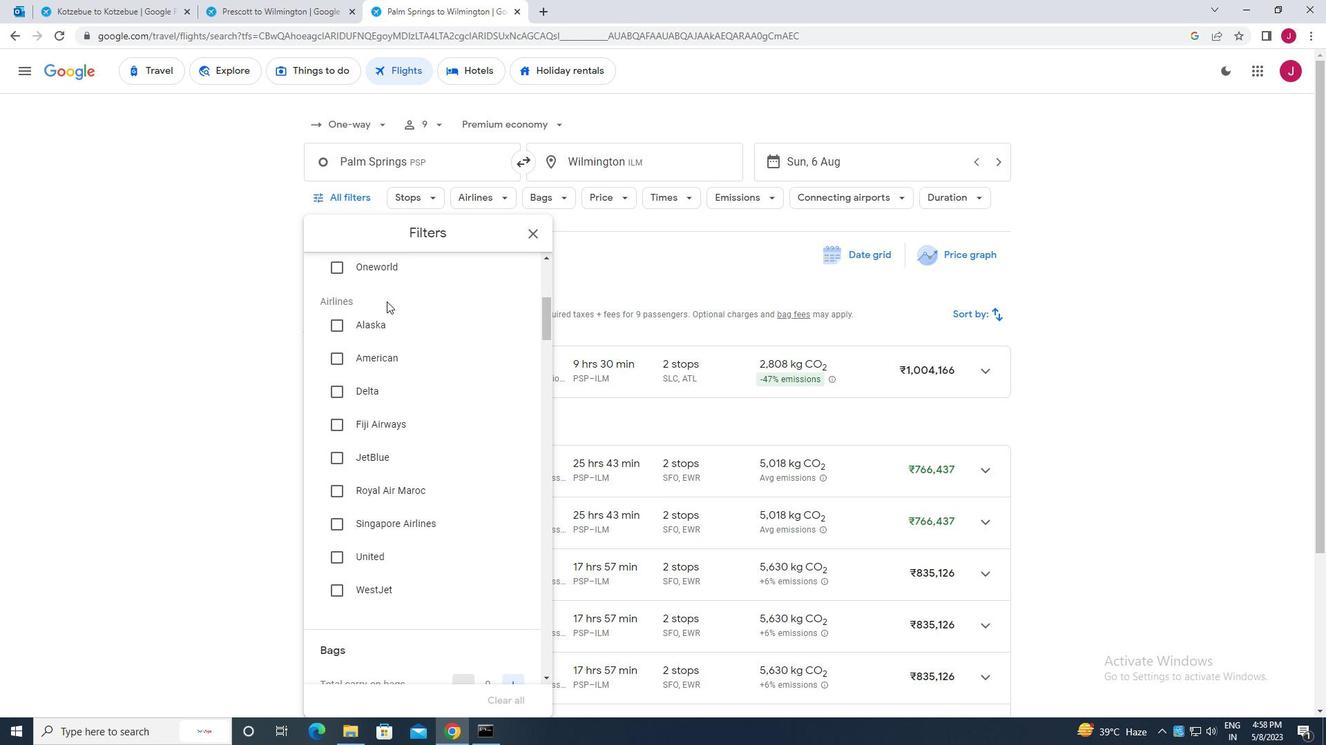 
Action: Mouse moved to (392, 337)
Screenshot: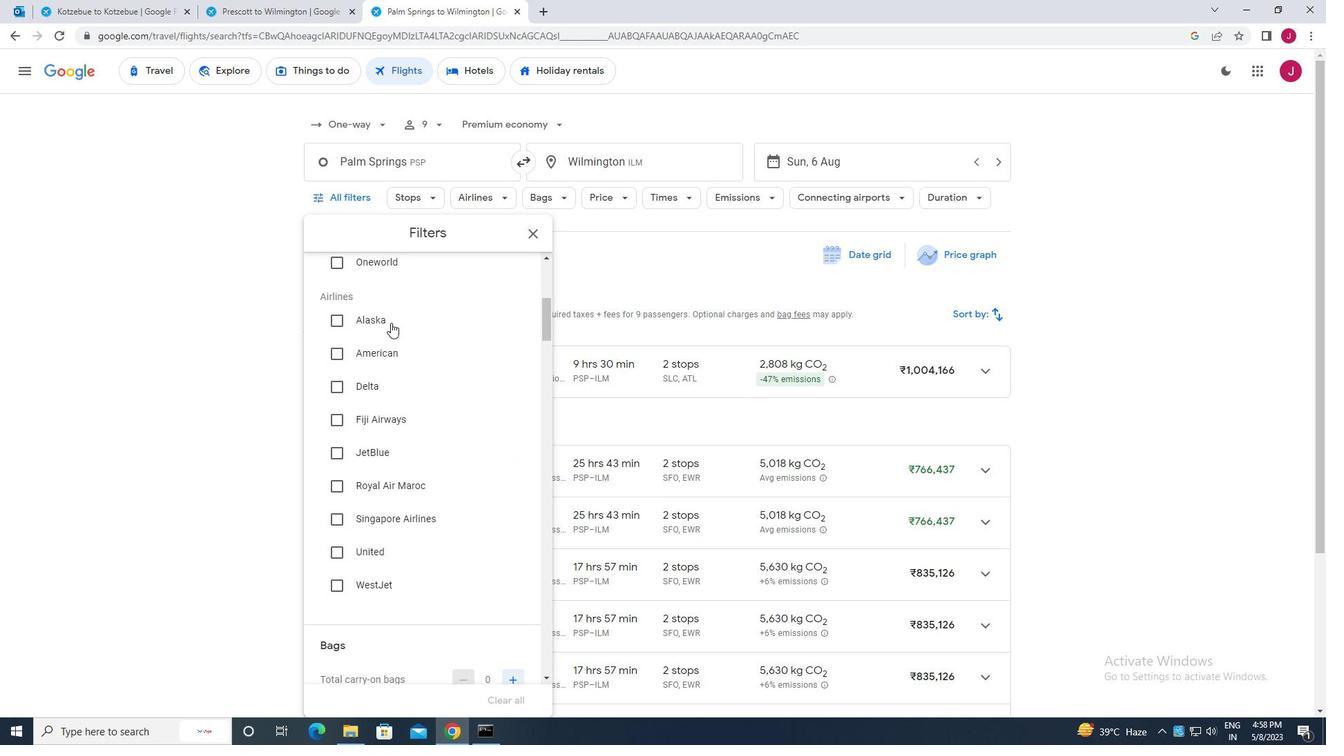 
Action: Mouse scrolled (392, 336) with delta (0, 0)
Screenshot: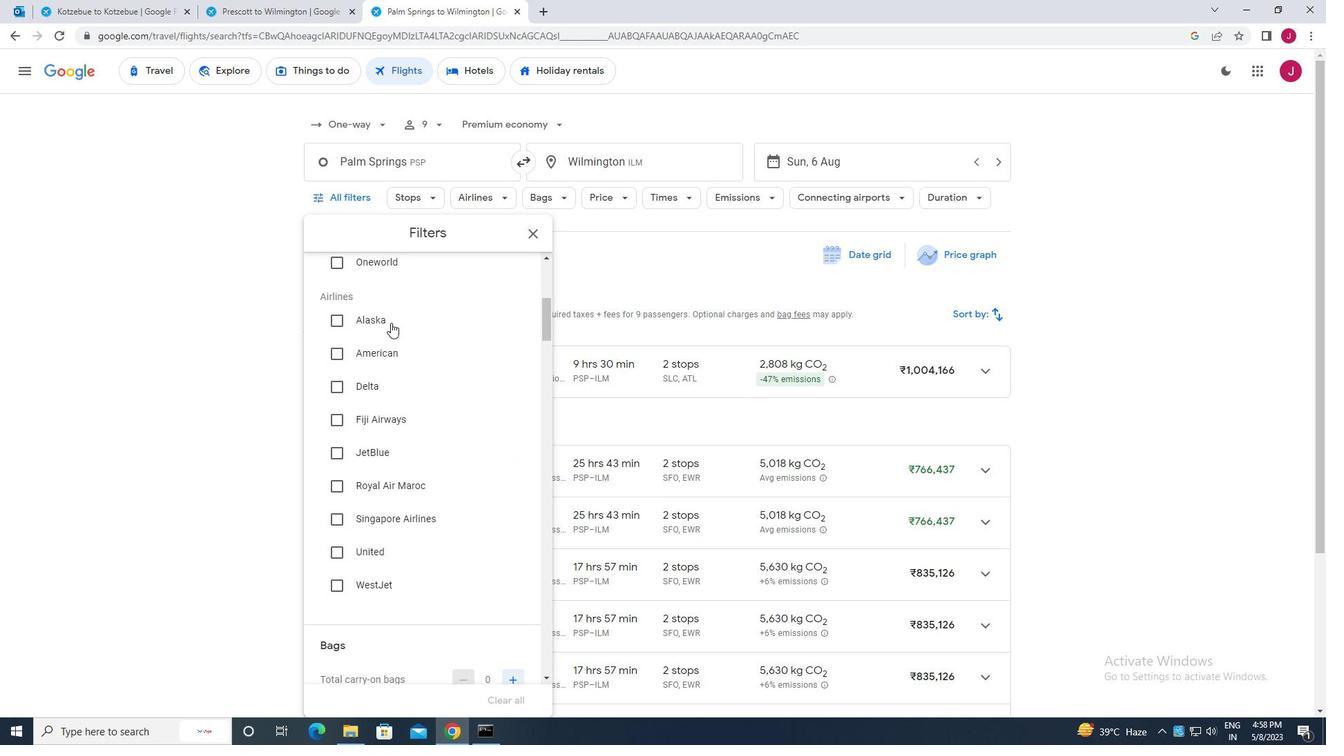 
Action: Mouse moved to (511, 368)
Screenshot: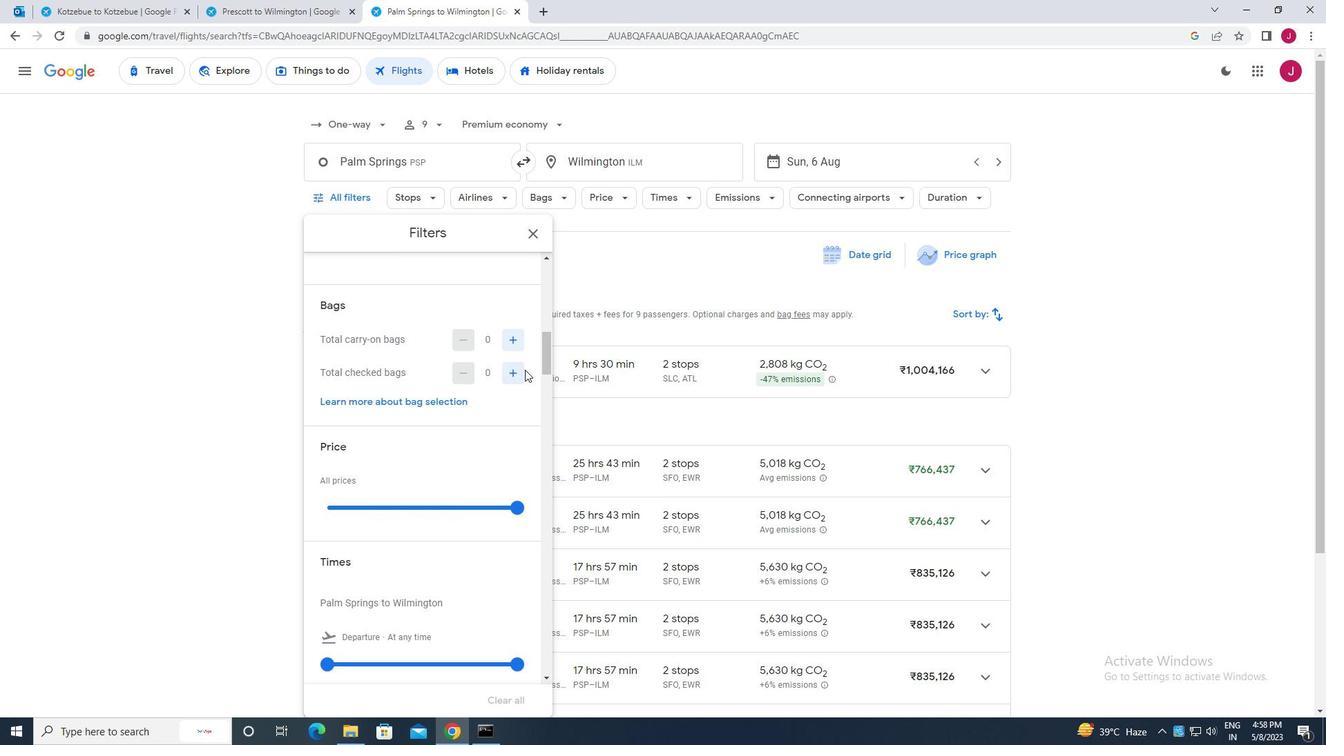 
Action: Mouse pressed left at (511, 368)
Screenshot: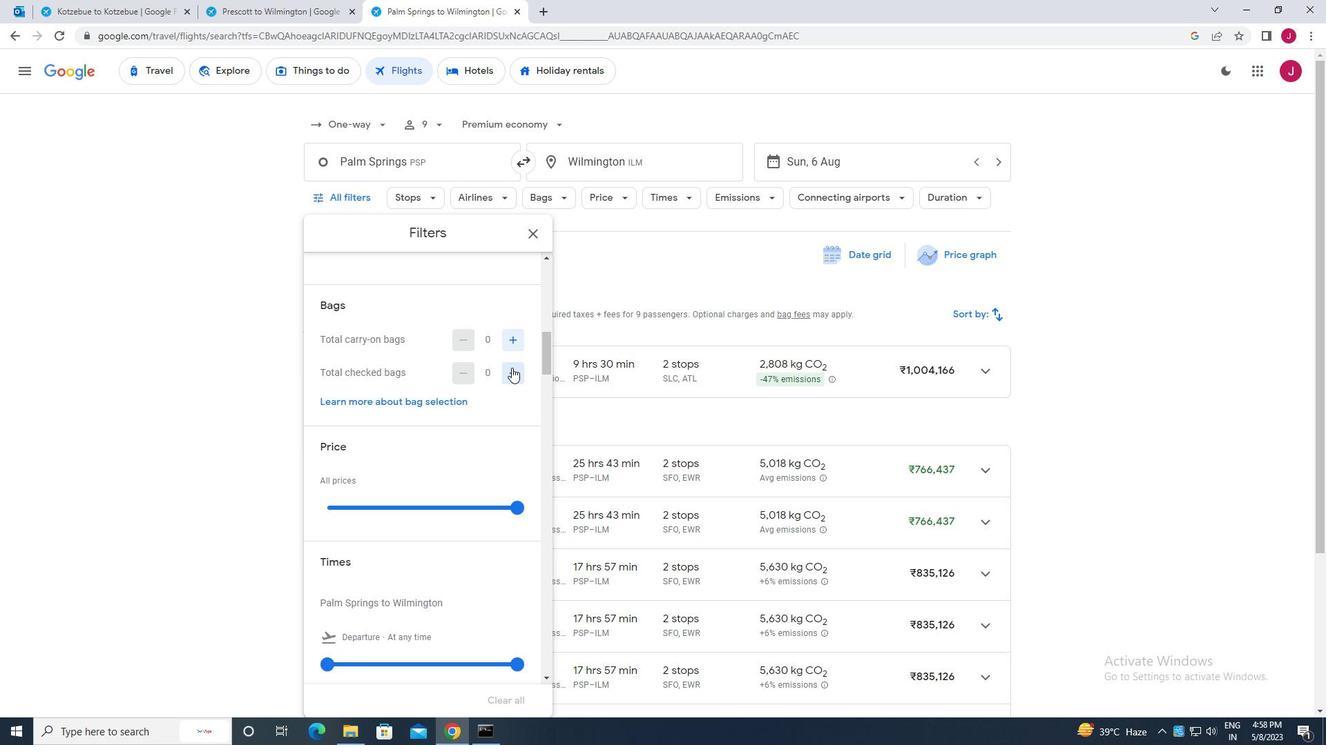 
Action: Mouse pressed left at (511, 368)
Screenshot: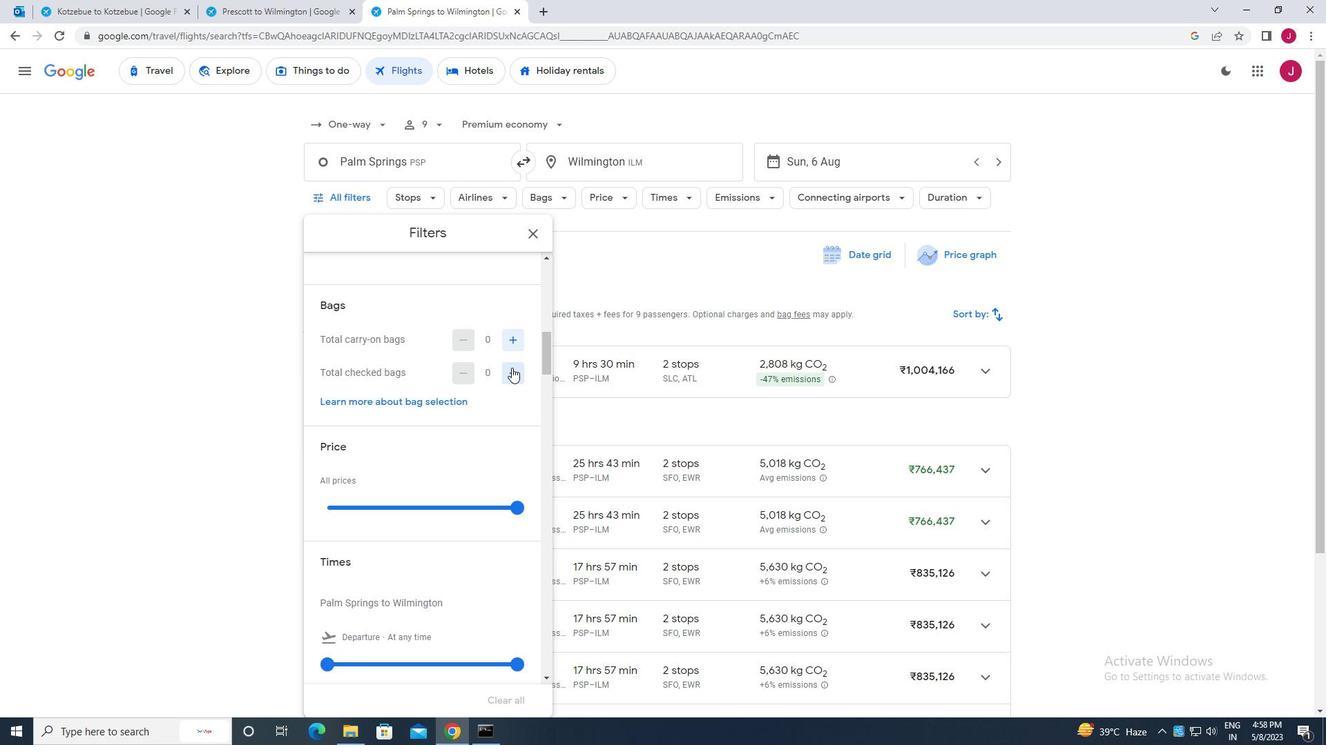 
Action: Mouse moved to (513, 508)
Screenshot: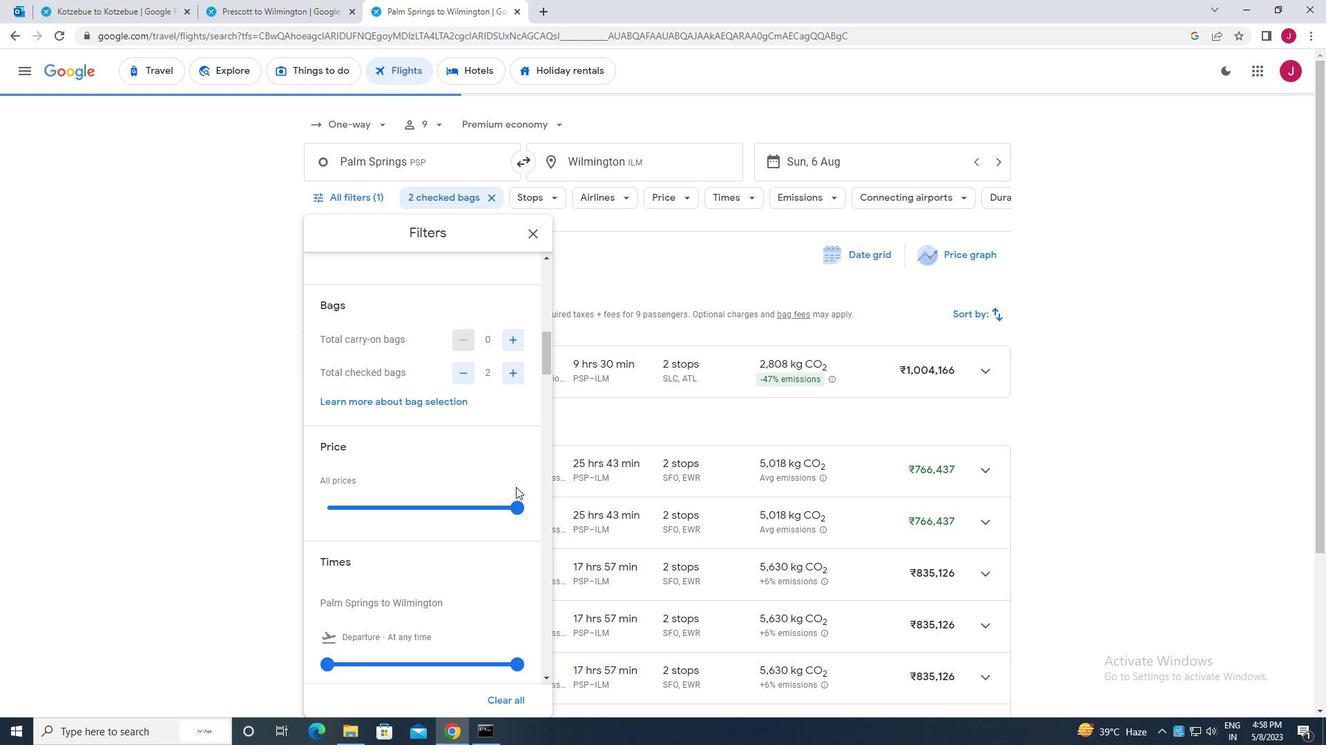 
Action: Mouse pressed left at (513, 508)
Screenshot: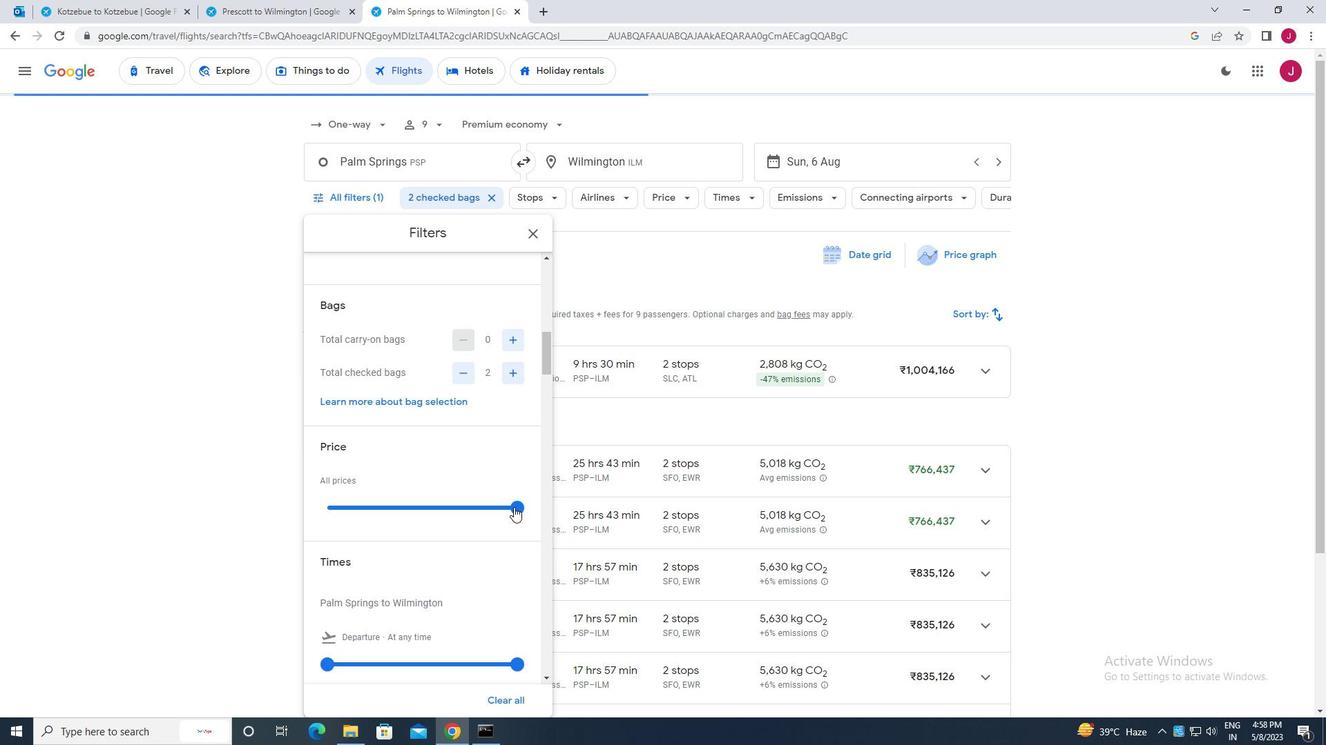 
Action: Mouse moved to (417, 461)
Screenshot: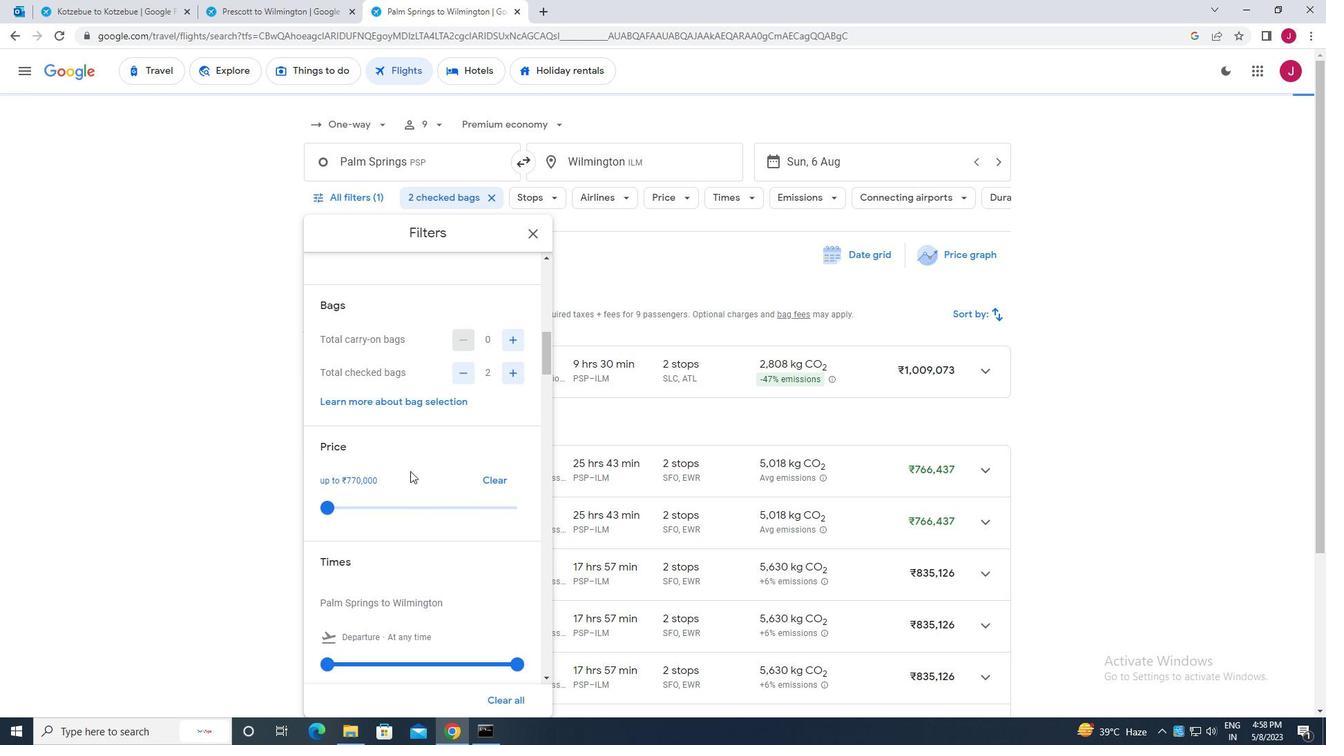 
Action: Mouse scrolled (417, 460) with delta (0, 0)
Screenshot: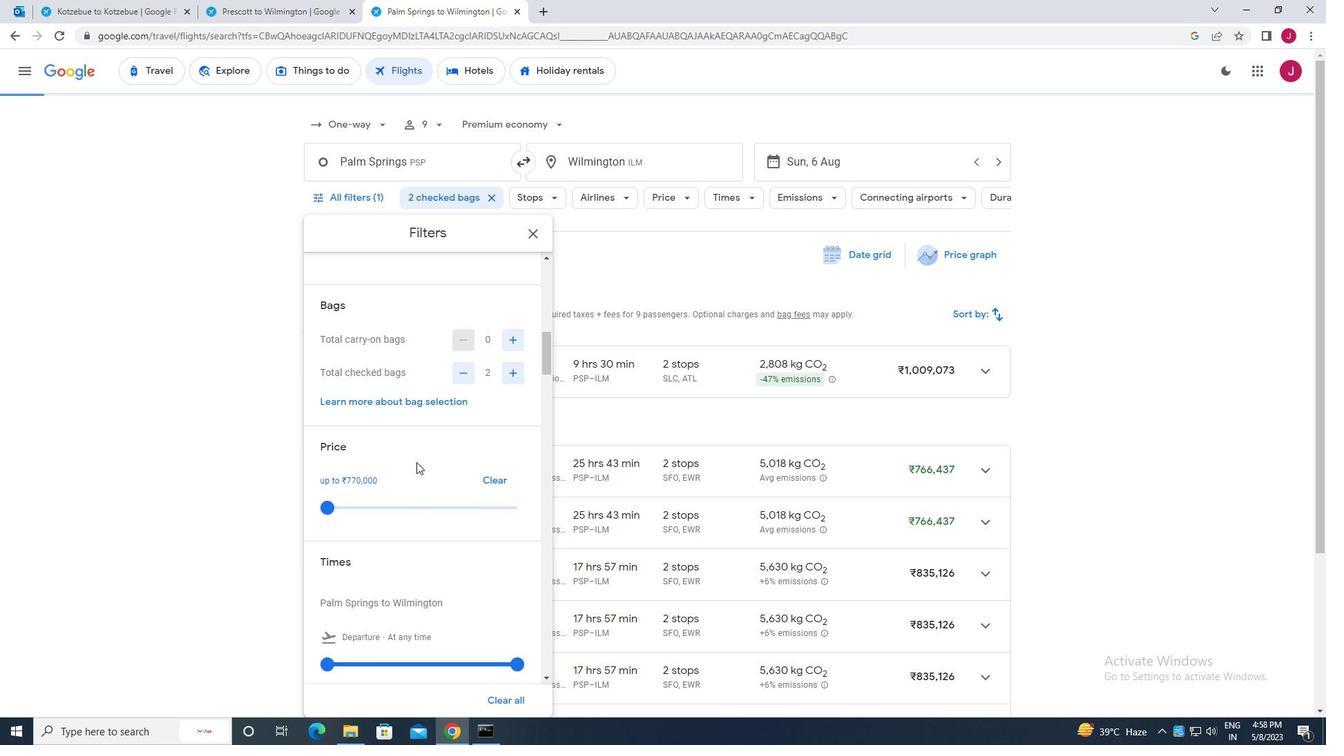 
Action: Mouse scrolled (417, 460) with delta (0, 0)
Screenshot: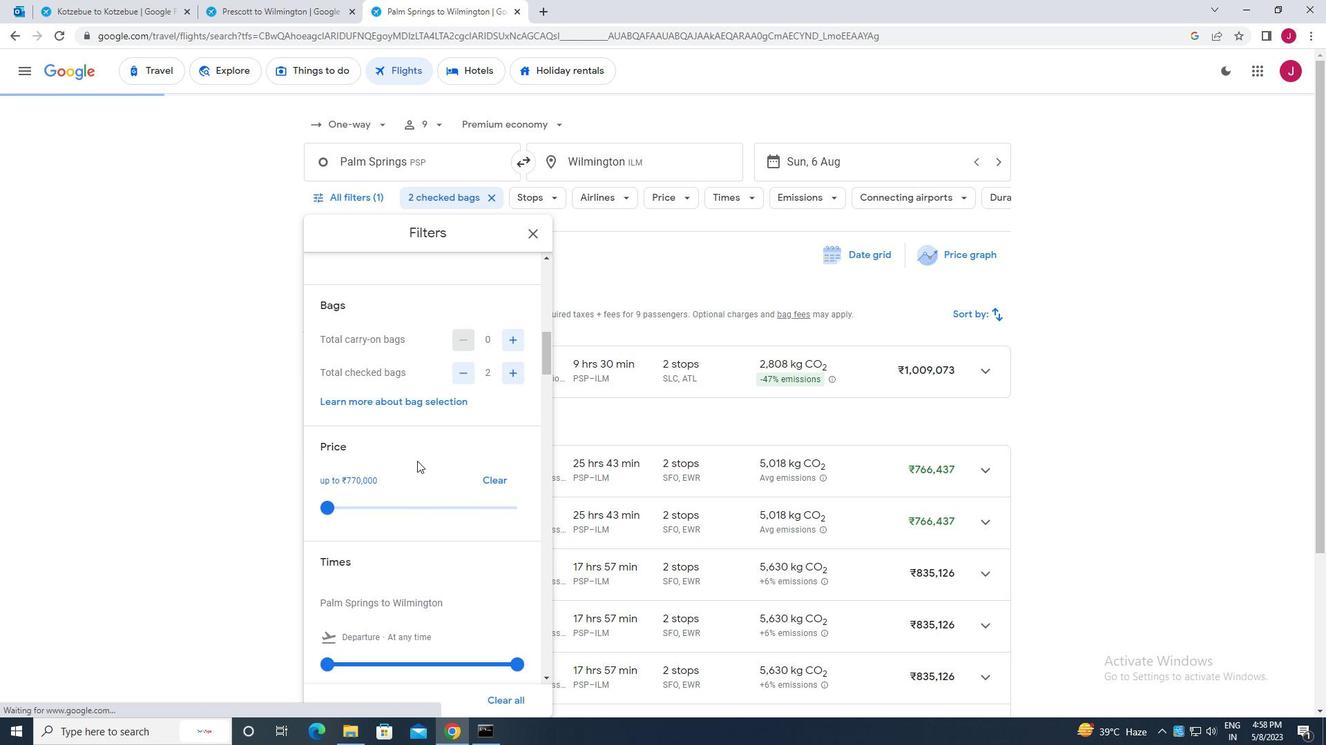 
Action: Mouse scrolled (417, 460) with delta (0, 0)
Screenshot: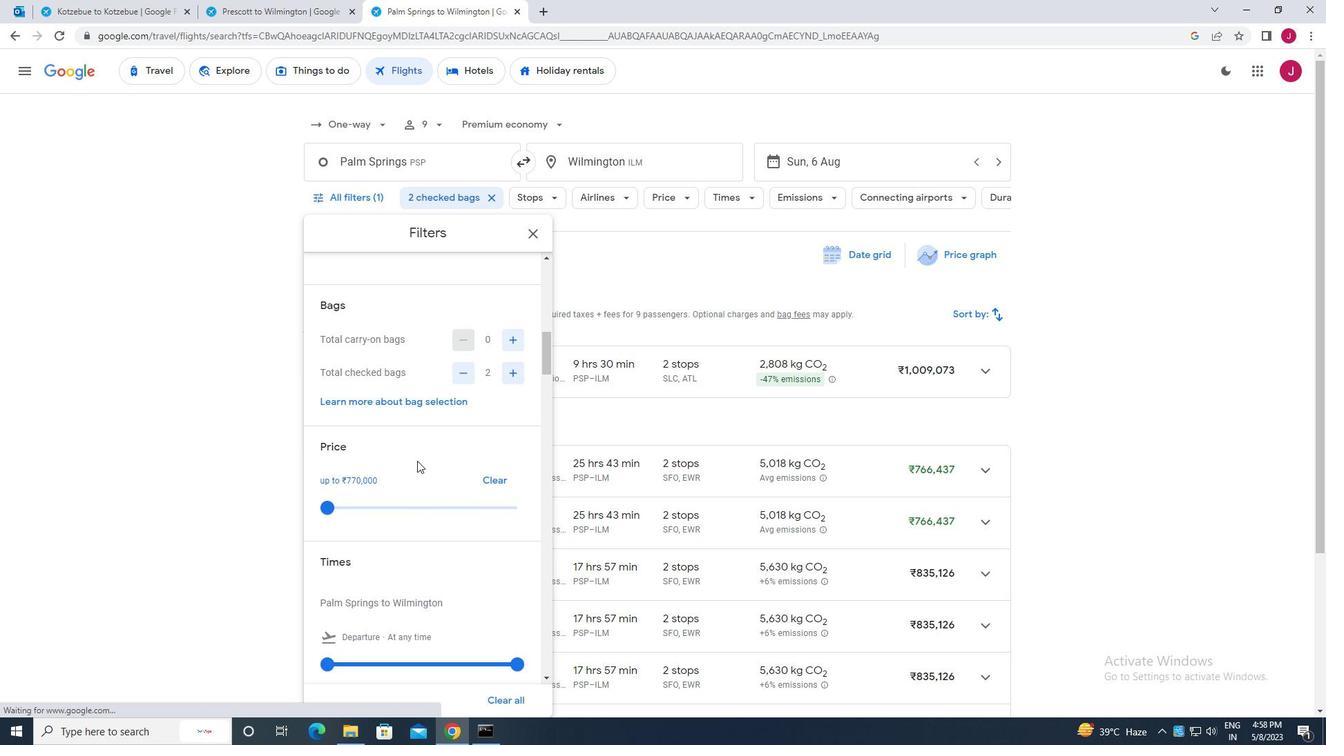 
Action: Mouse scrolled (417, 460) with delta (0, 0)
Screenshot: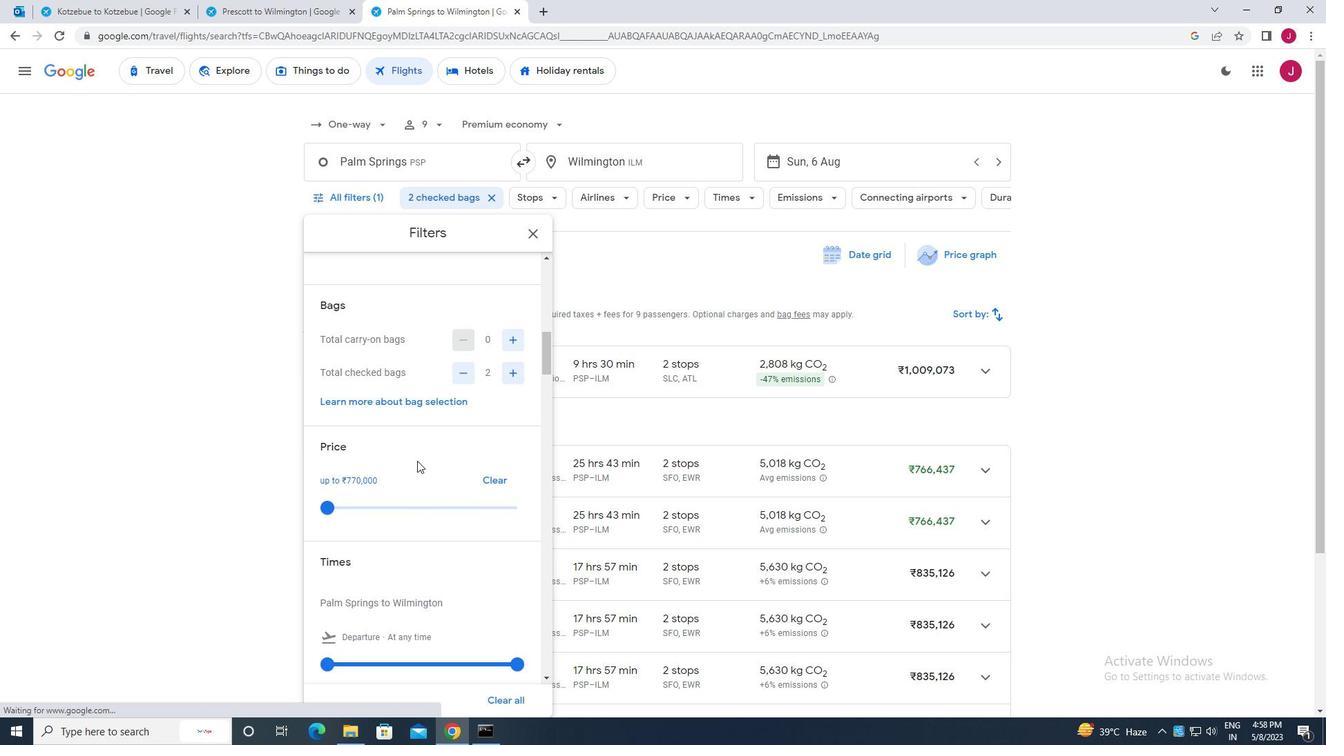 
Action: Mouse moved to (326, 381)
Screenshot: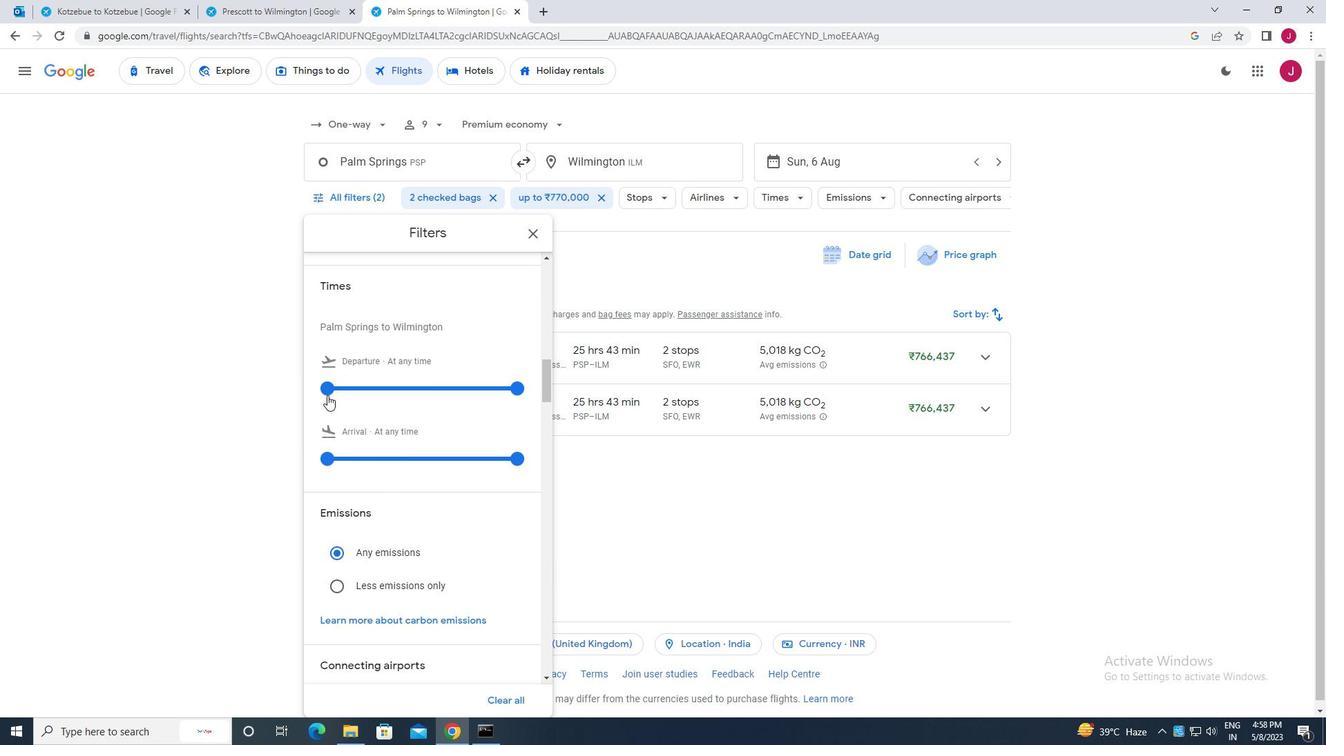 
Action: Mouse pressed left at (326, 381)
Screenshot: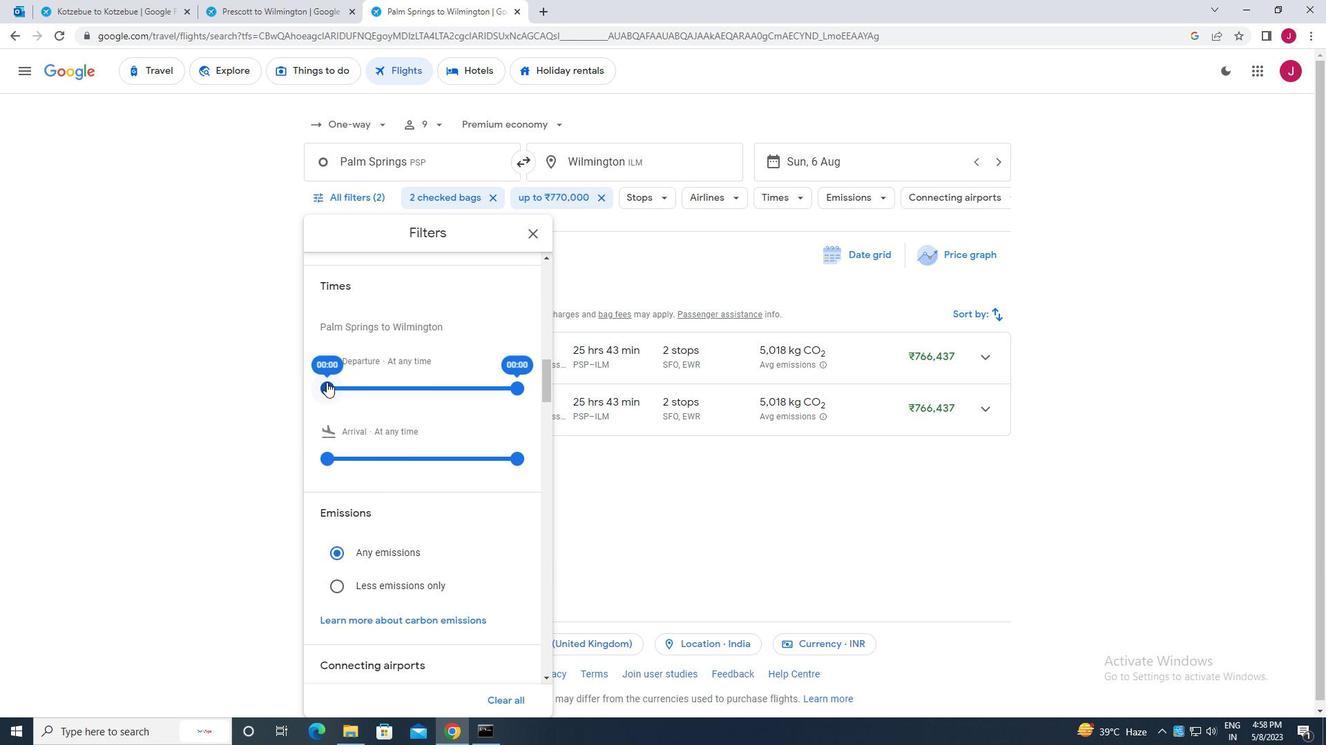 
Action: Mouse moved to (516, 388)
Screenshot: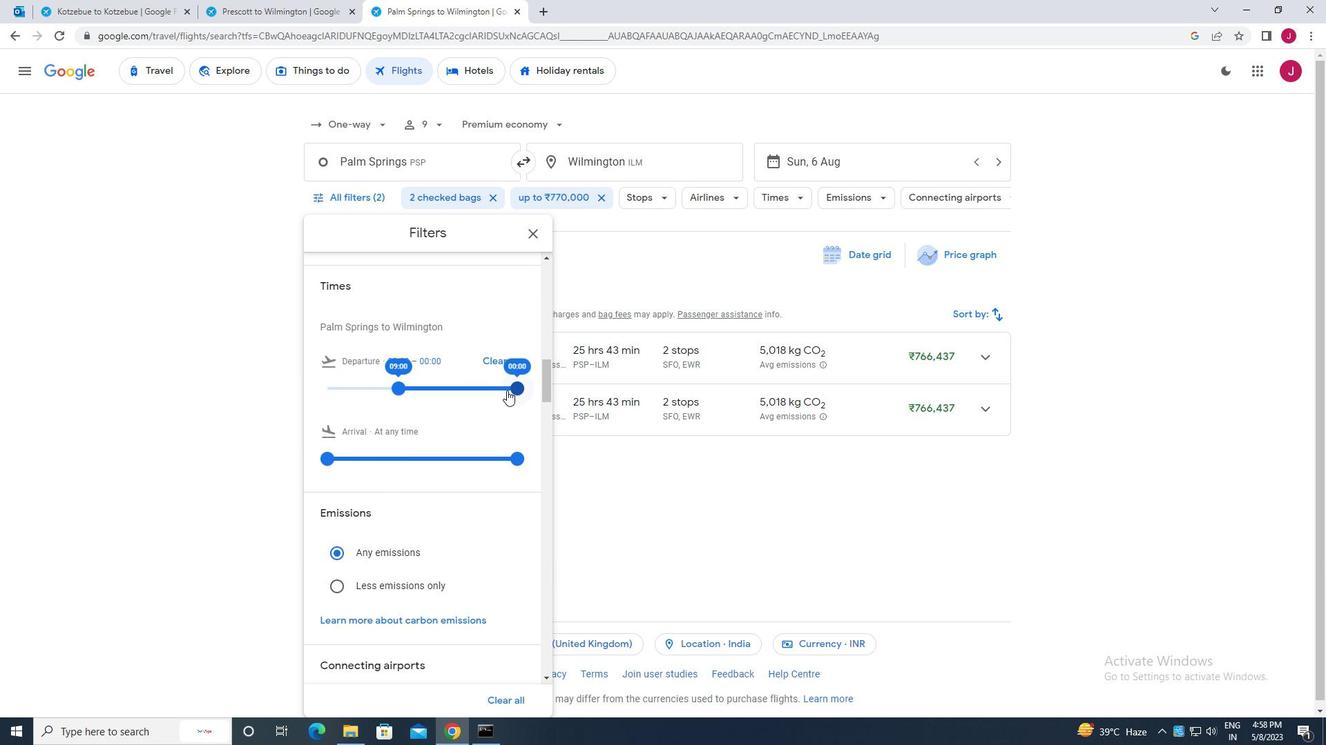 
Action: Mouse pressed left at (516, 388)
Screenshot: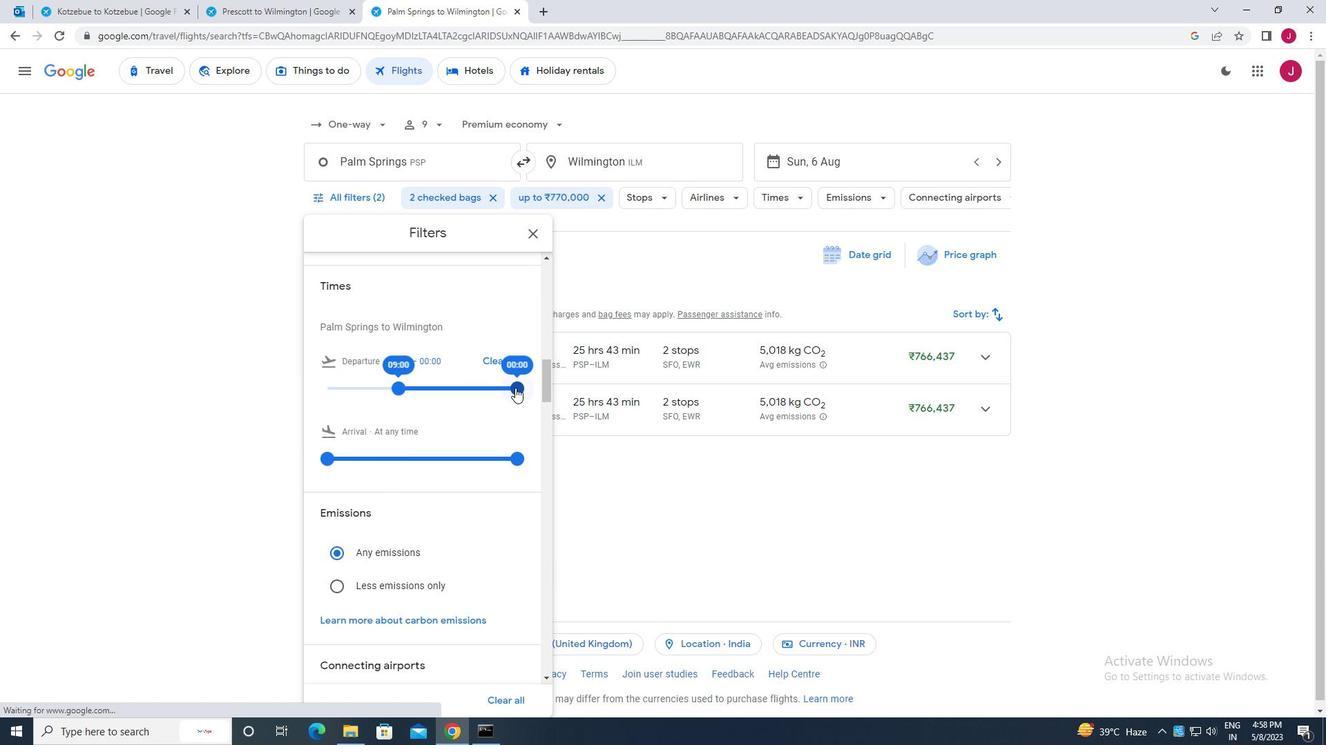 
Action: Mouse moved to (533, 235)
Screenshot: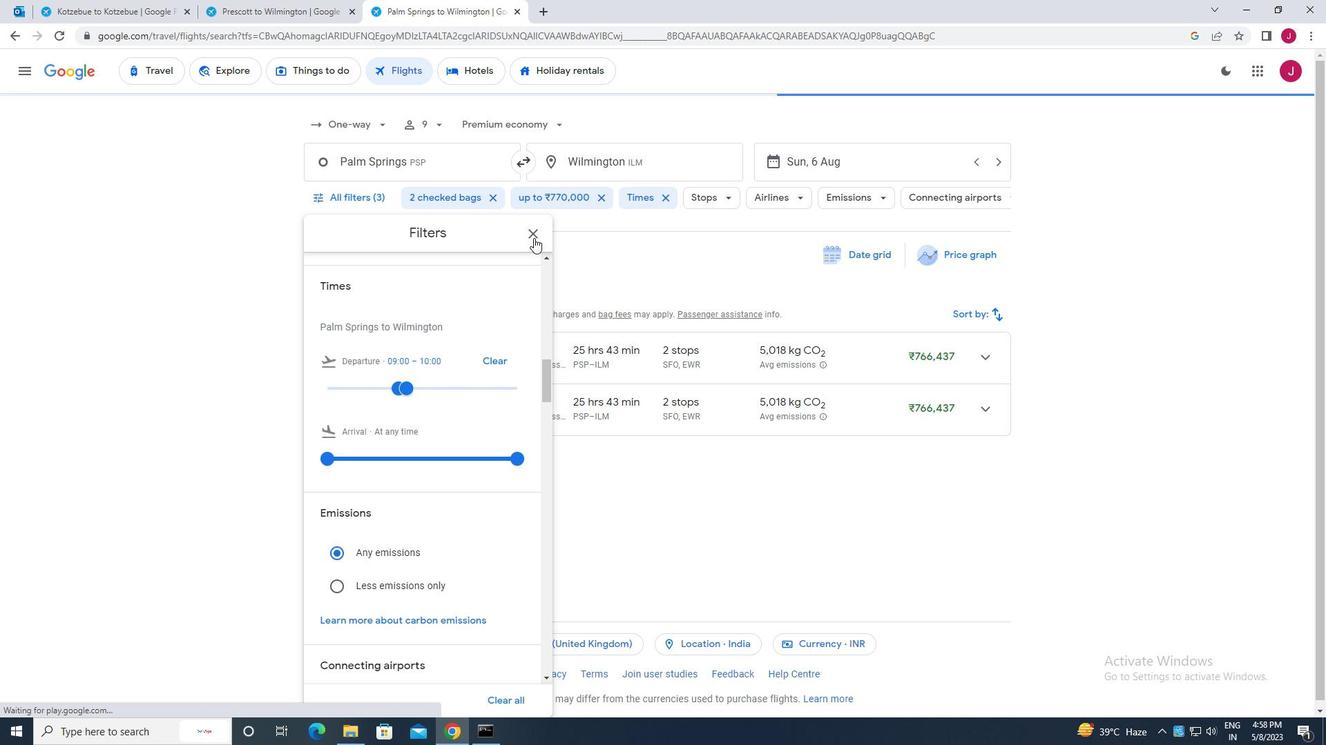 
Action: Mouse pressed left at (533, 235)
Screenshot: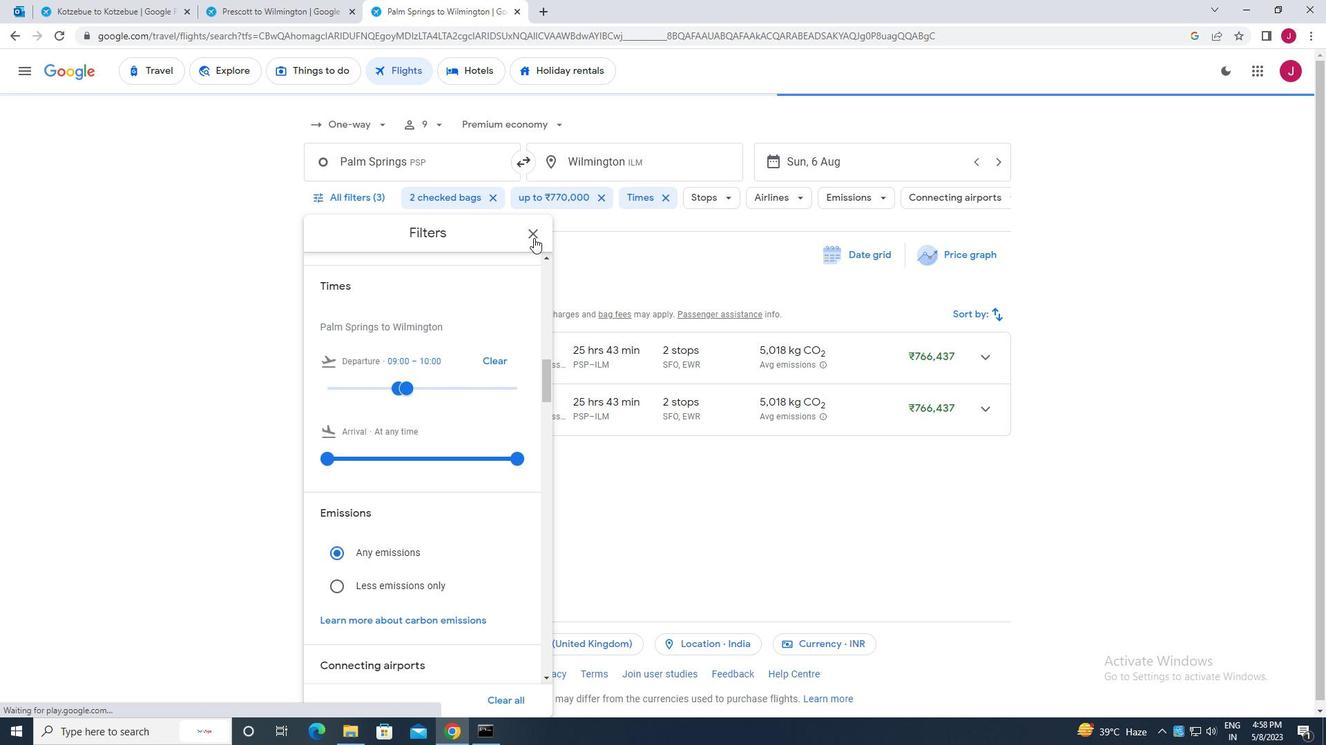 
Action: Mouse moved to (527, 233)
Screenshot: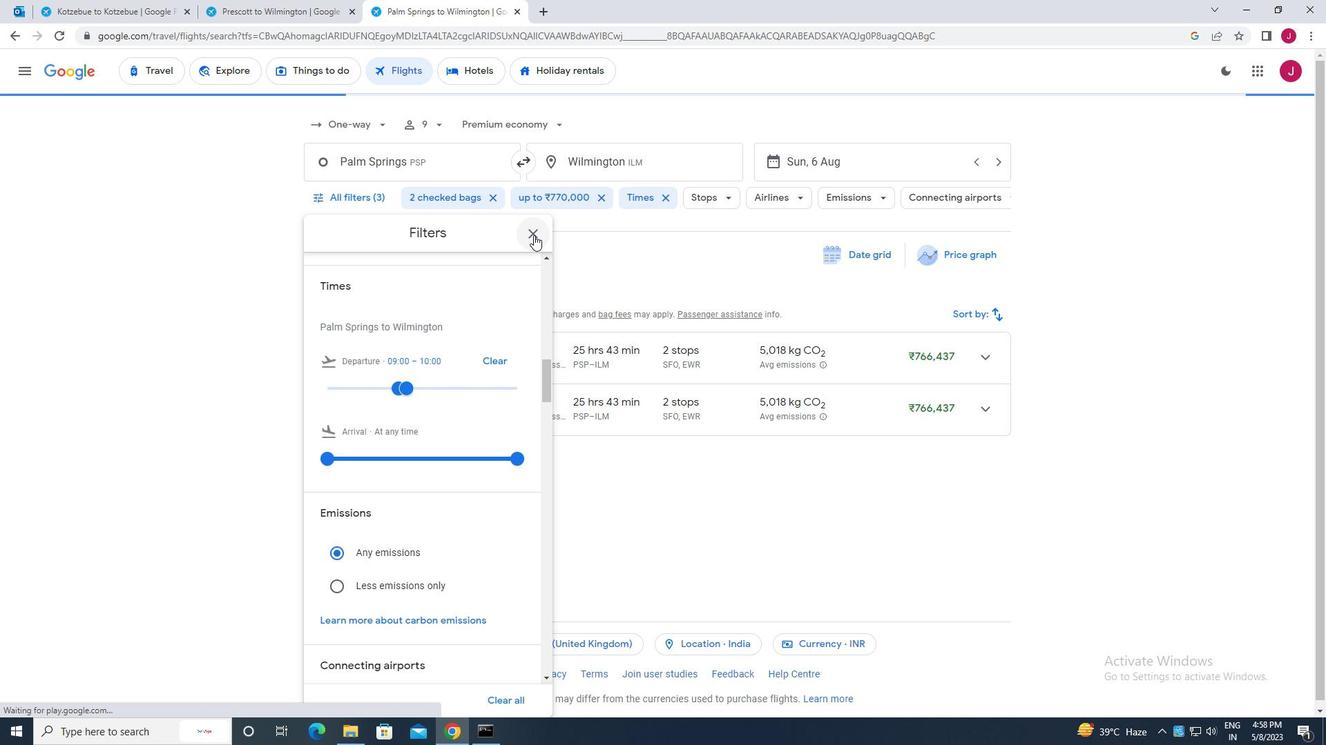 
